Task: Look for space in Piriyāpatna, India from 5th June, 2023 to 16th June, 2023 for 2 adults in price range Rs.7000 to Rs.15000. Place can be entire place with 1  bedroom having 1 bed and 1 bathroom. Property type can be house, flat, guest house, hotel. Booking option can be shelf check-in. Required host language is English.
Action: Mouse moved to (469, 65)
Screenshot: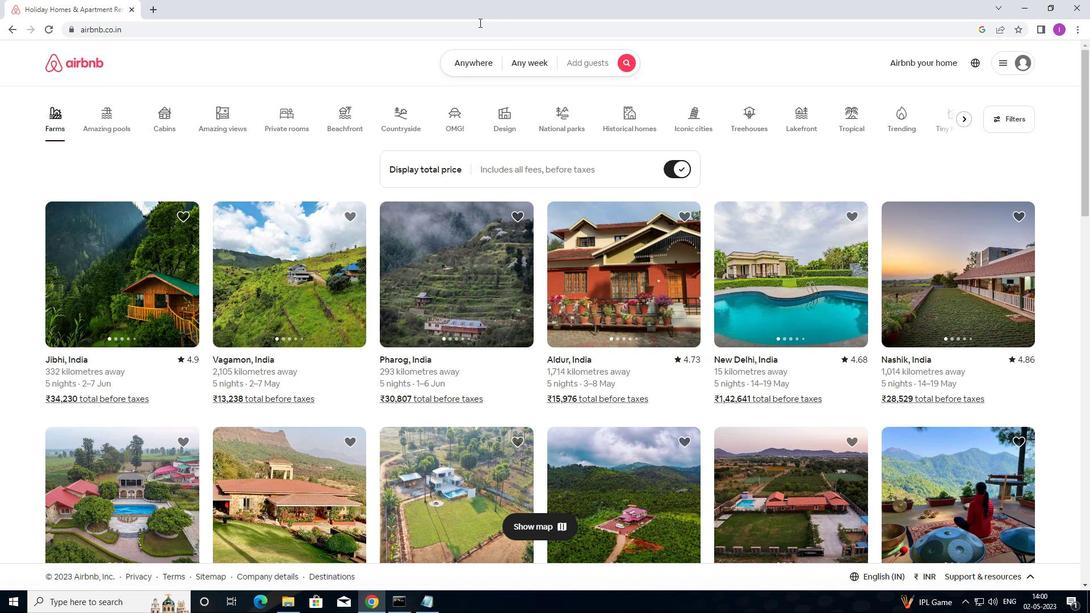 
Action: Mouse pressed left at (469, 65)
Screenshot: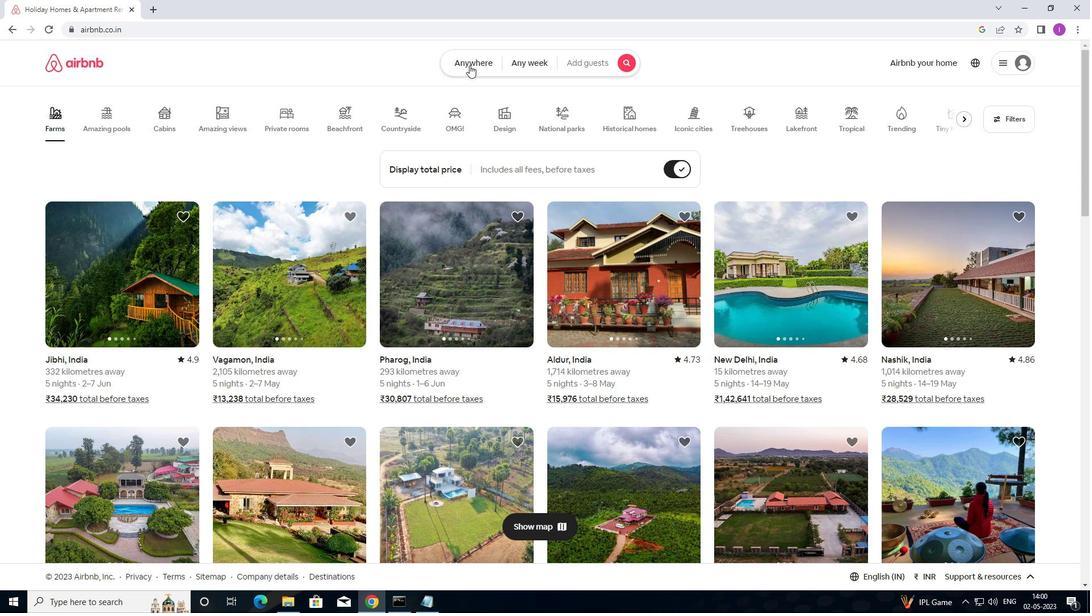 
Action: Mouse moved to (418, 101)
Screenshot: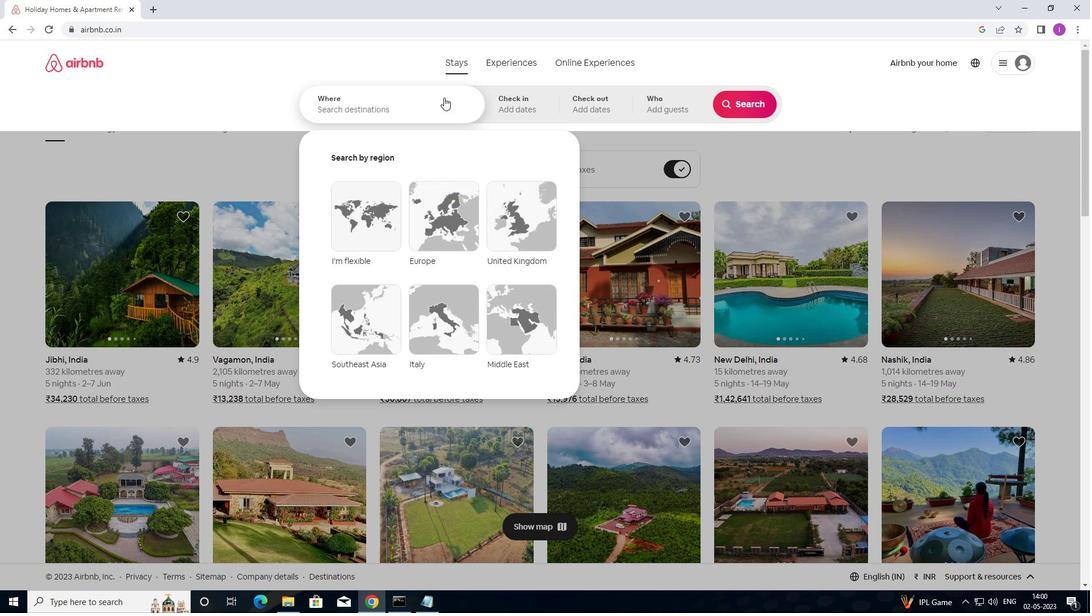 
Action: Mouse pressed left at (418, 101)
Screenshot: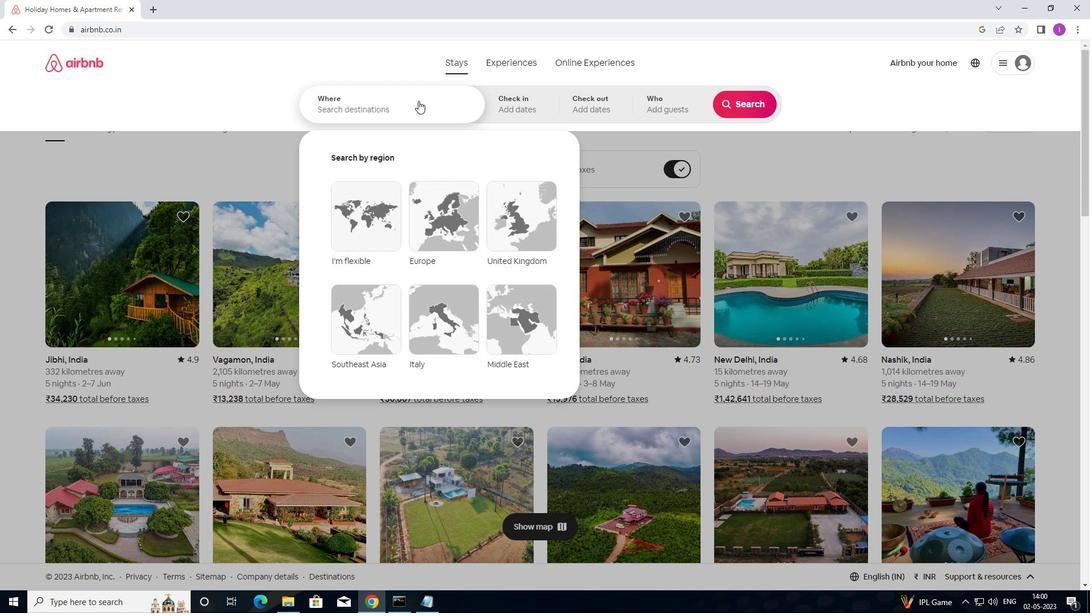 
Action: Mouse moved to (460, 114)
Screenshot: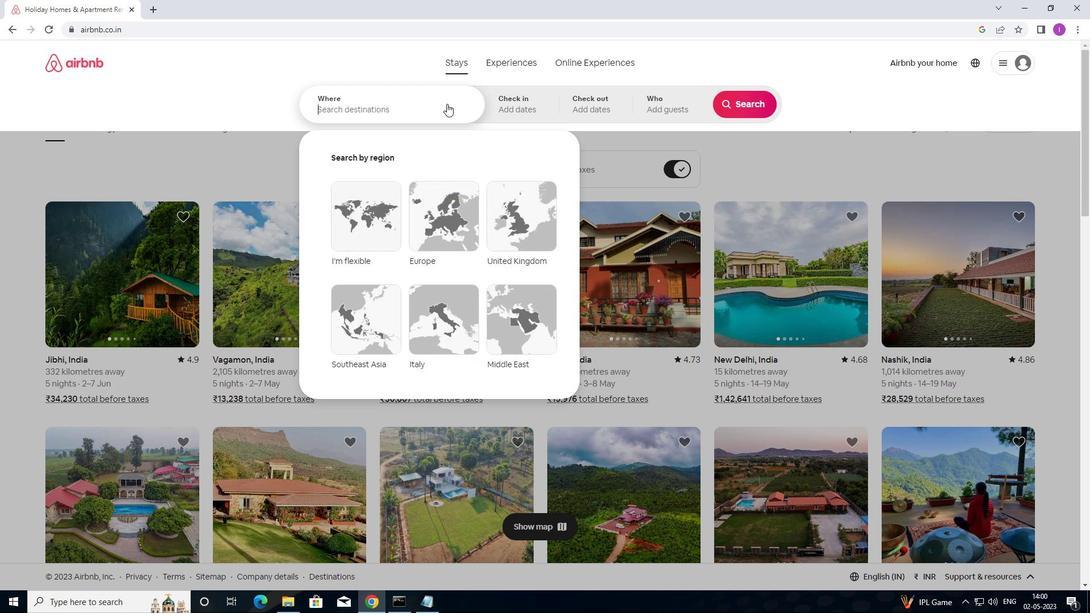 
Action: Key pressed <Key.shift>PIRIYAPATNA,<Key.shift>INDIA
Screenshot: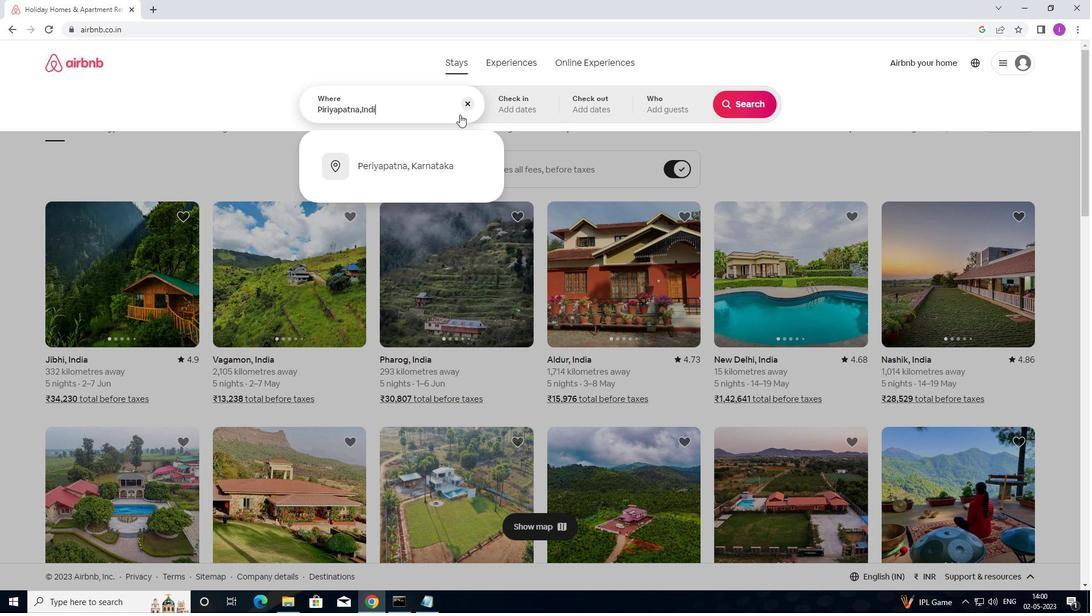
Action: Mouse moved to (503, 117)
Screenshot: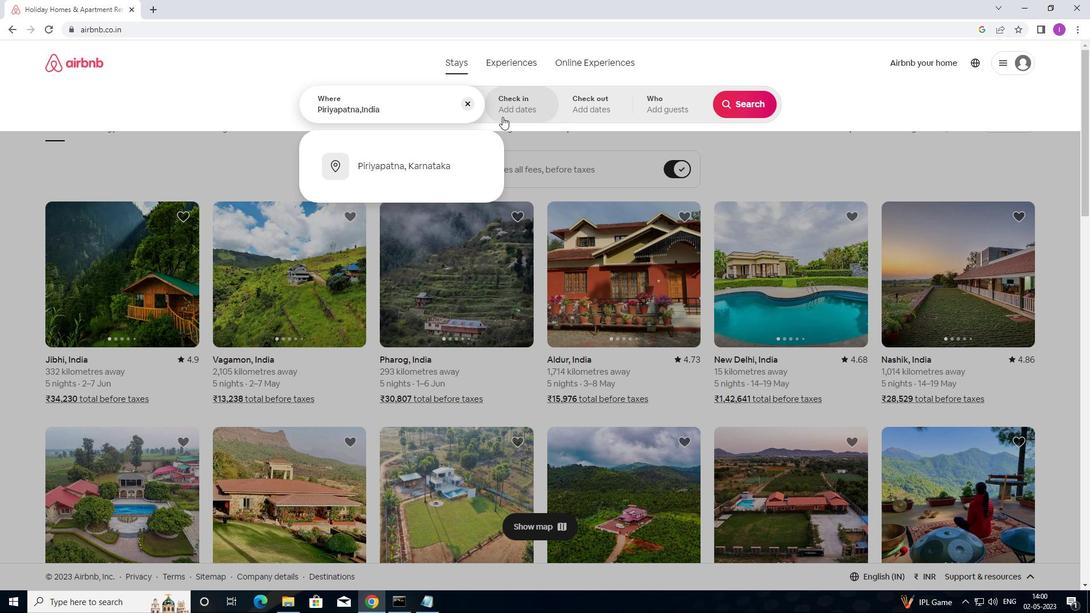 
Action: Mouse pressed left at (503, 117)
Screenshot: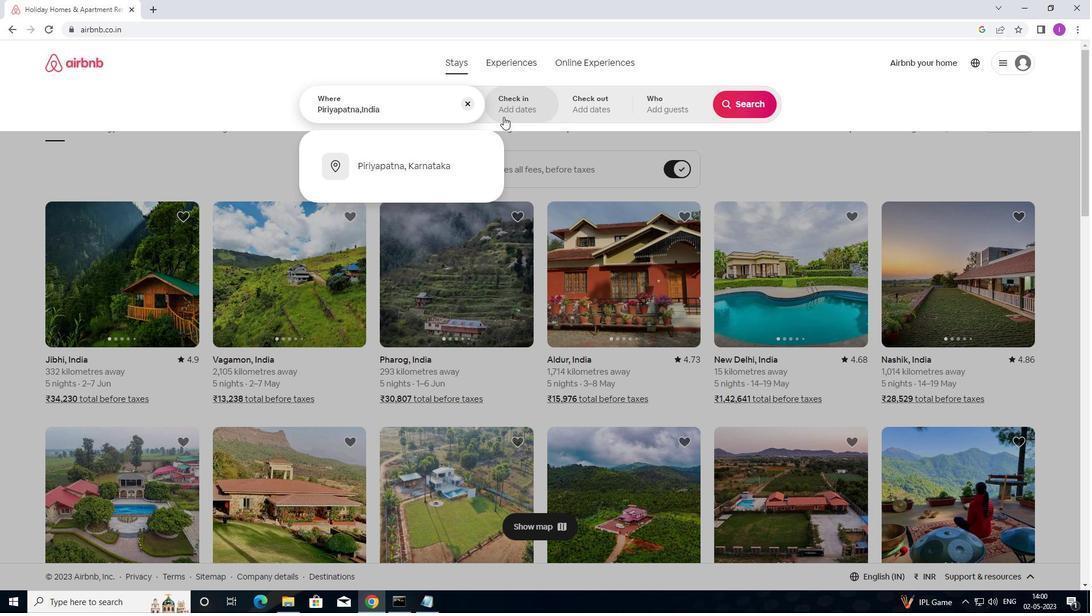 
Action: Mouse moved to (595, 270)
Screenshot: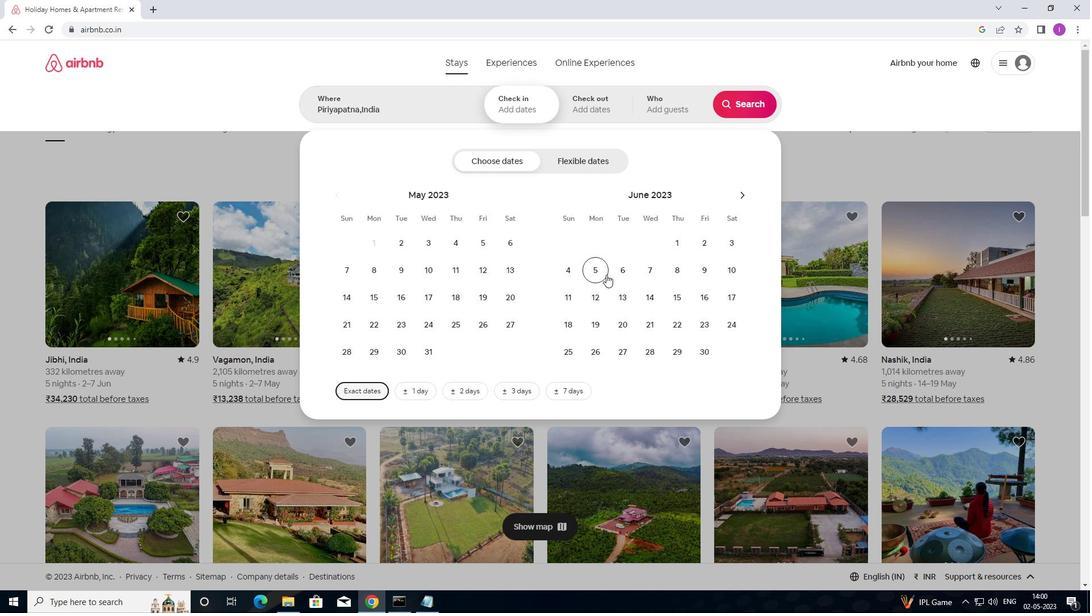 
Action: Mouse pressed left at (595, 270)
Screenshot: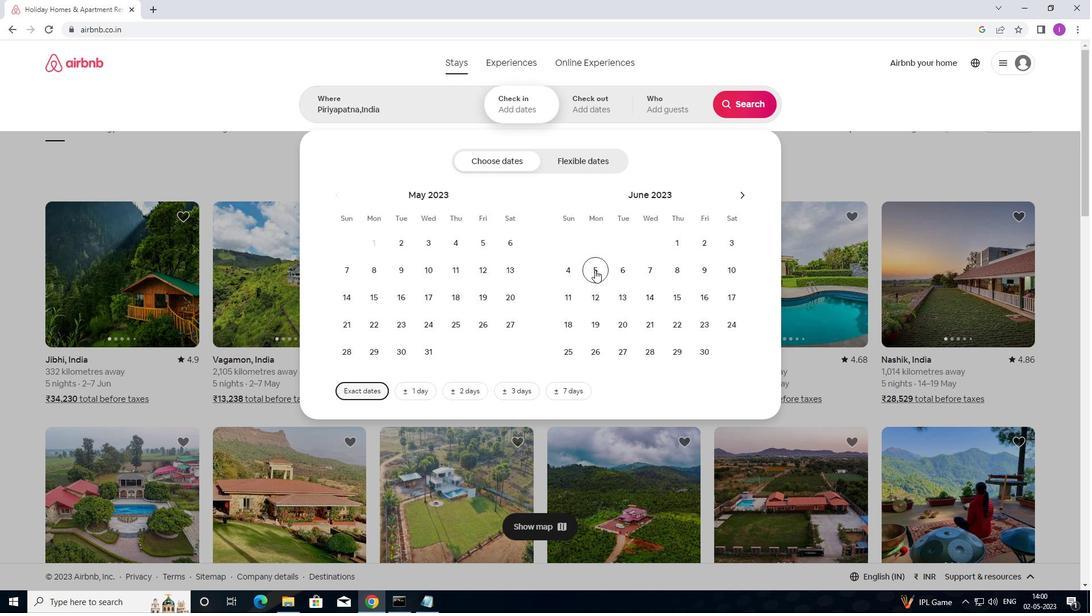 
Action: Mouse moved to (711, 297)
Screenshot: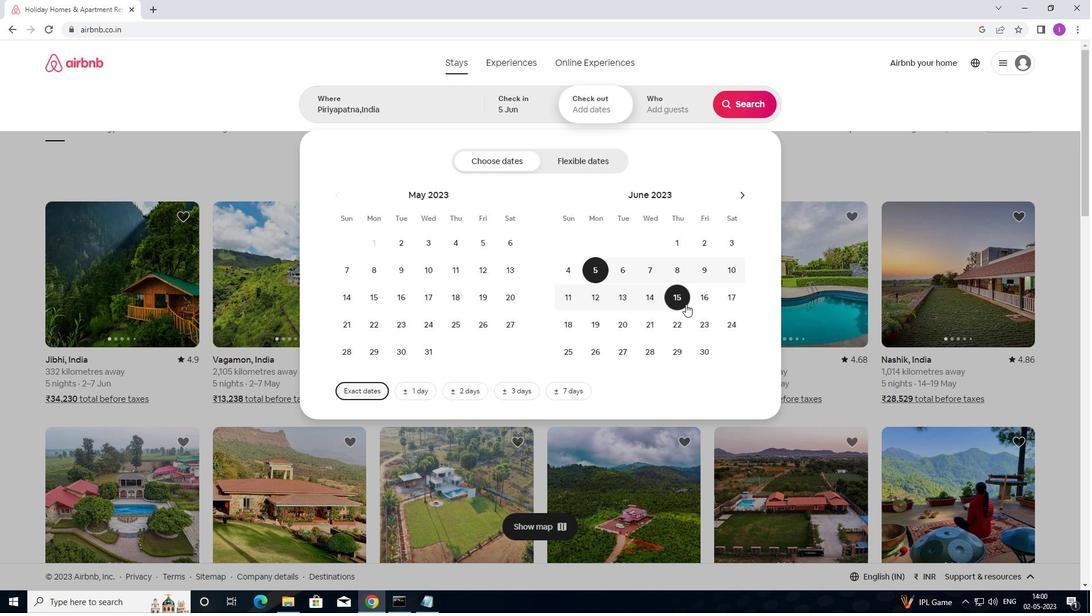 
Action: Mouse pressed left at (711, 297)
Screenshot: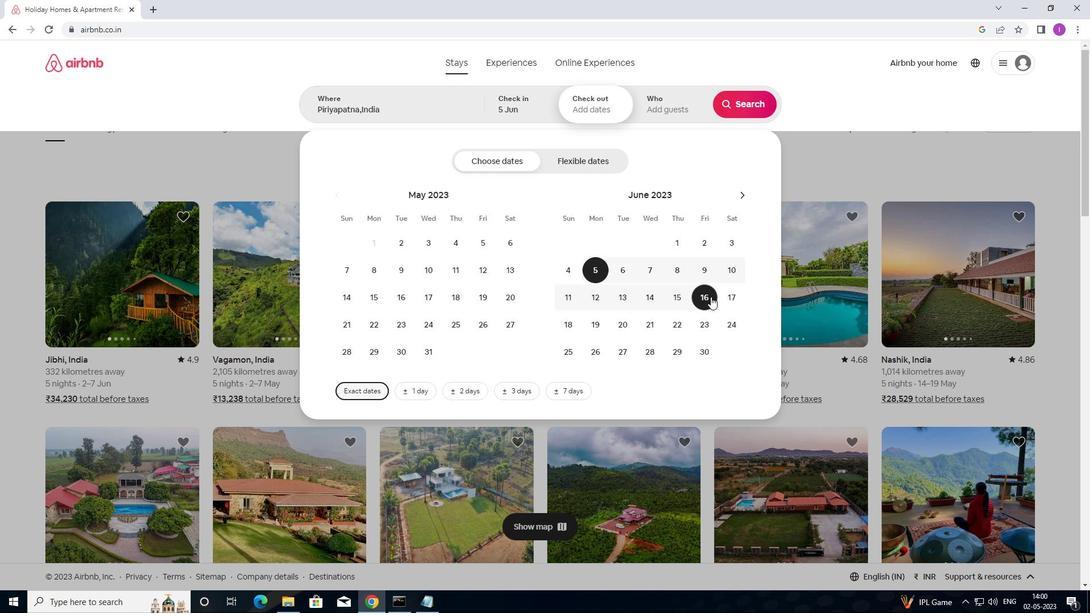 
Action: Mouse moved to (678, 108)
Screenshot: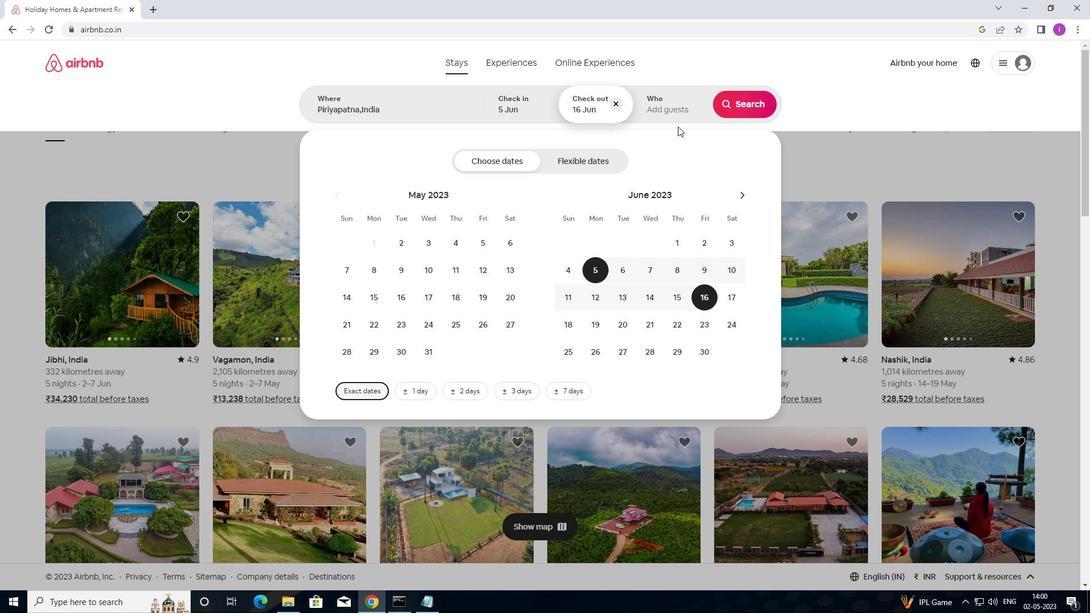 
Action: Mouse pressed left at (678, 108)
Screenshot: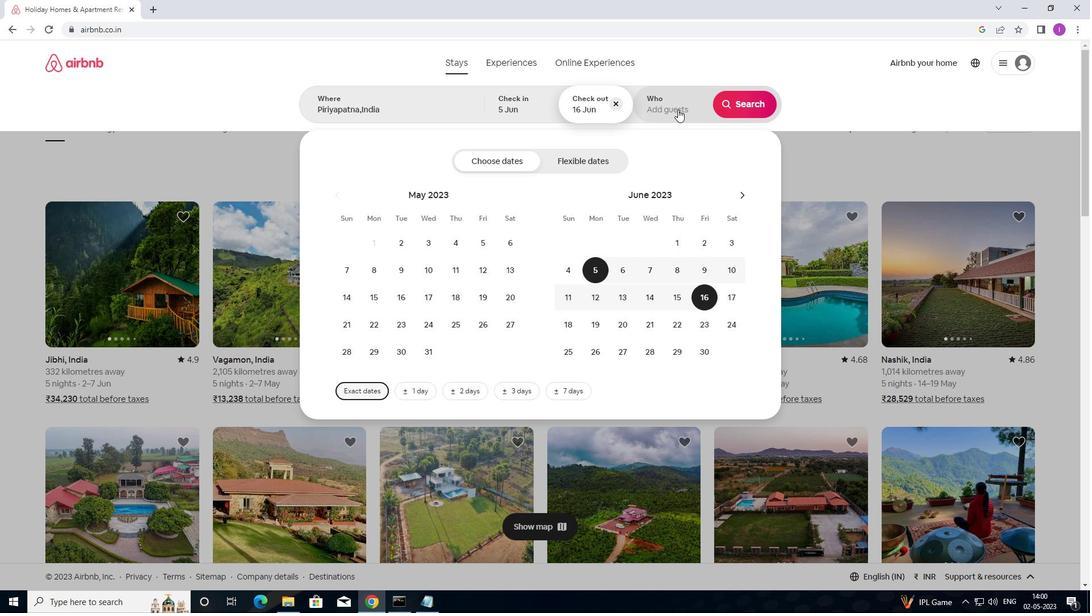 
Action: Mouse moved to (751, 164)
Screenshot: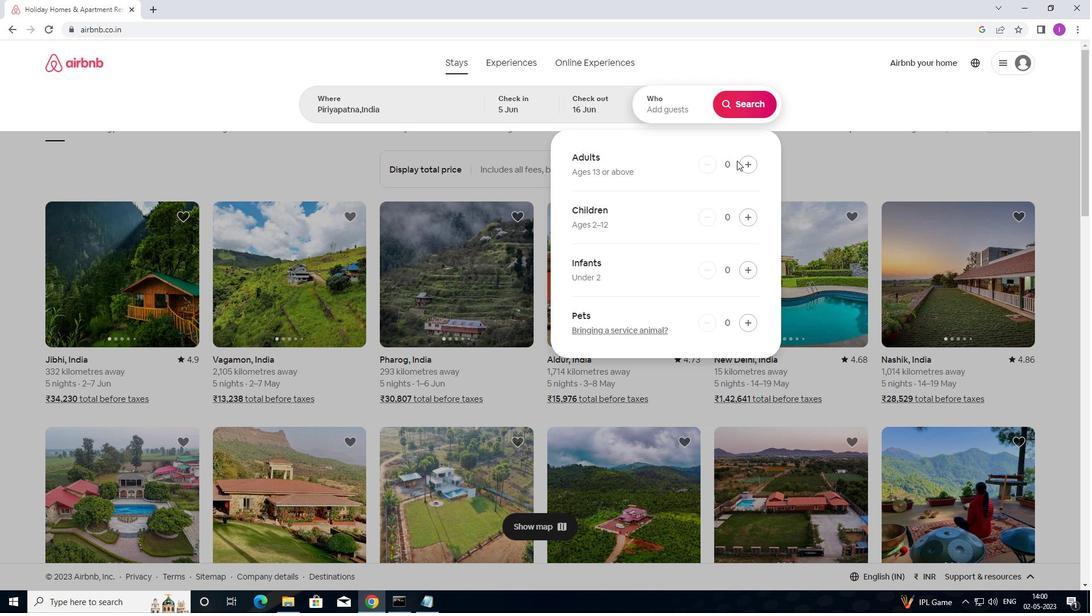 
Action: Mouse pressed left at (751, 164)
Screenshot: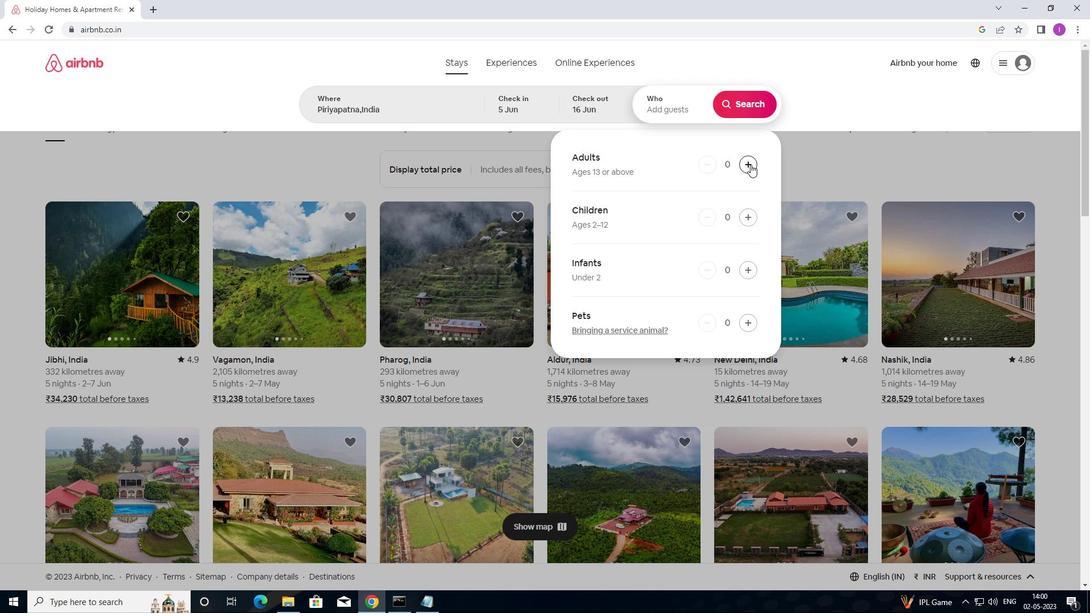 
Action: Mouse pressed left at (751, 164)
Screenshot: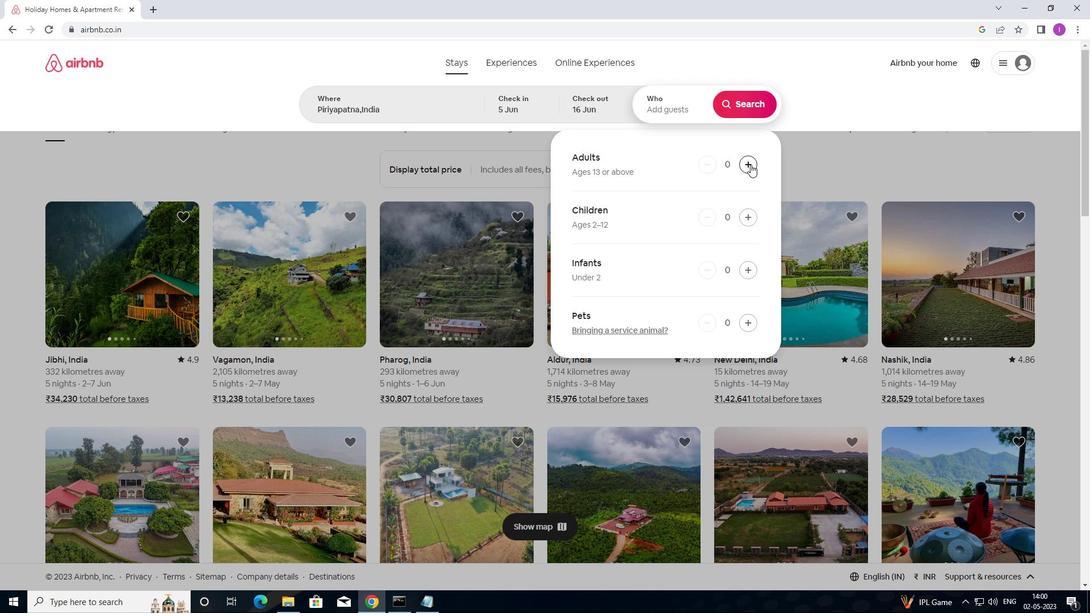 
Action: Mouse moved to (747, 108)
Screenshot: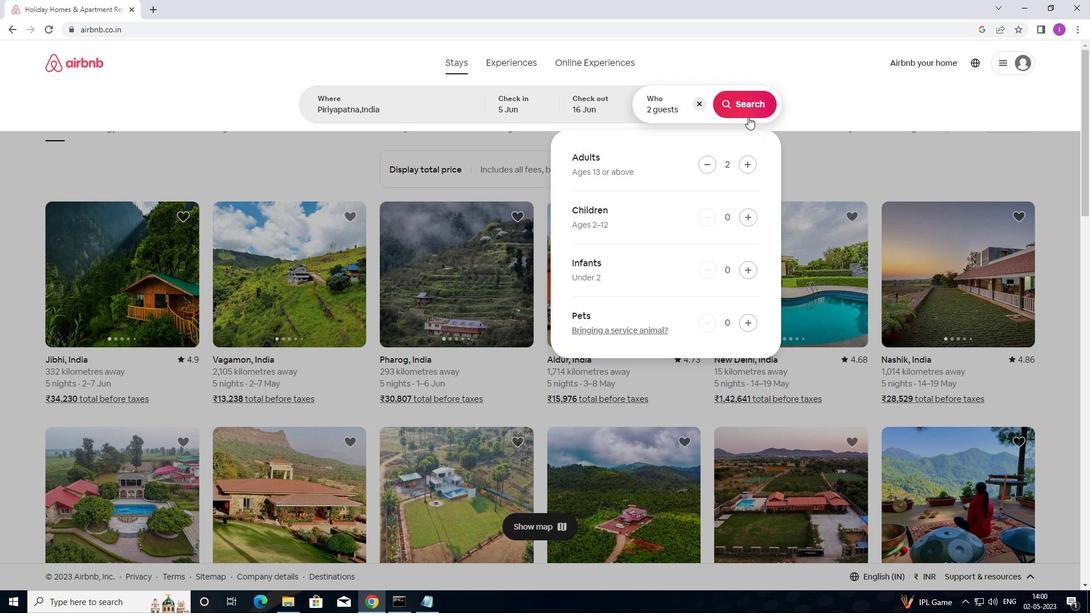 
Action: Mouse pressed left at (747, 108)
Screenshot: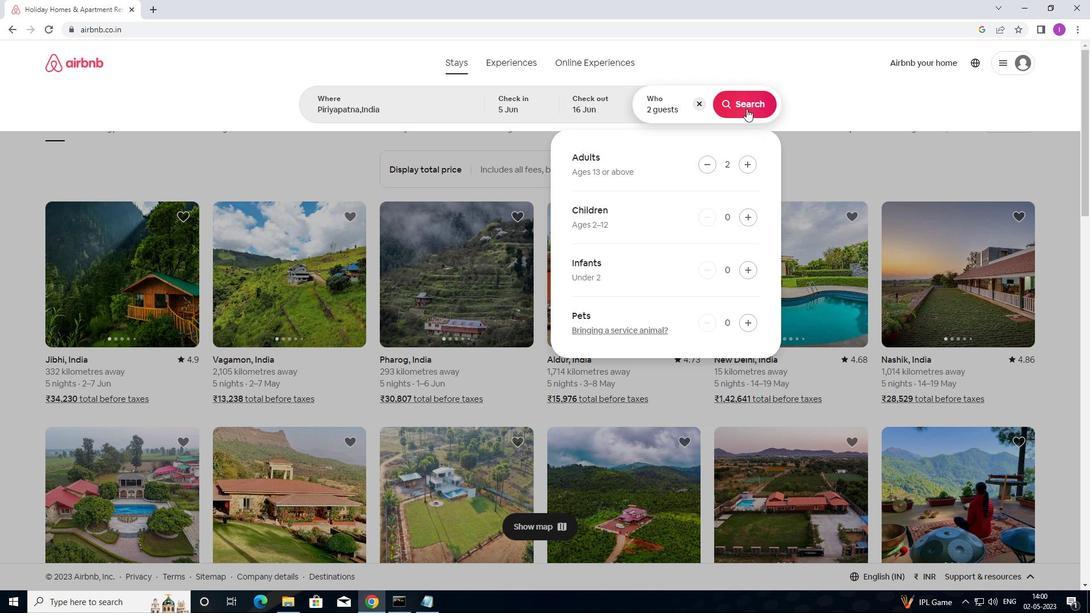 
Action: Mouse moved to (1060, 109)
Screenshot: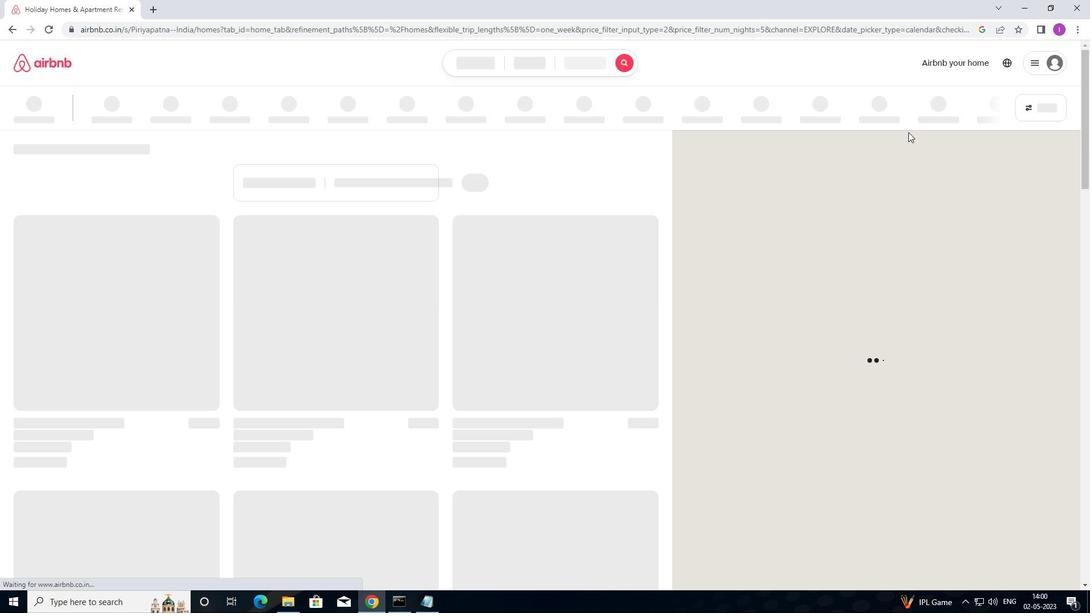 
Action: Mouse pressed left at (1060, 109)
Screenshot: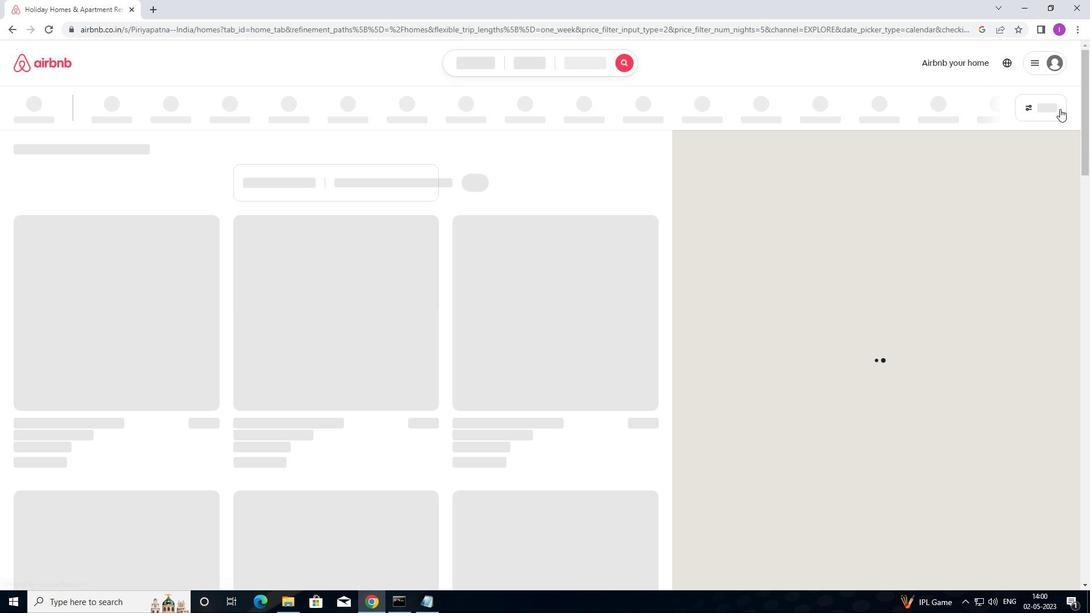 
Action: Mouse moved to (1033, 112)
Screenshot: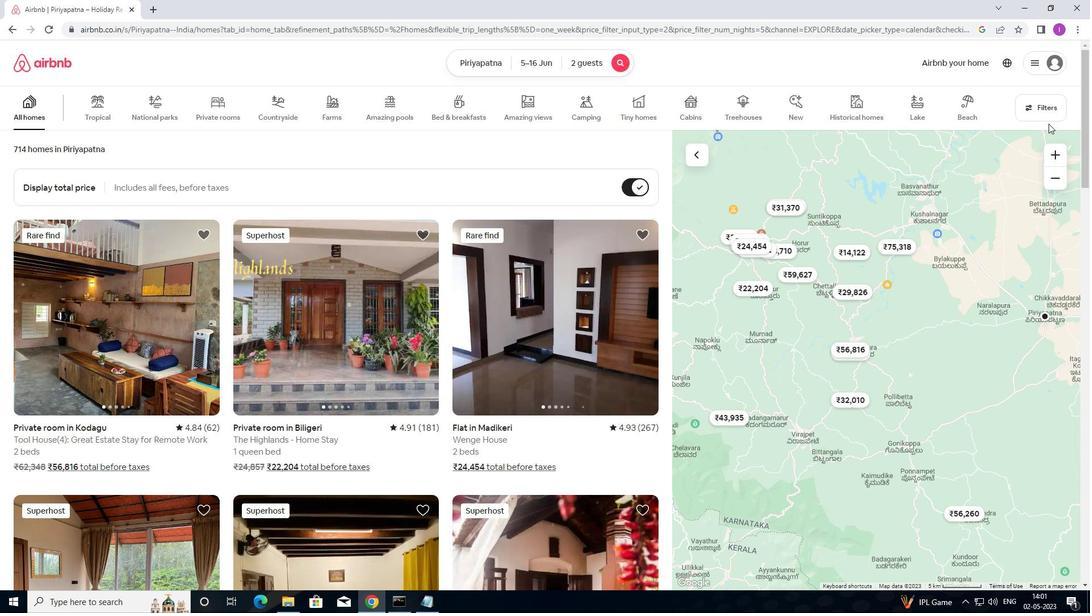
Action: Mouse pressed left at (1033, 112)
Screenshot: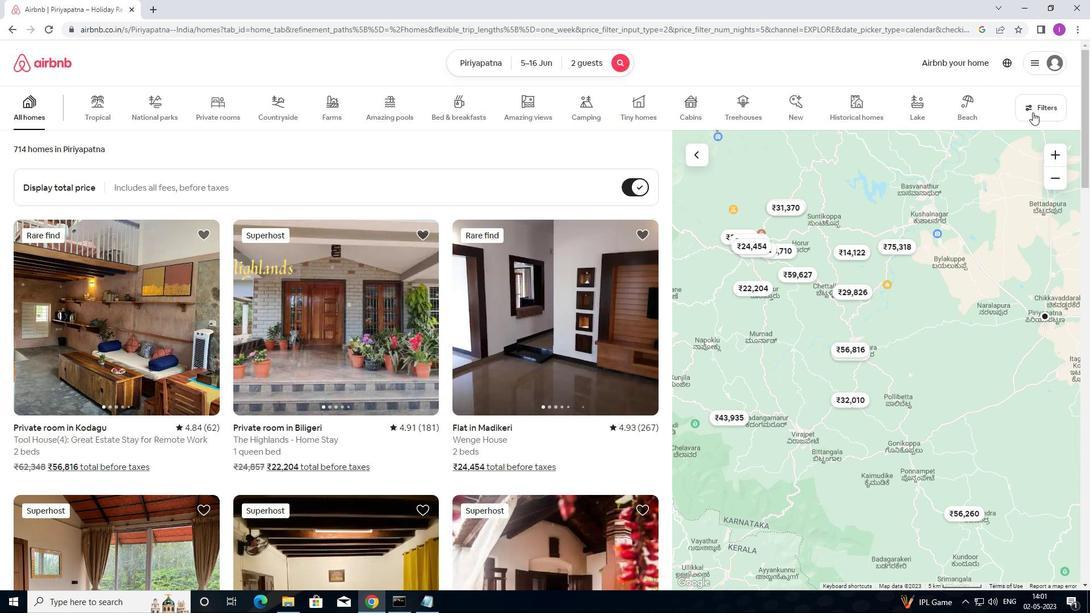 
Action: Mouse moved to (424, 240)
Screenshot: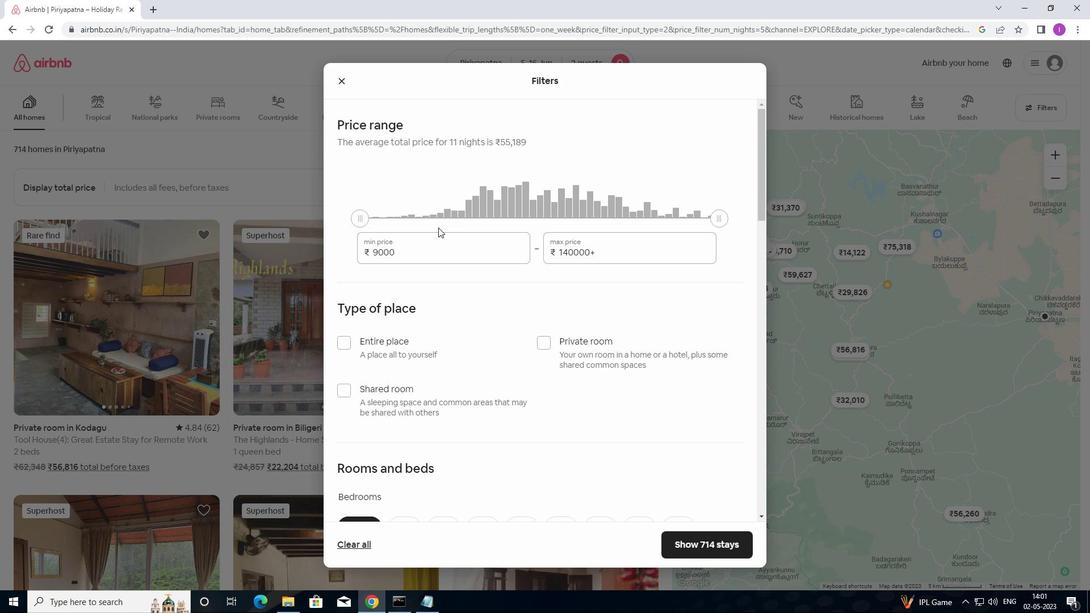 
Action: Mouse pressed left at (424, 240)
Screenshot: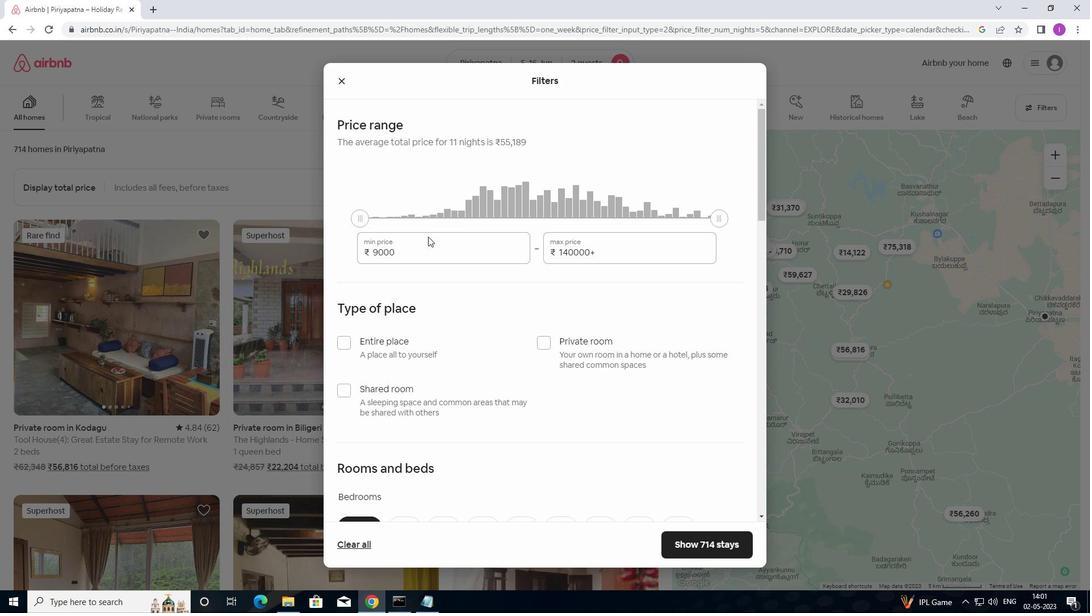
Action: Mouse moved to (415, 247)
Screenshot: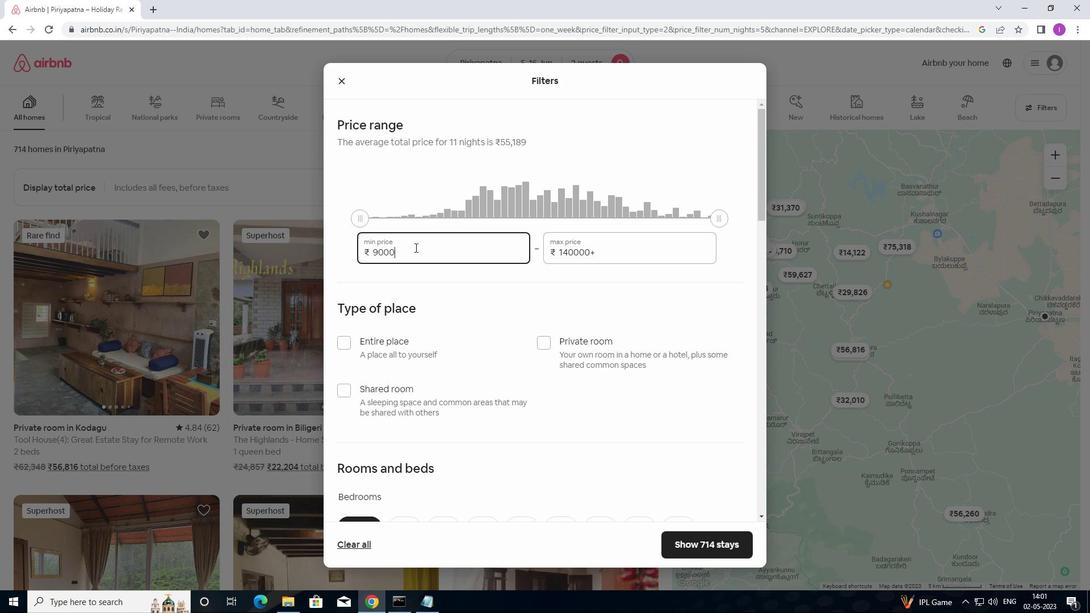 
Action: Mouse pressed left at (415, 247)
Screenshot: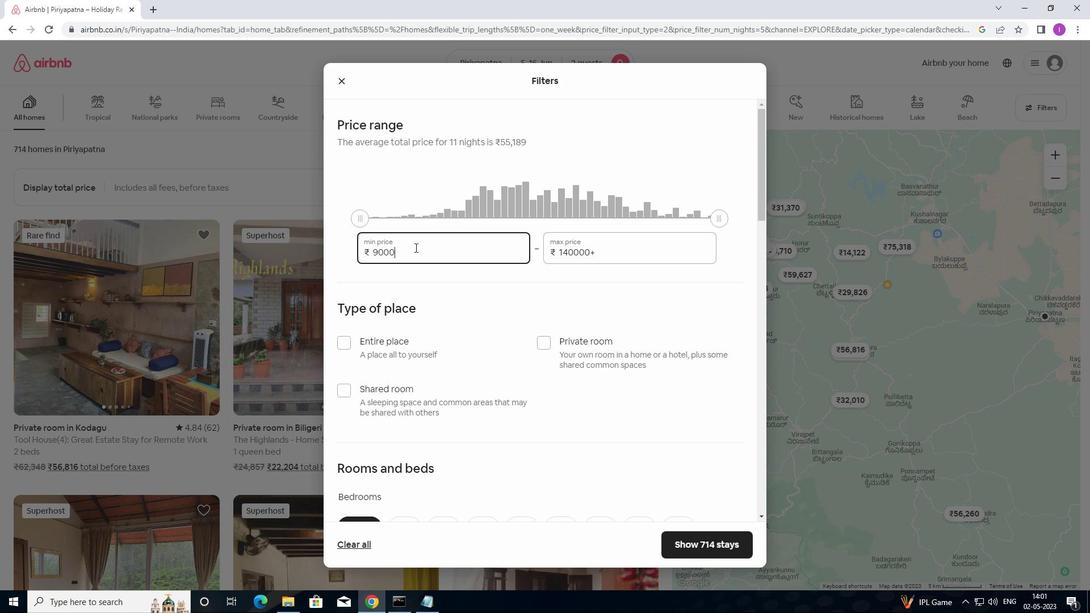 
Action: Mouse moved to (385, 242)
Screenshot: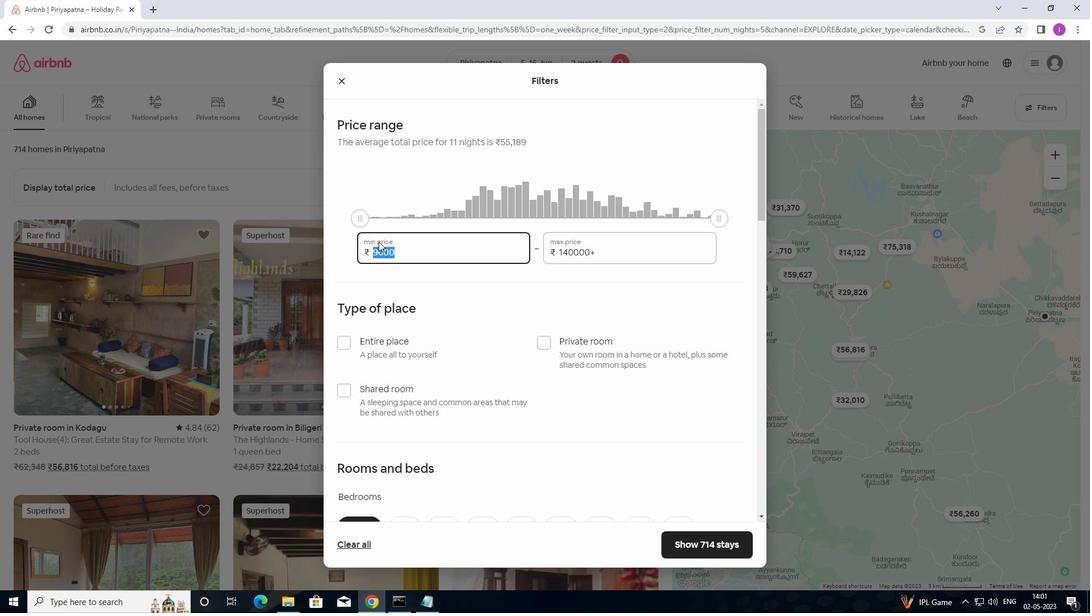 
Action: Key pressed 7
Screenshot: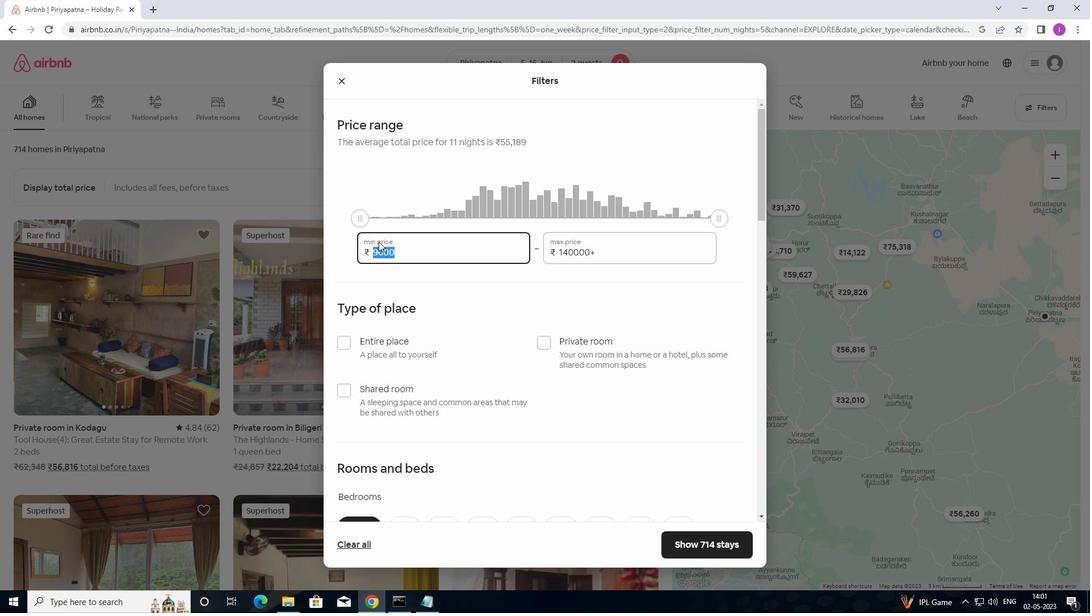 
Action: Mouse moved to (385, 242)
Screenshot: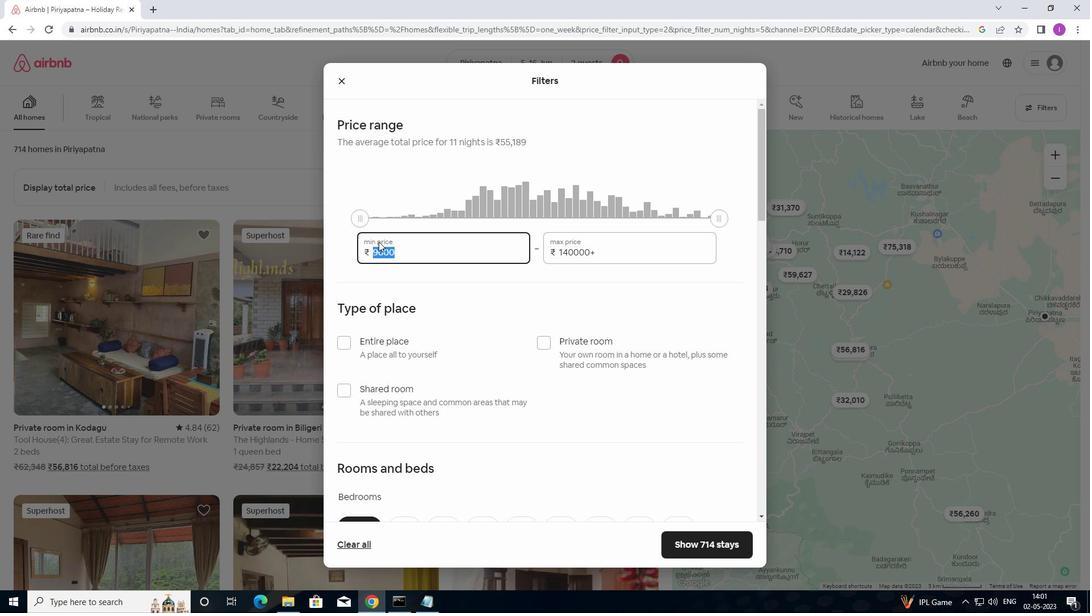 
Action: Key pressed 0
Screenshot: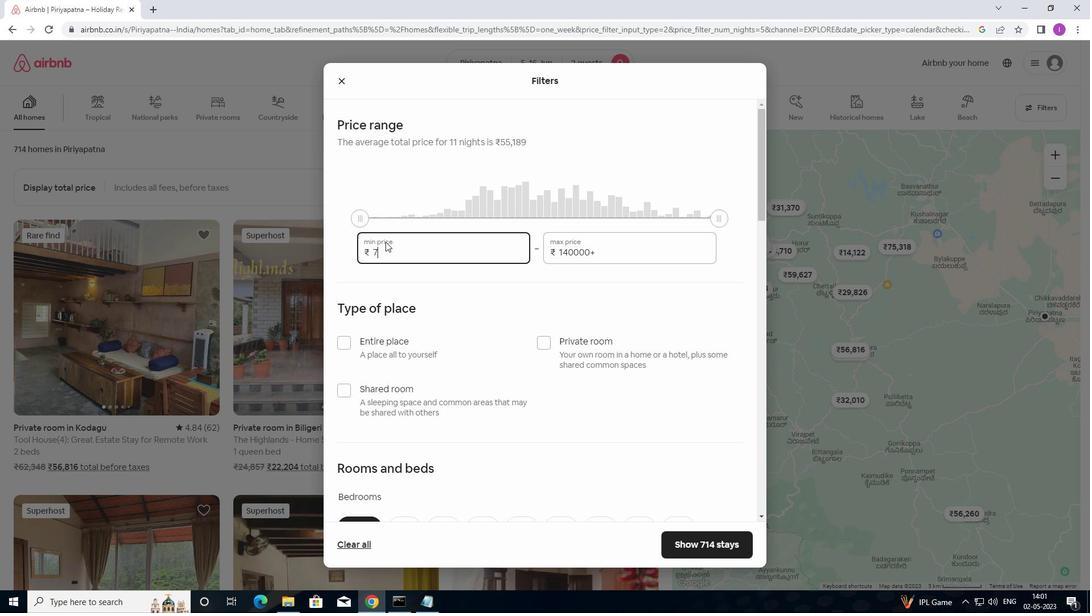 
Action: Mouse moved to (397, 240)
Screenshot: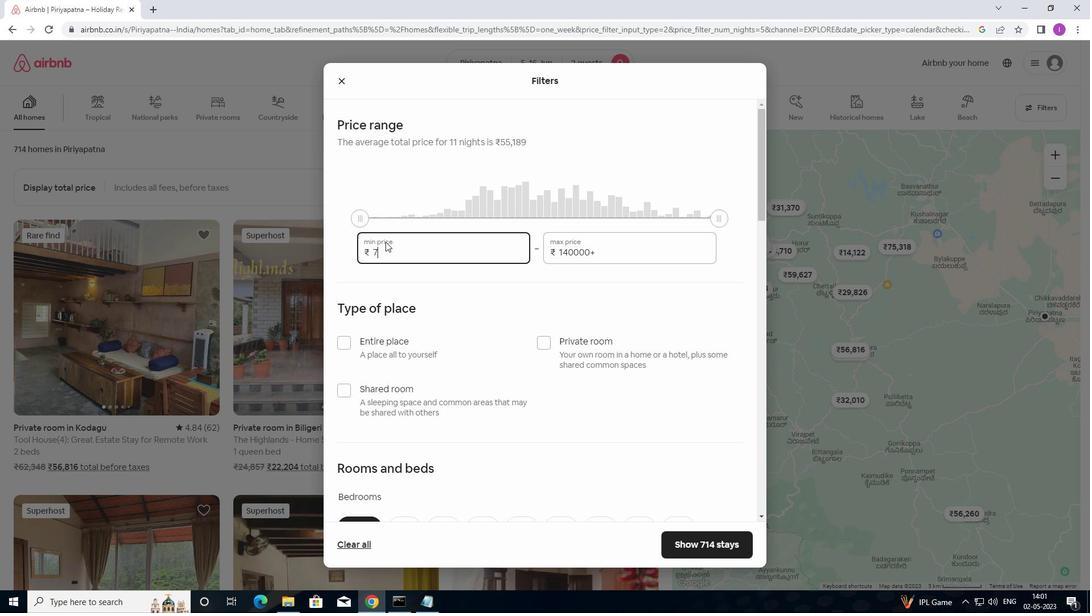 
Action: Key pressed 00
Screenshot: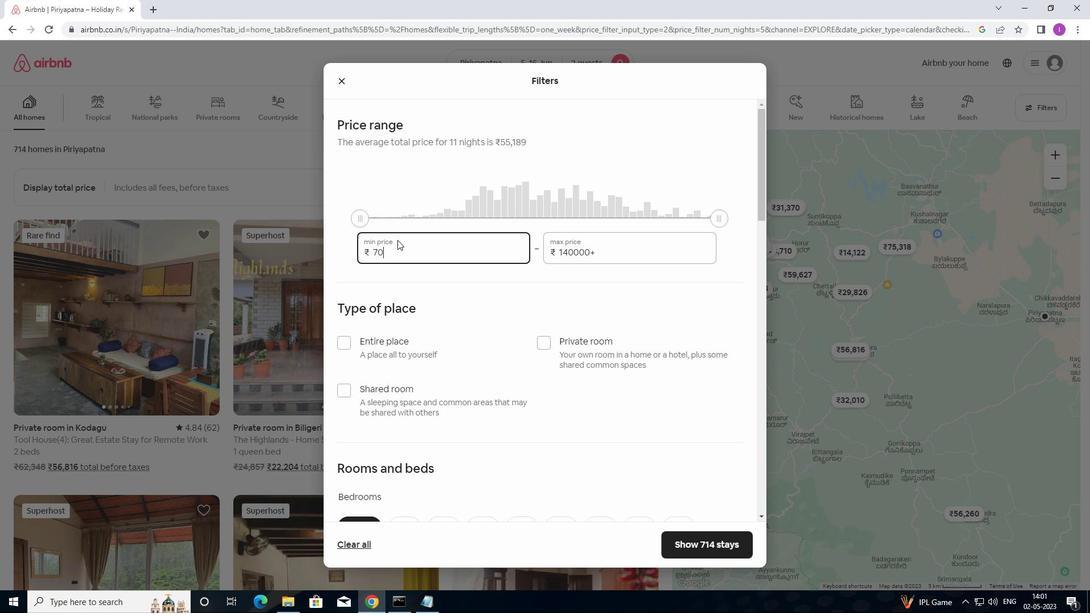 
Action: Mouse moved to (611, 251)
Screenshot: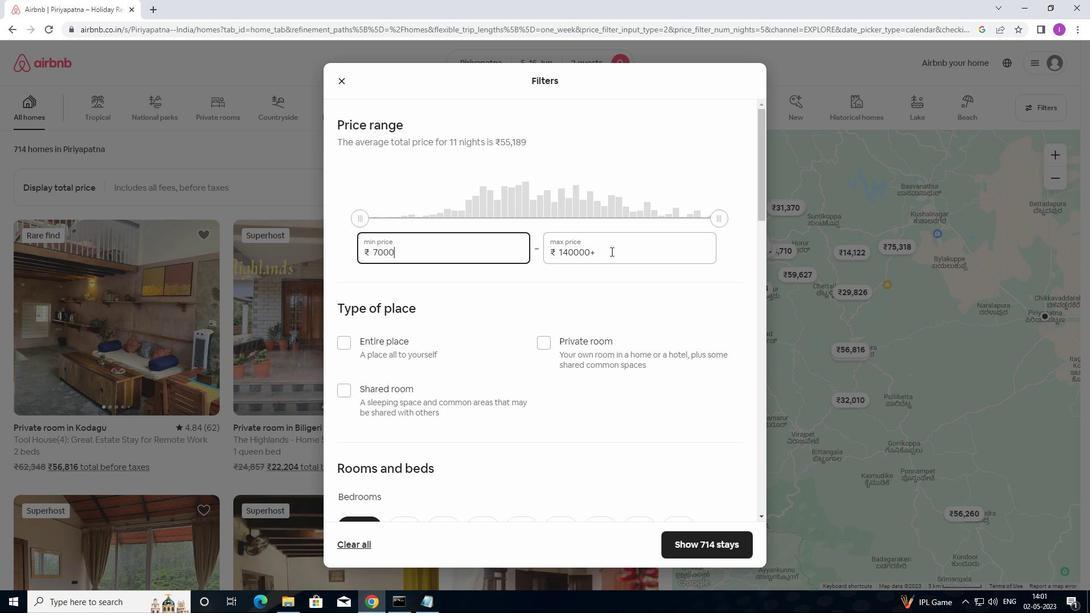 
Action: Mouse pressed left at (611, 251)
Screenshot: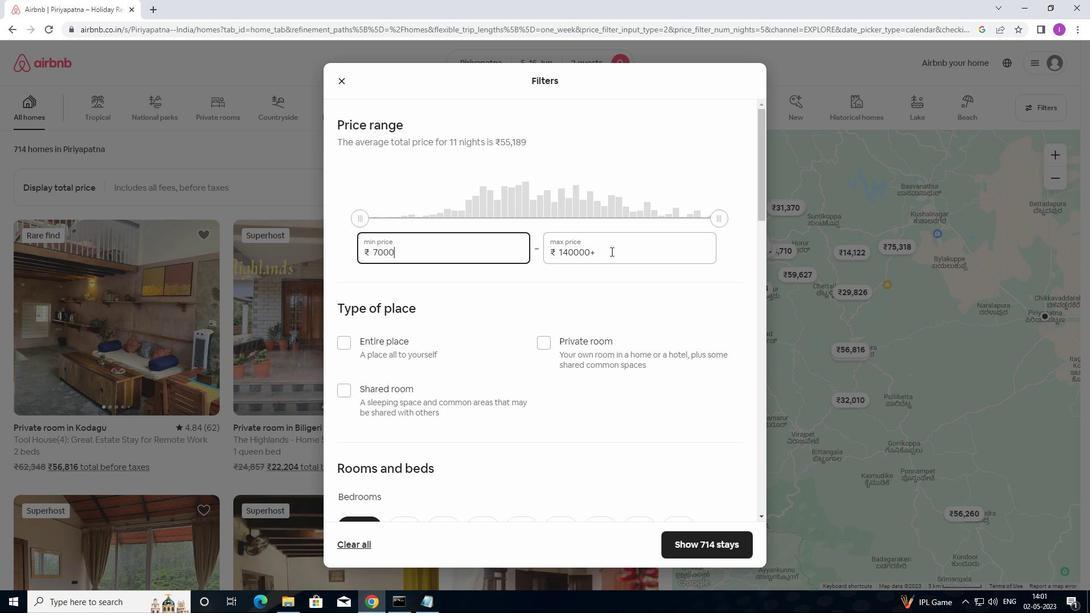 
Action: Mouse moved to (544, 249)
Screenshot: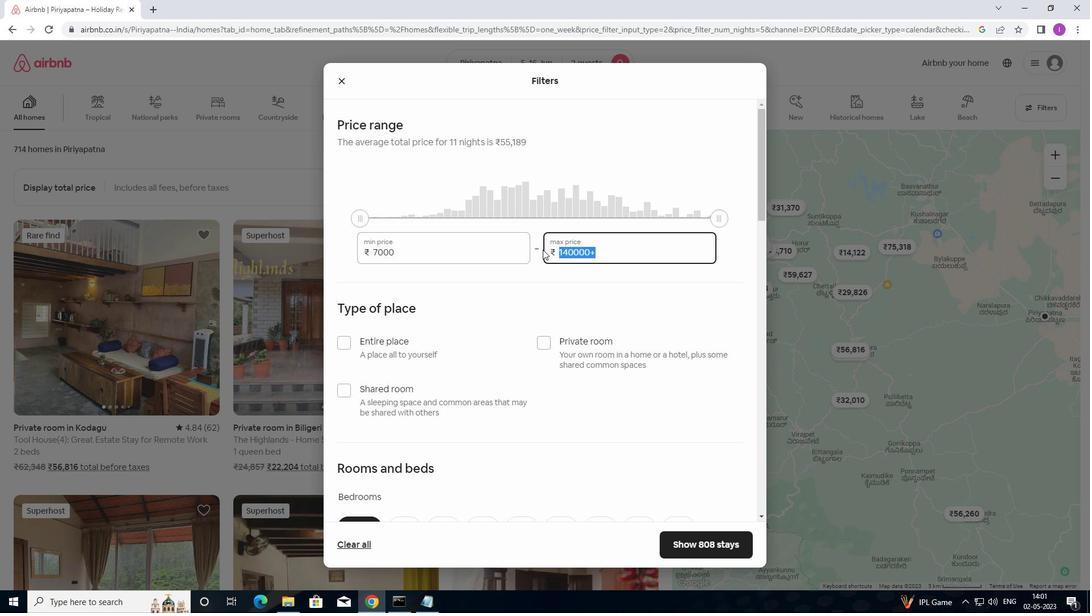
Action: Key pressed 1500
Screenshot: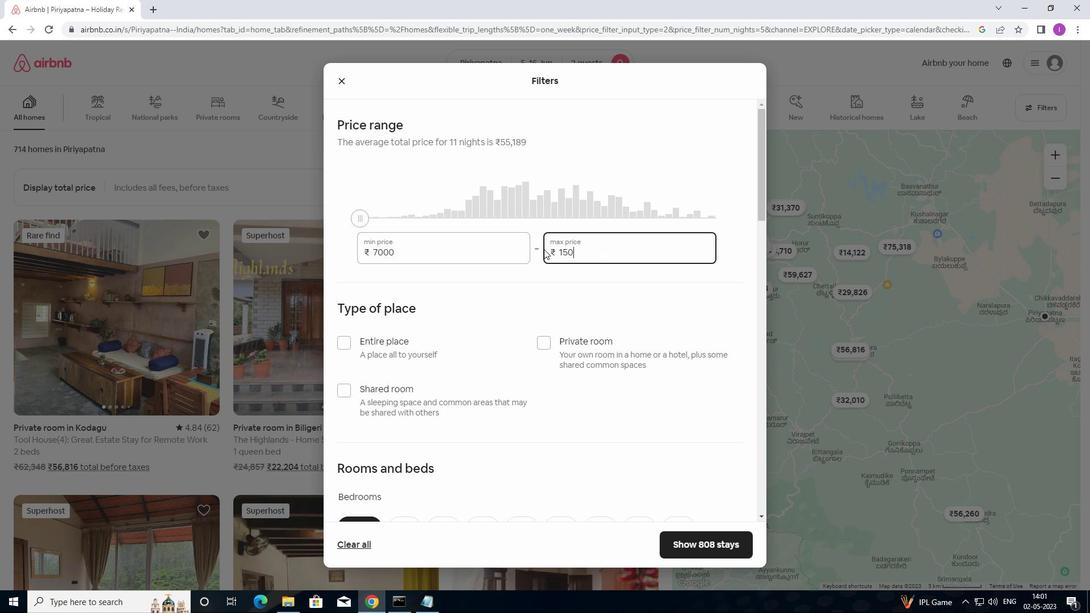 
Action: Mouse moved to (544, 248)
Screenshot: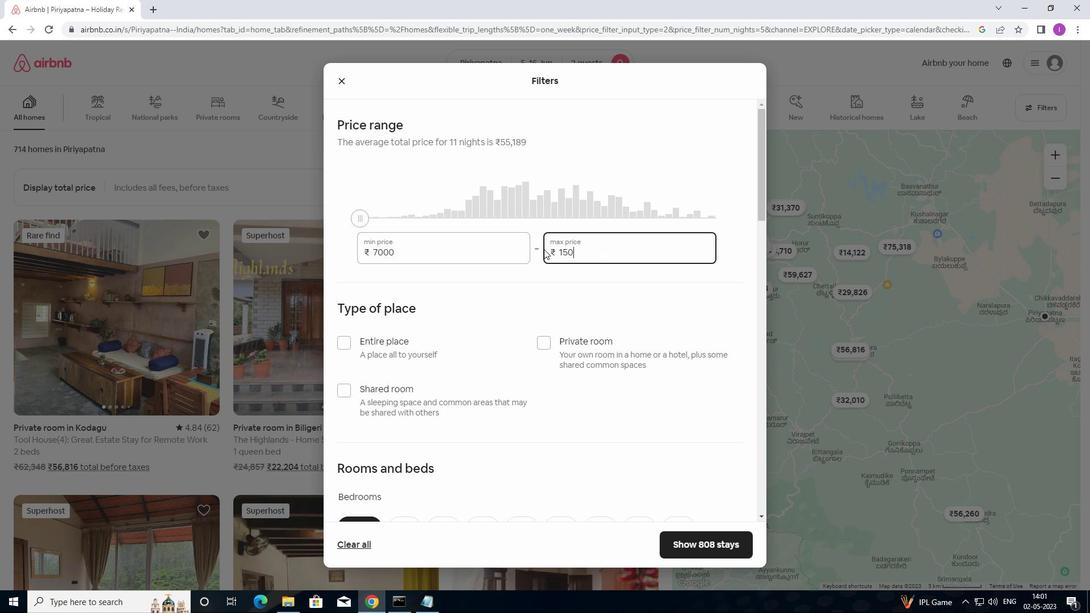 
Action: Key pressed 0
Screenshot: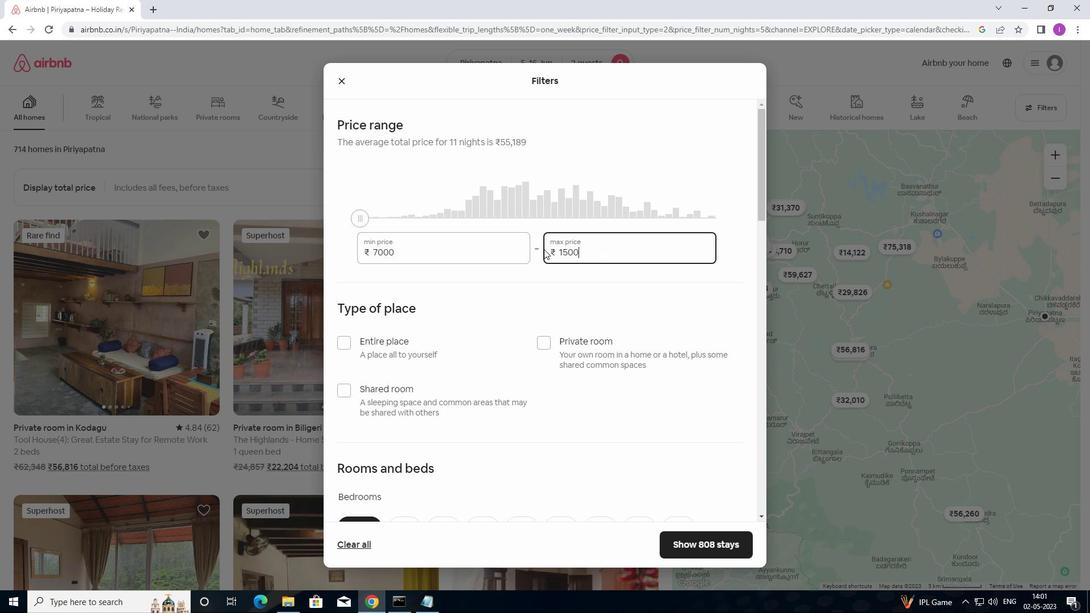 
Action: Mouse moved to (597, 278)
Screenshot: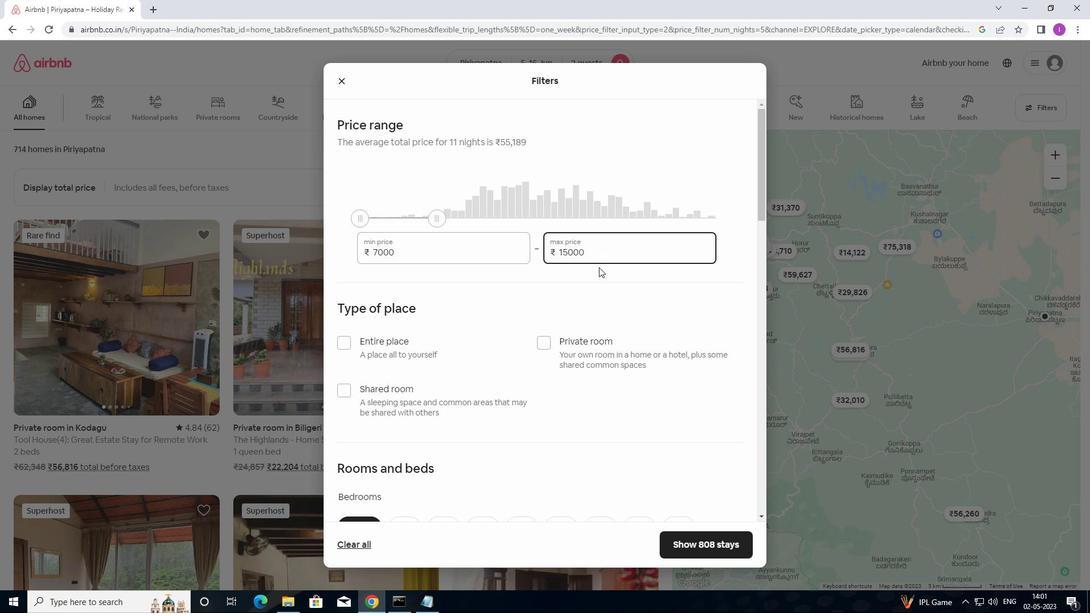 
Action: Mouse scrolled (597, 277) with delta (0, 0)
Screenshot: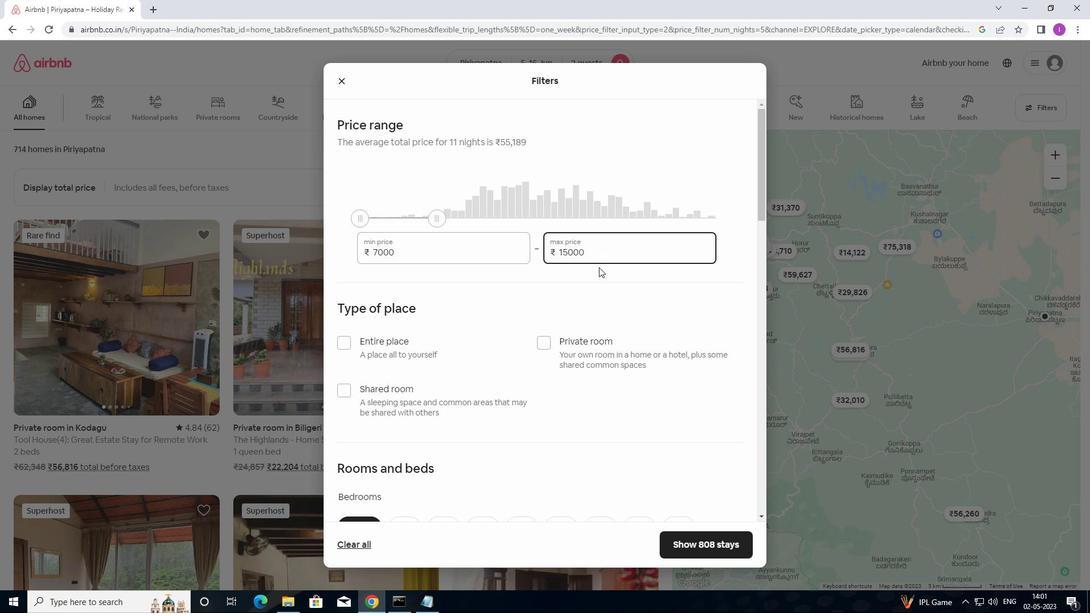 
Action: Mouse moved to (595, 283)
Screenshot: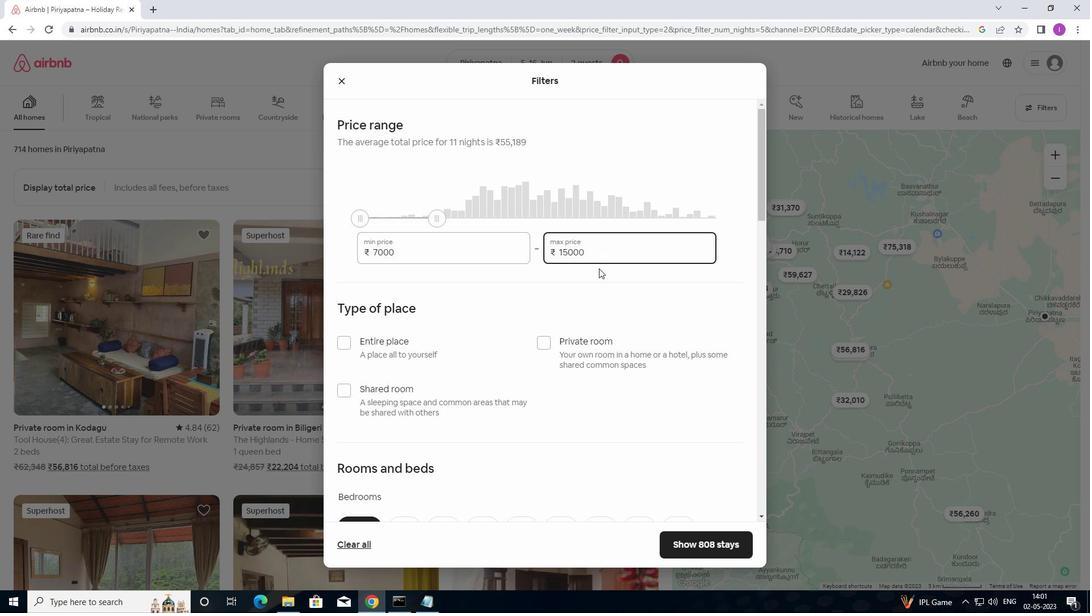 
Action: Mouse scrolled (595, 282) with delta (0, 0)
Screenshot: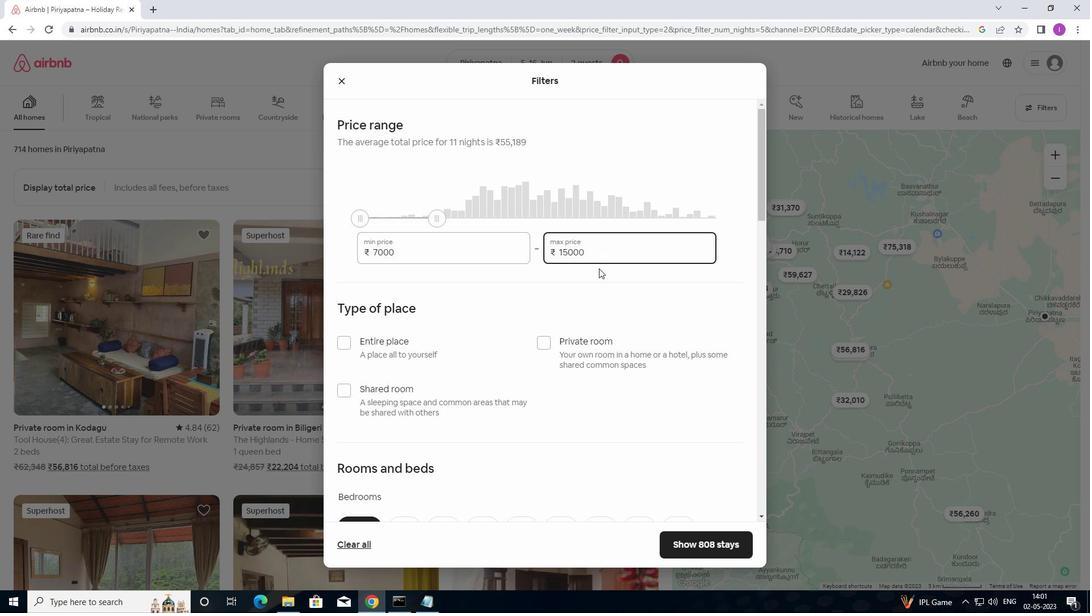 
Action: Mouse moved to (594, 286)
Screenshot: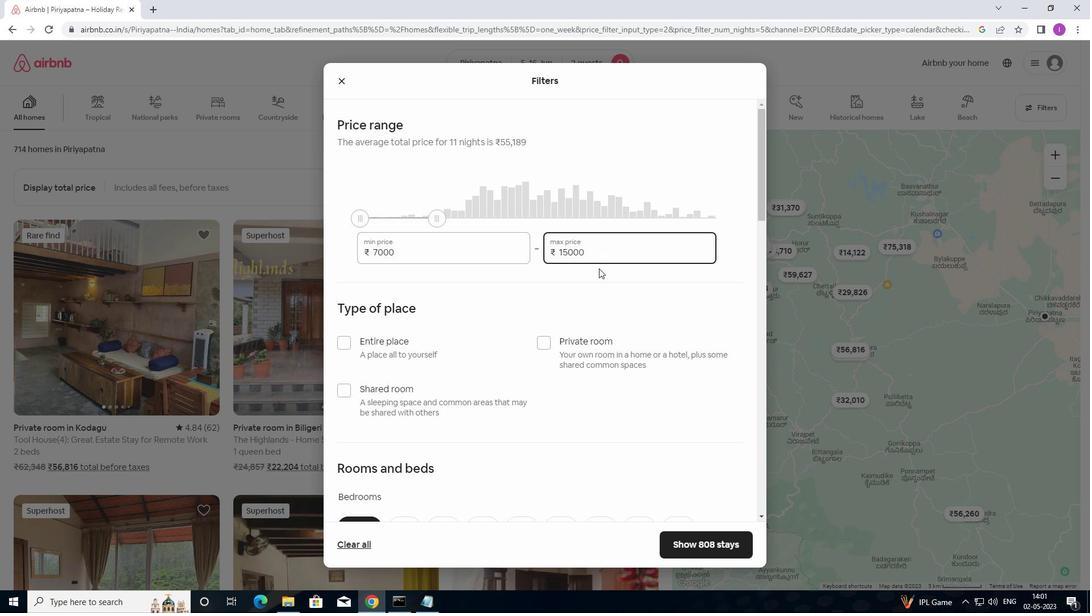
Action: Mouse scrolled (594, 286) with delta (0, 0)
Screenshot: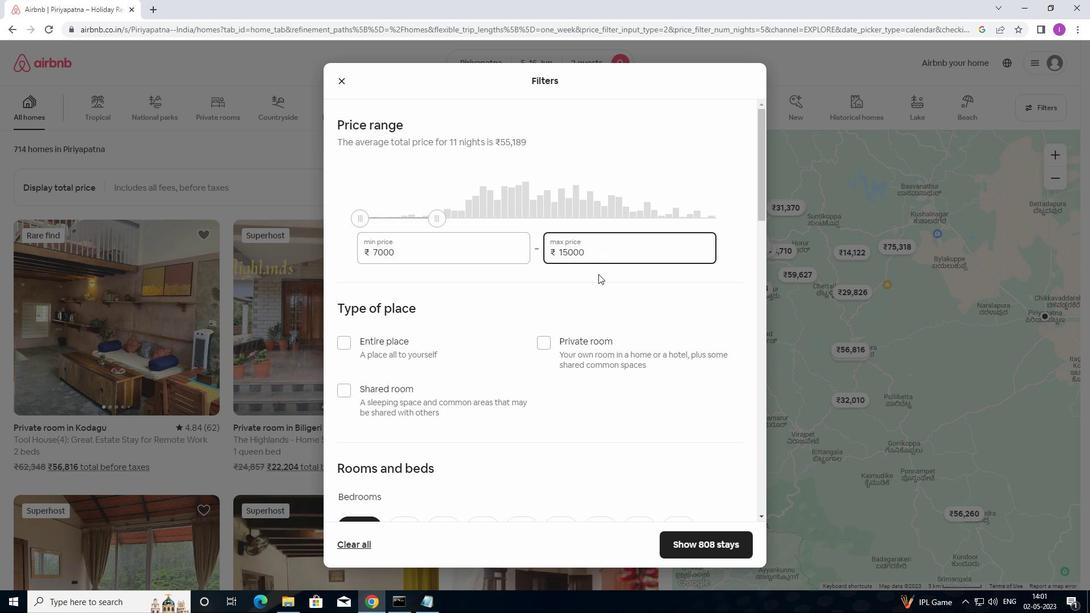 
Action: Mouse moved to (346, 172)
Screenshot: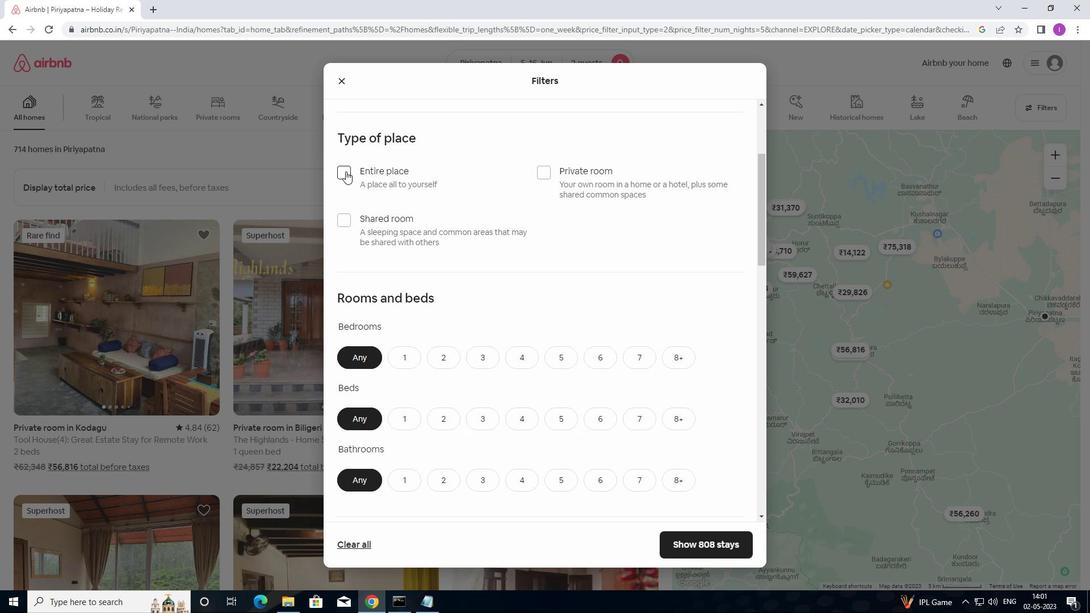 
Action: Mouse pressed left at (346, 172)
Screenshot: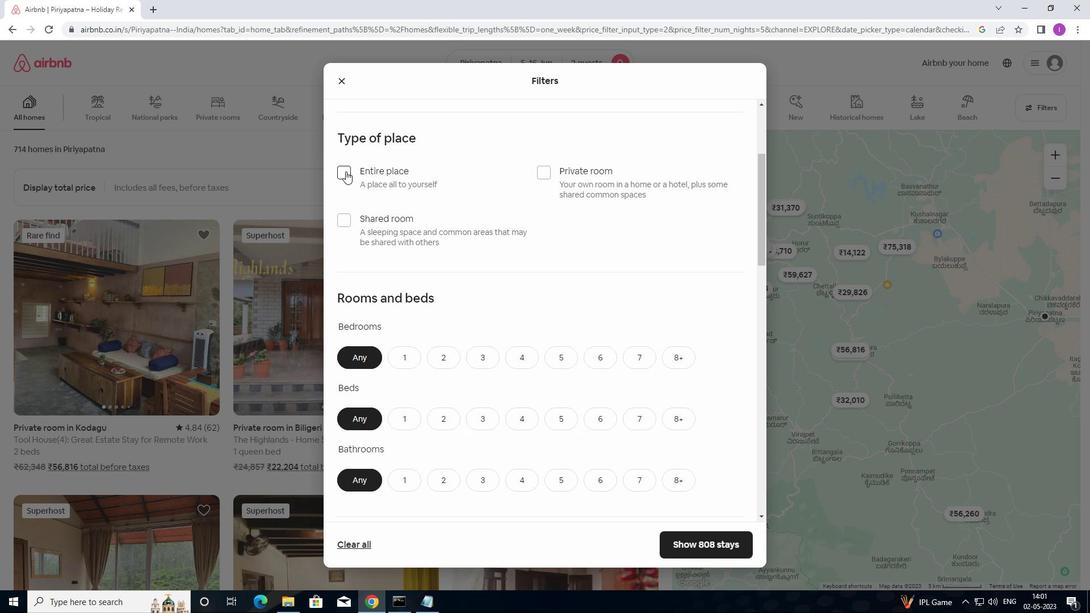 
Action: Mouse moved to (382, 218)
Screenshot: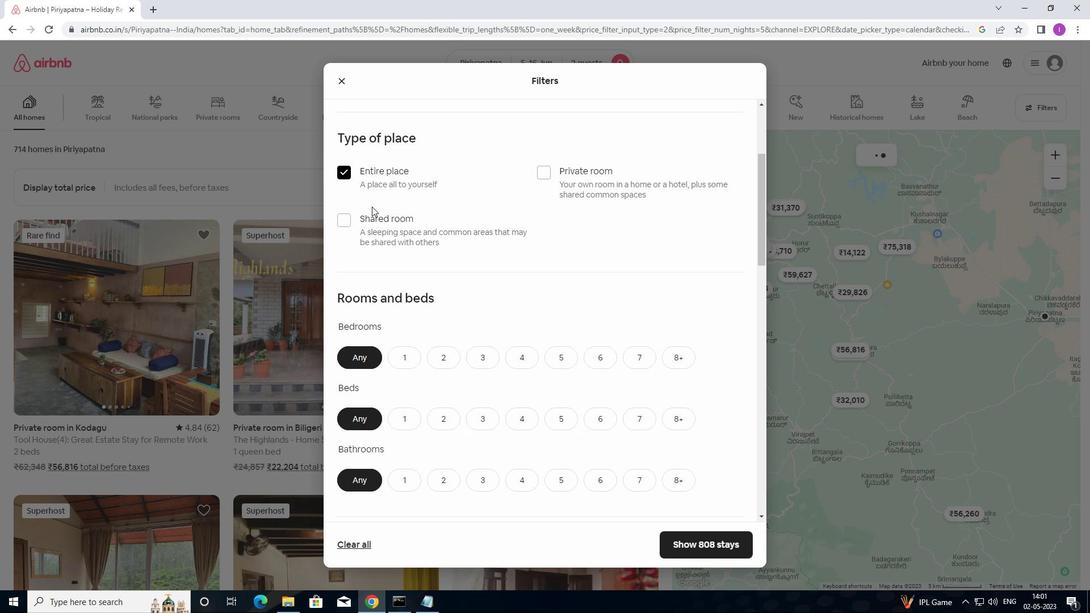 
Action: Mouse scrolled (382, 218) with delta (0, 0)
Screenshot: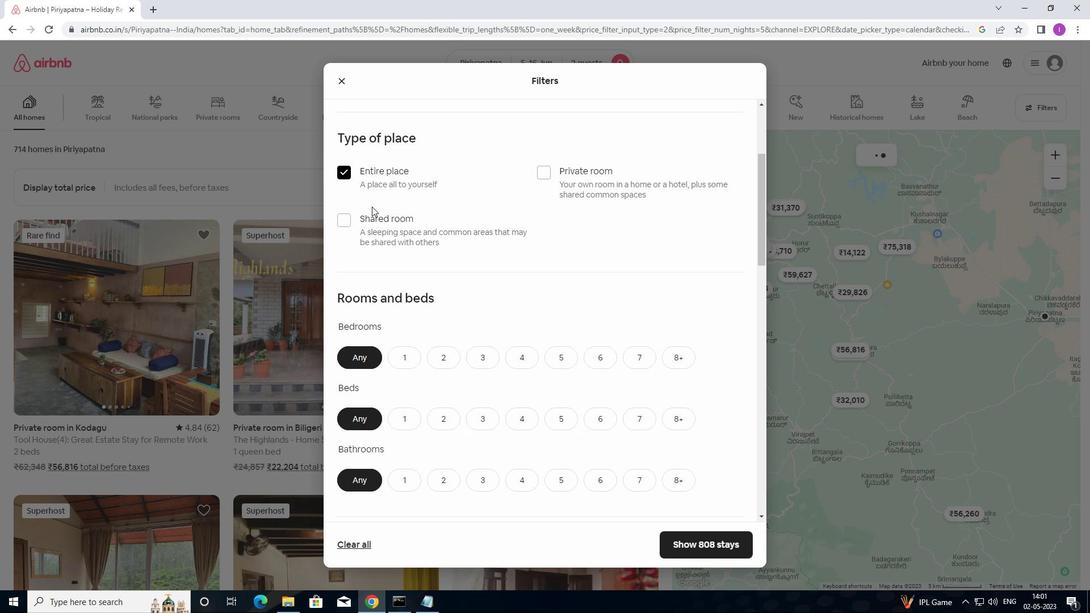 
Action: Mouse moved to (384, 221)
Screenshot: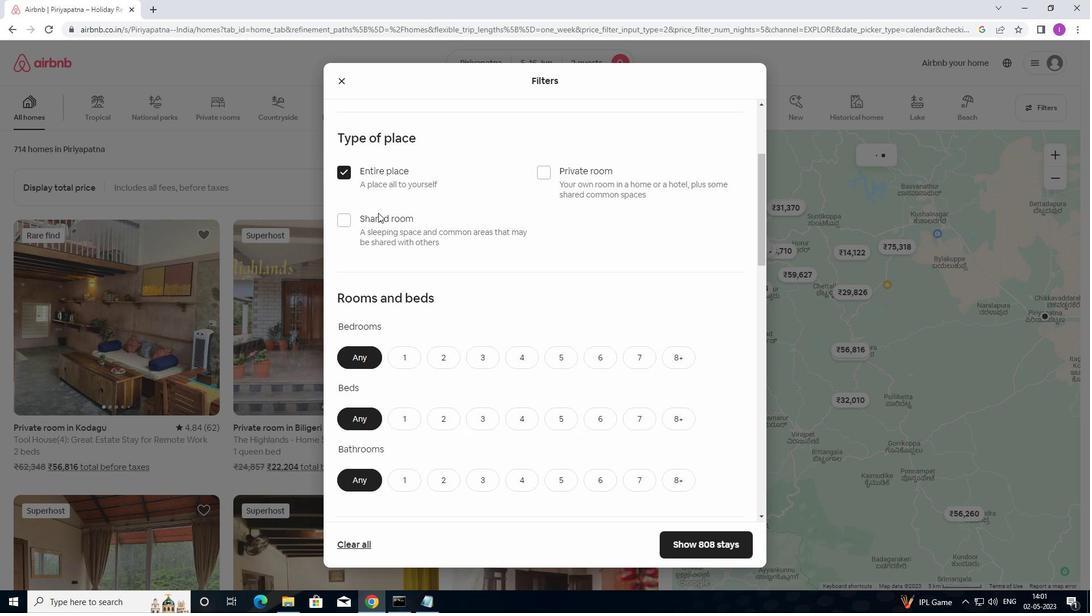 
Action: Mouse scrolled (384, 220) with delta (0, 0)
Screenshot: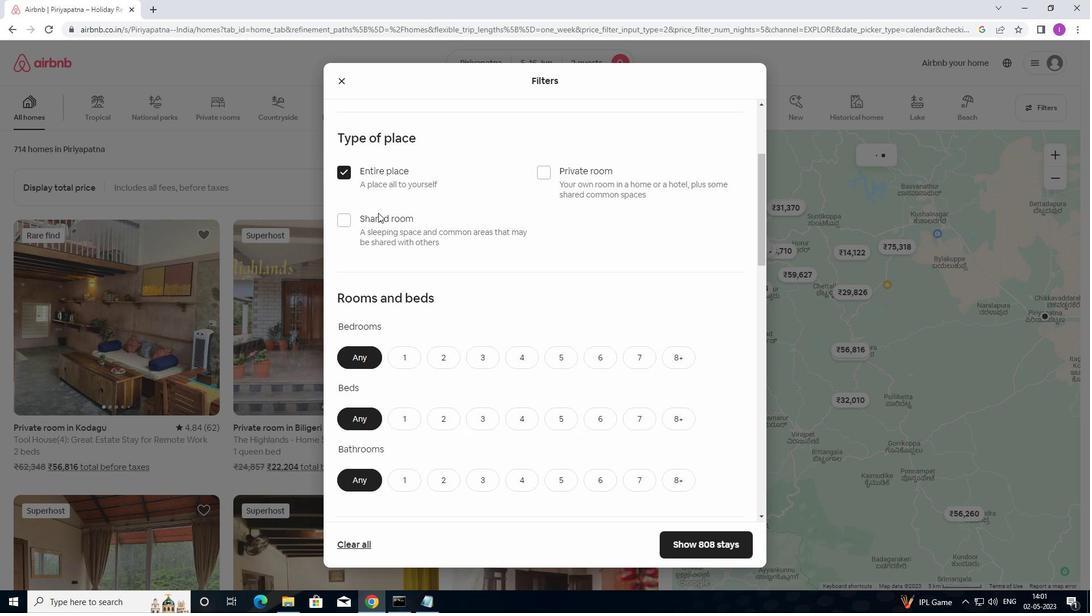 
Action: Mouse moved to (410, 239)
Screenshot: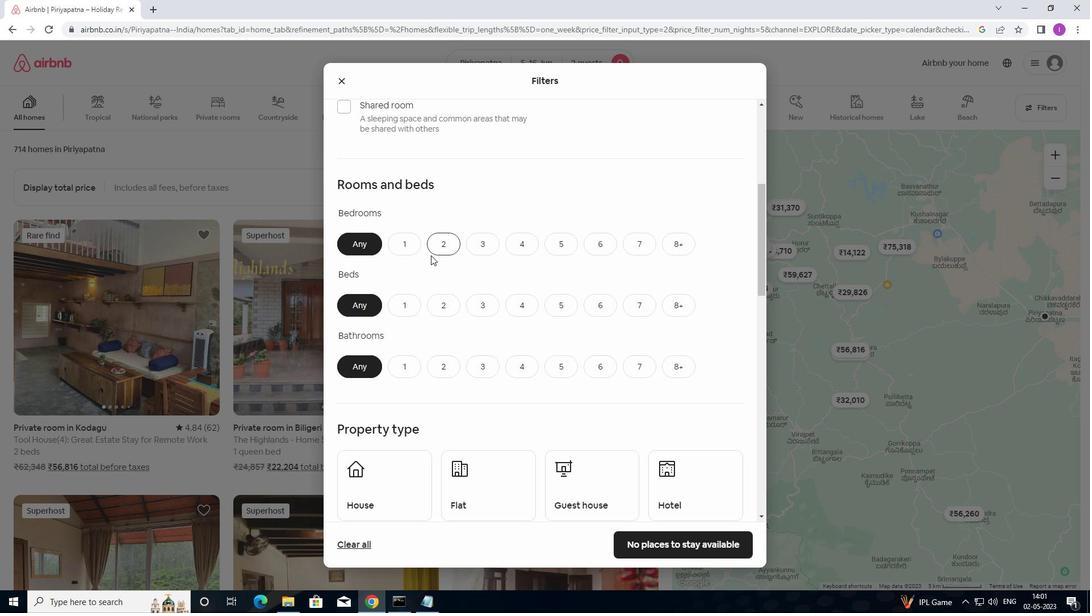 
Action: Mouse pressed left at (410, 239)
Screenshot: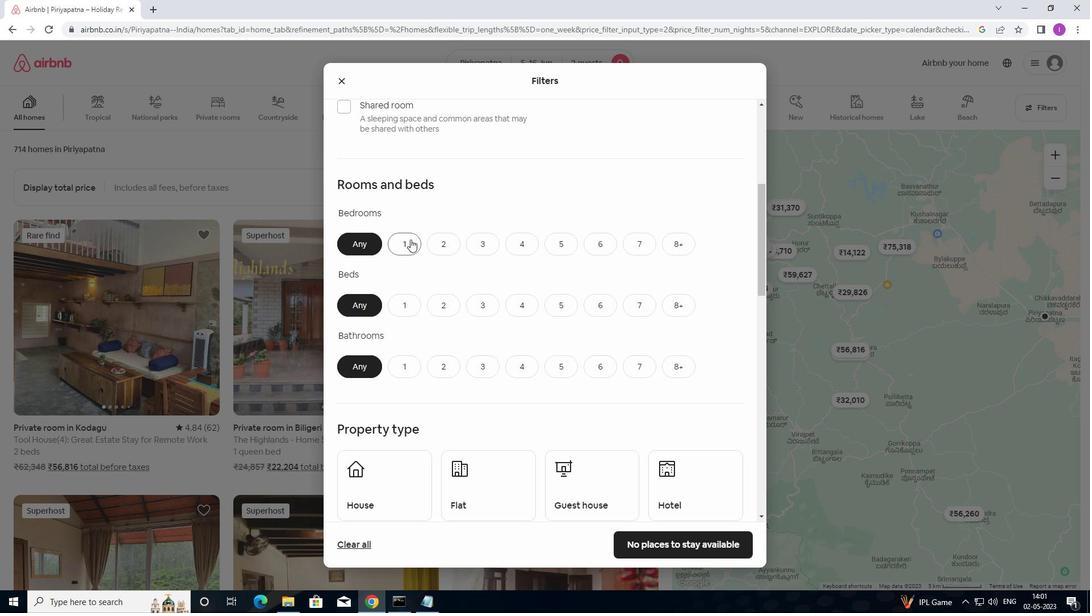 
Action: Mouse moved to (407, 302)
Screenshot: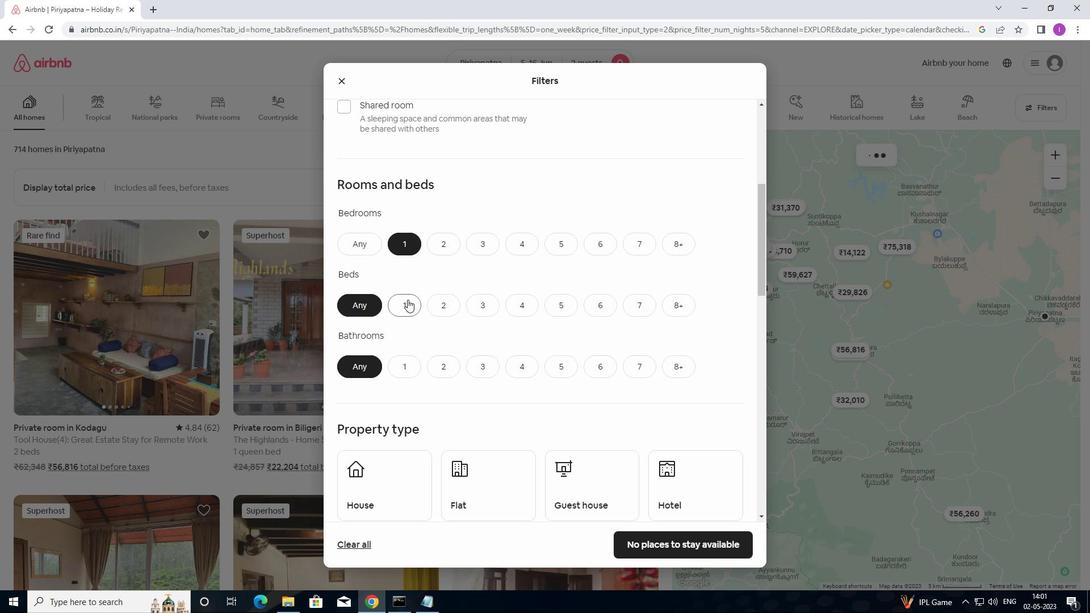 
Action: Mouse pressed left at (407, 302)
Screenshot: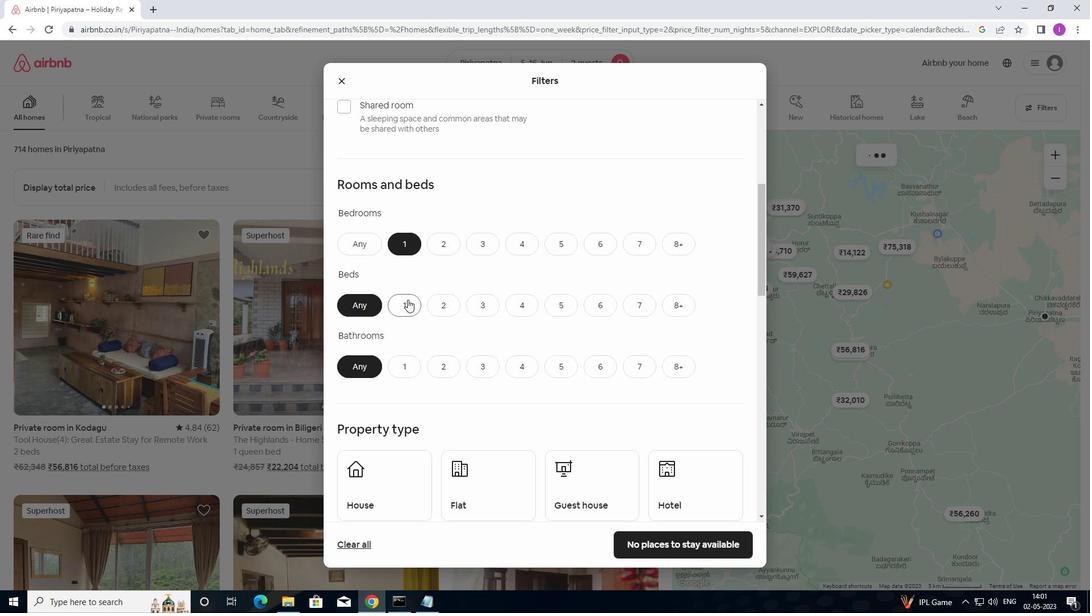 
Action: Mouse moved to (411, 364)
Screenshot: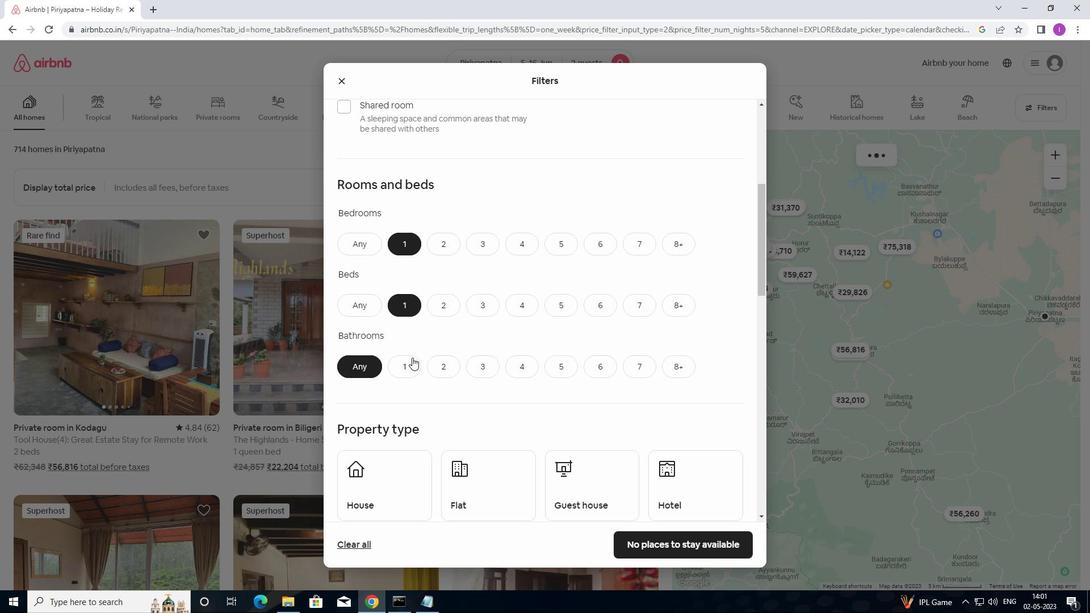 
Action: Mouse pressed left at (411, 364)
Screenshot: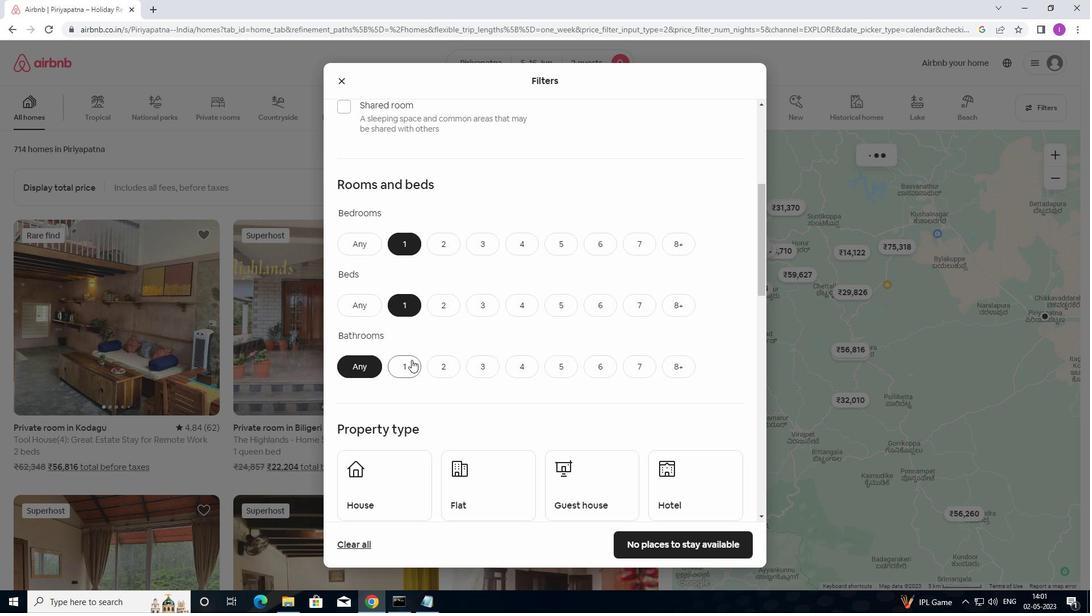 
Action: Mouse moved to (417, 365)
Screenshot: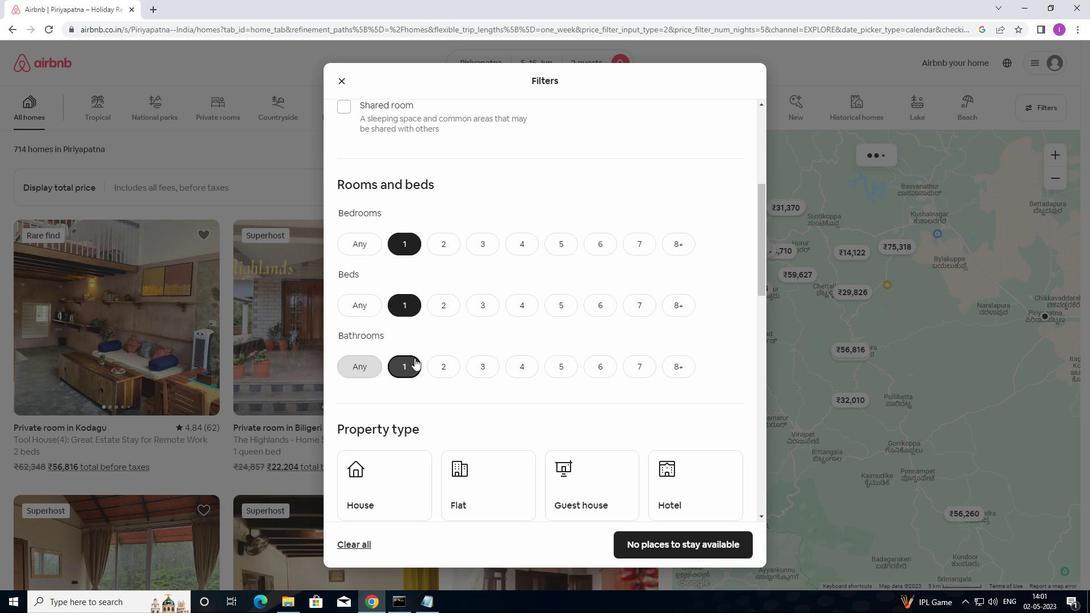 
Action: Mouse scrolled (417, 365) with delta (0, 0)
Screenshot: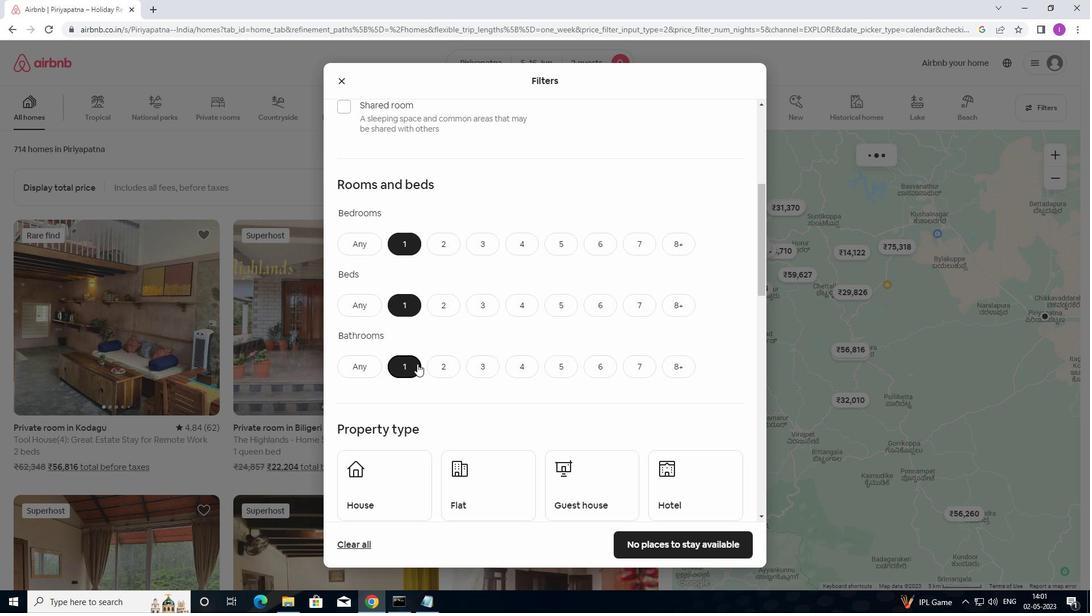 
Action: Mouse moved to (417, 367)
Screenshot: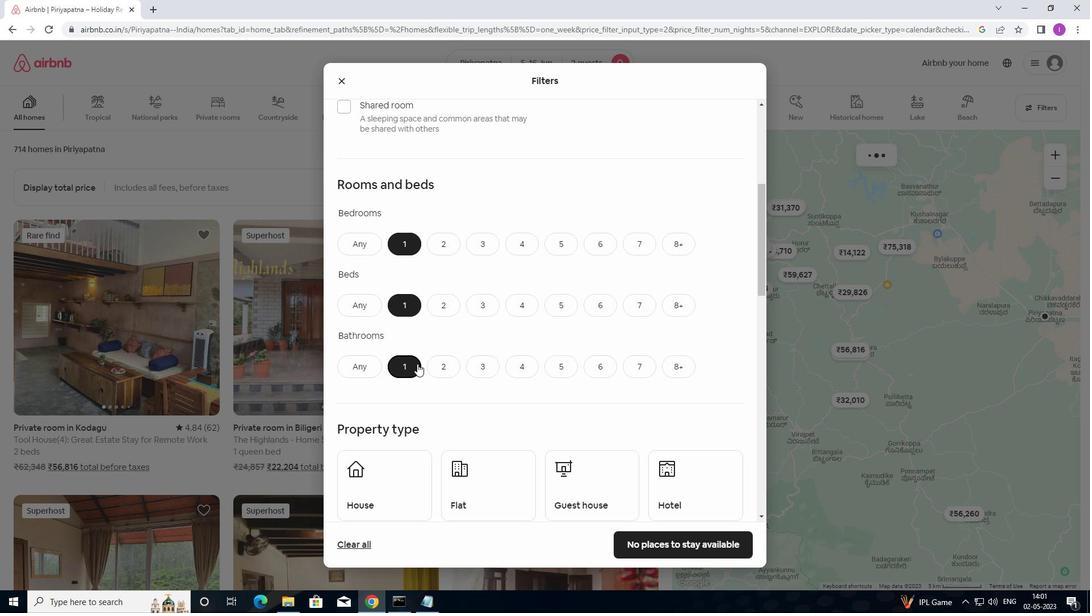 
Action: Mouse scrolled (417, 367) with delta (0, 0)
Screenshot: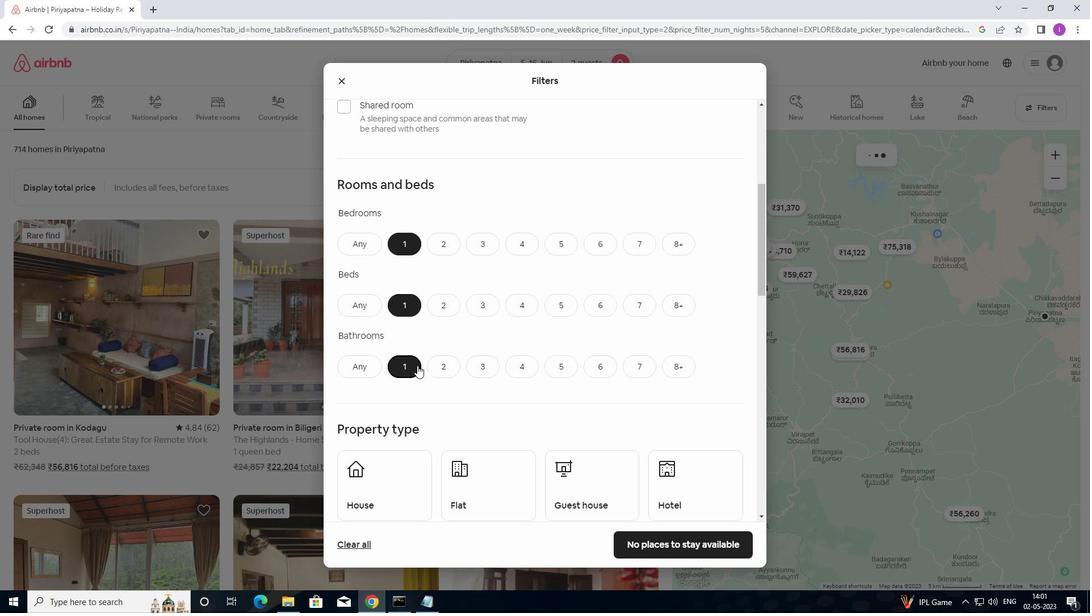 
Action: Mouse moved to (417, 363)
Screenshot: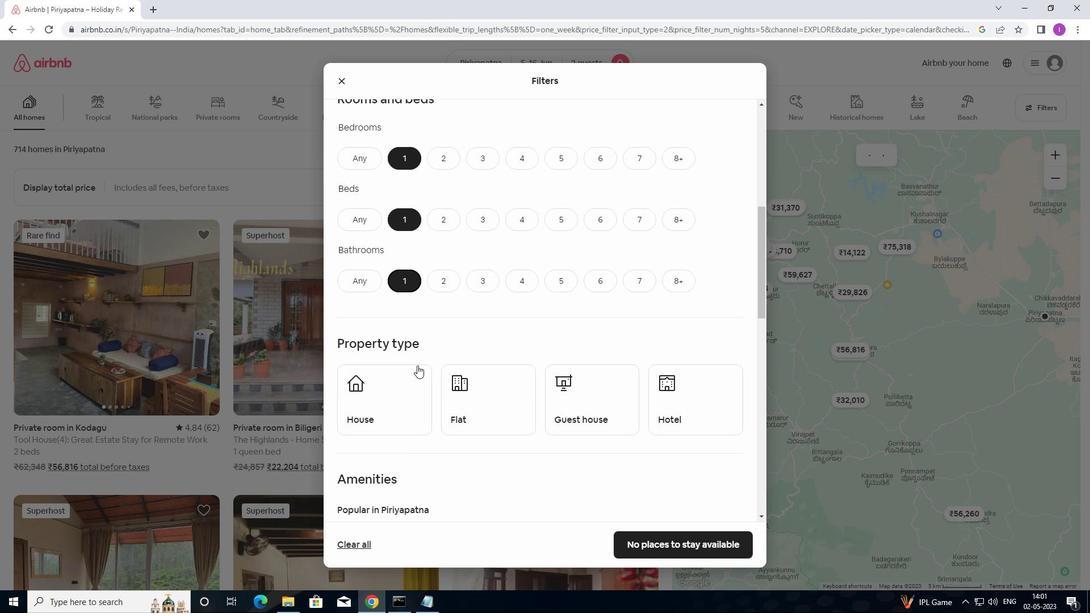 
Action: Mouse scrolled (417, 362) with delta (0, 0)
Screenshot: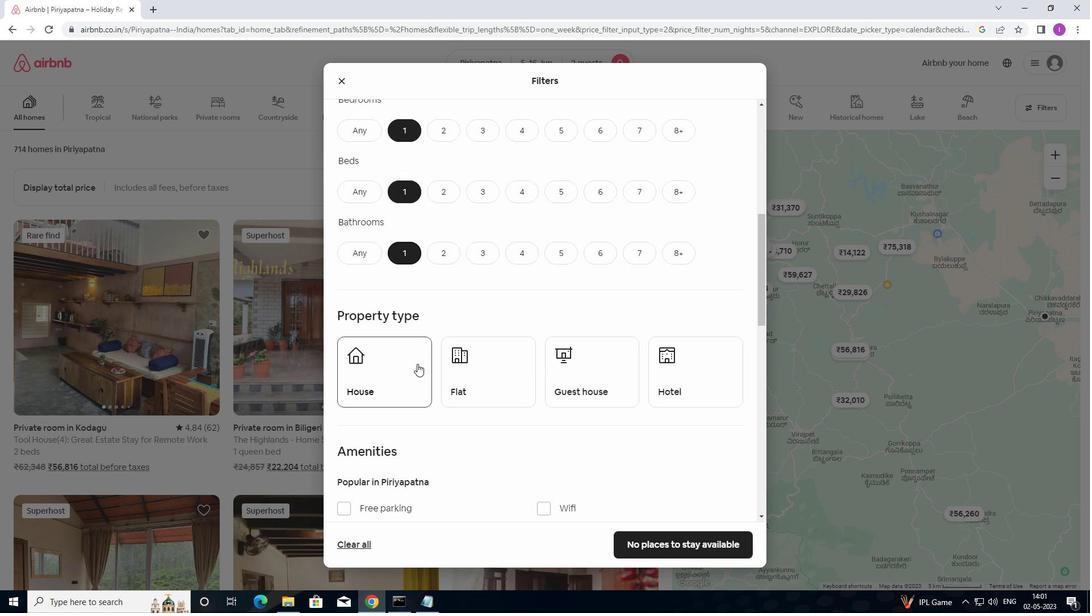 
Action: Mouse moved to (418, 363)
Screenshot: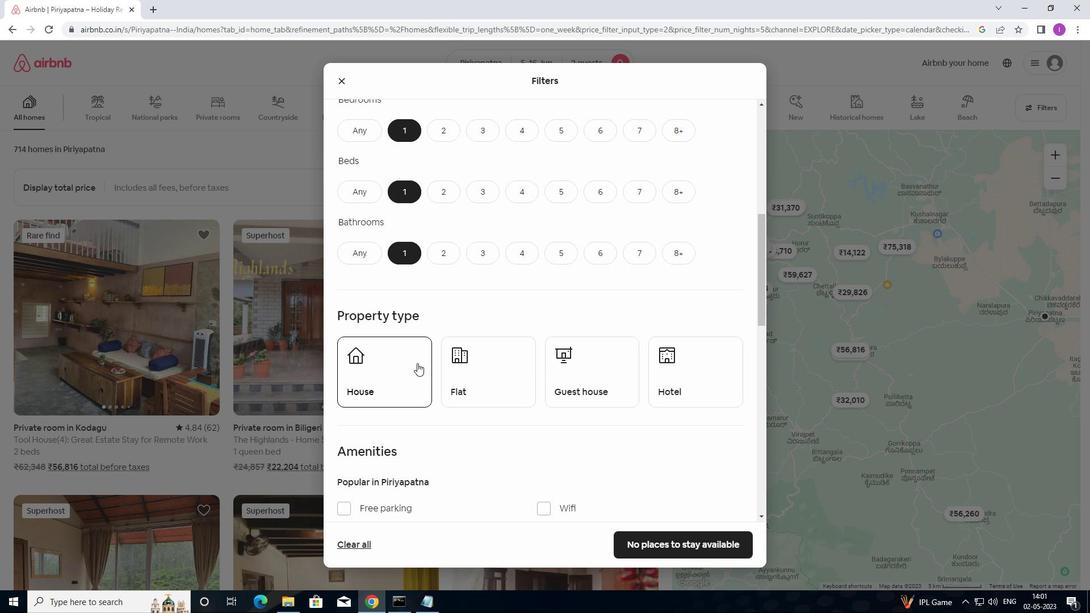 
Action: Mouse scrolled (418, 362) with delta (0, 0)
Screenshot: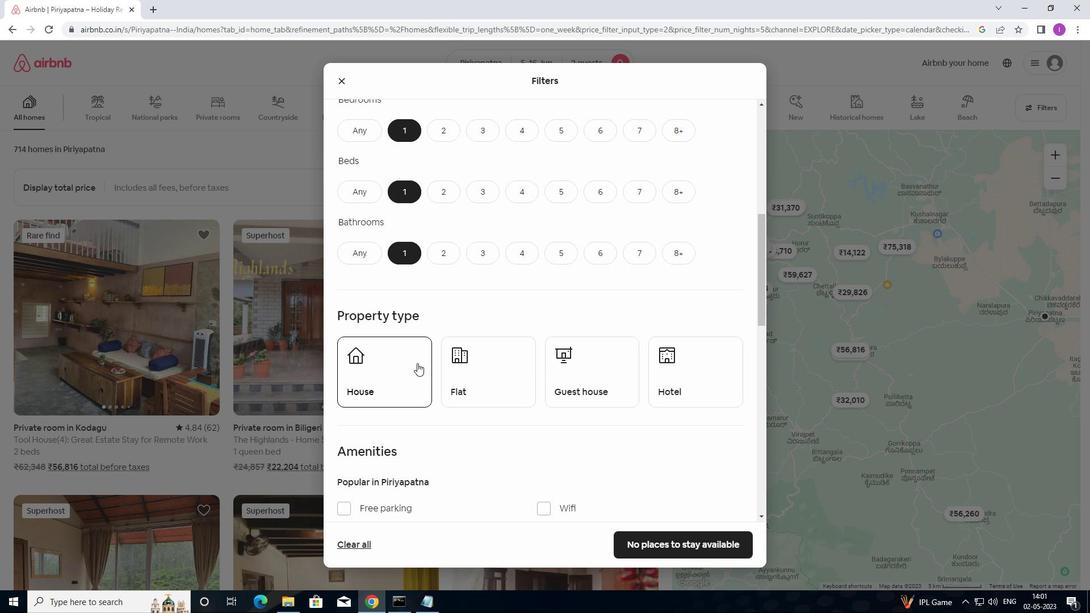 
Action: Mouse scrolled (418, 362) with delta (0, 0)
Screenshot: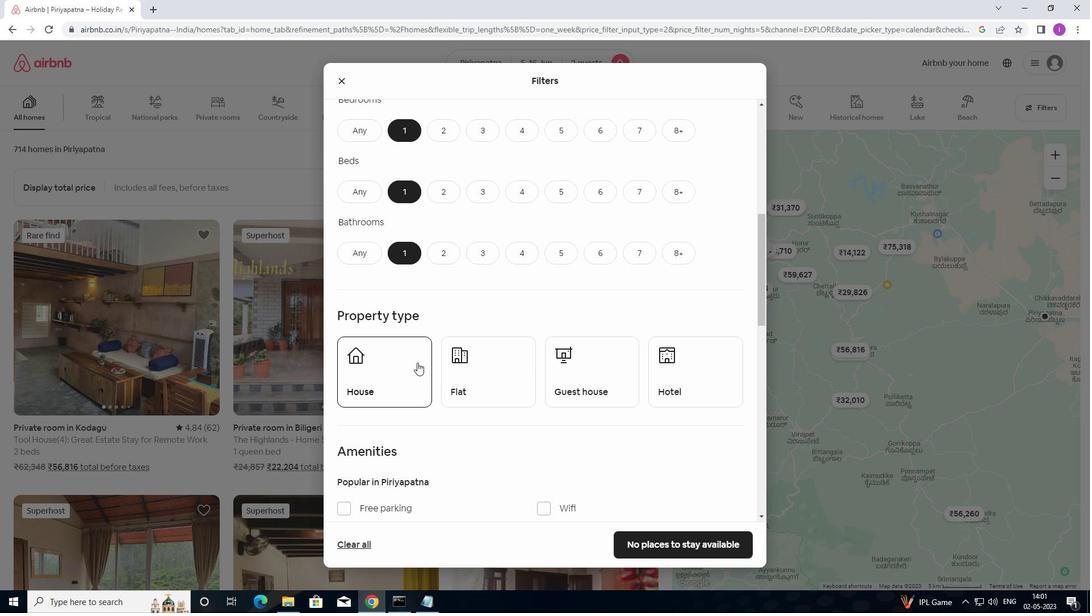 
Action: Mouse moved to (418, 362)
Screenshot: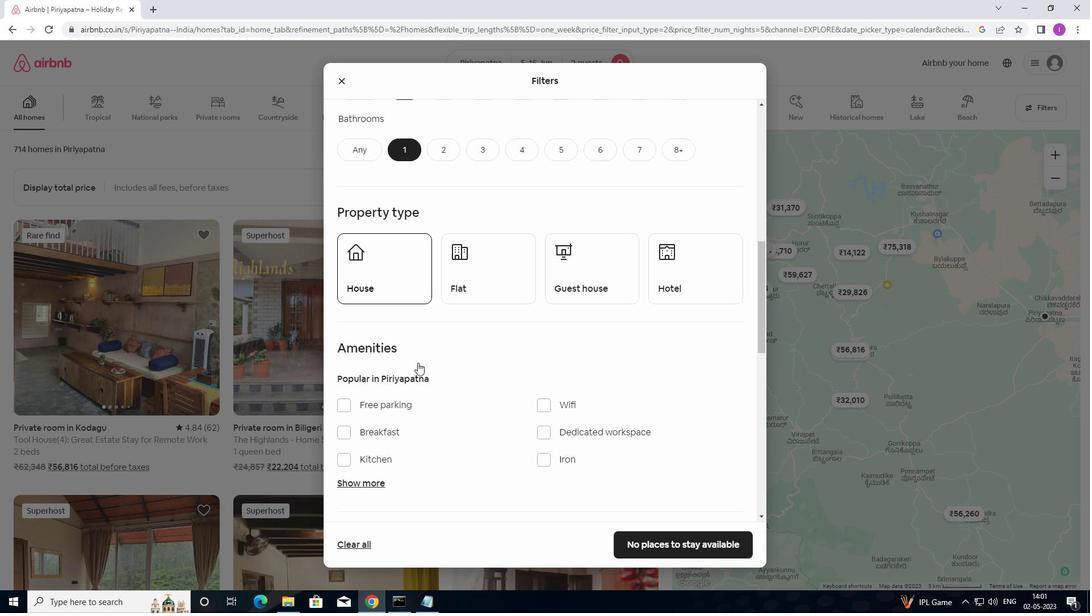 
Action: Mouse scrolled (418, 361) with delta (0, 0)
Screenshot: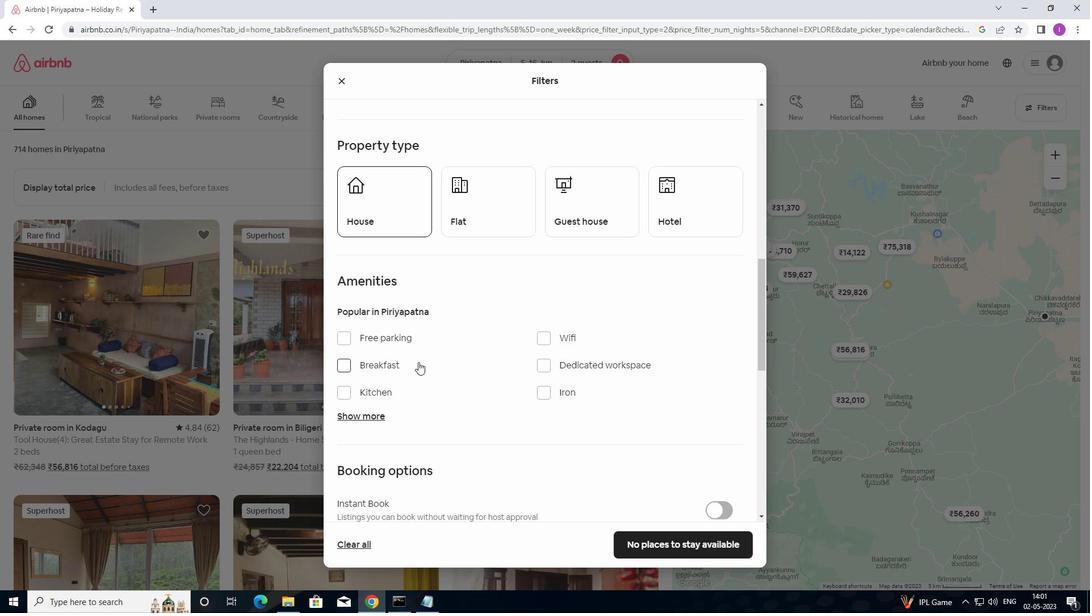 
Action: Mouse moved to (372, 133)
Screenshot: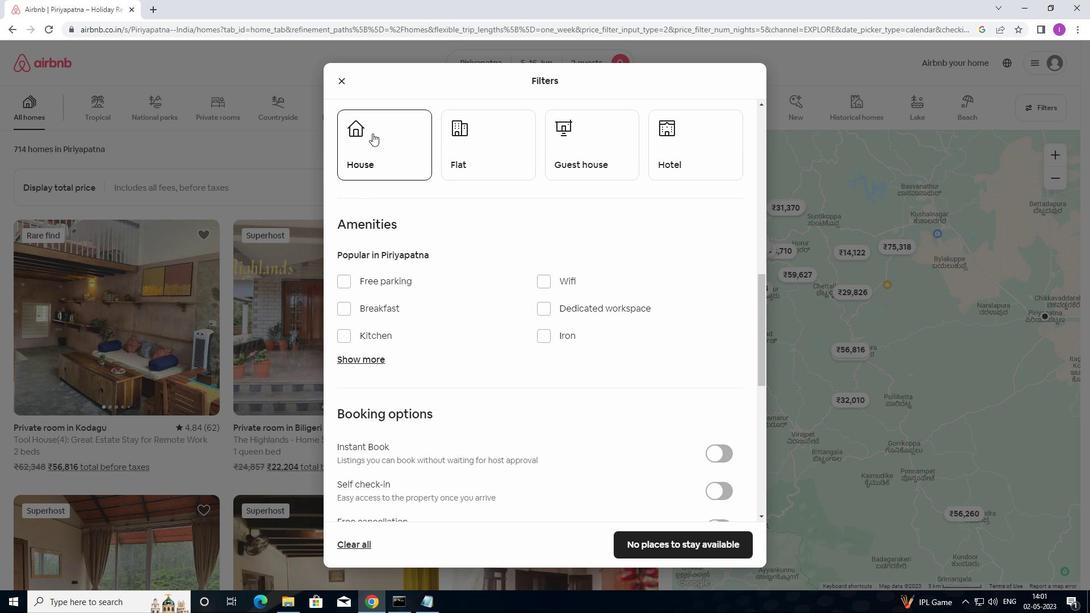 
Action: Mouse pressed left at (372, 133)
Screenshot: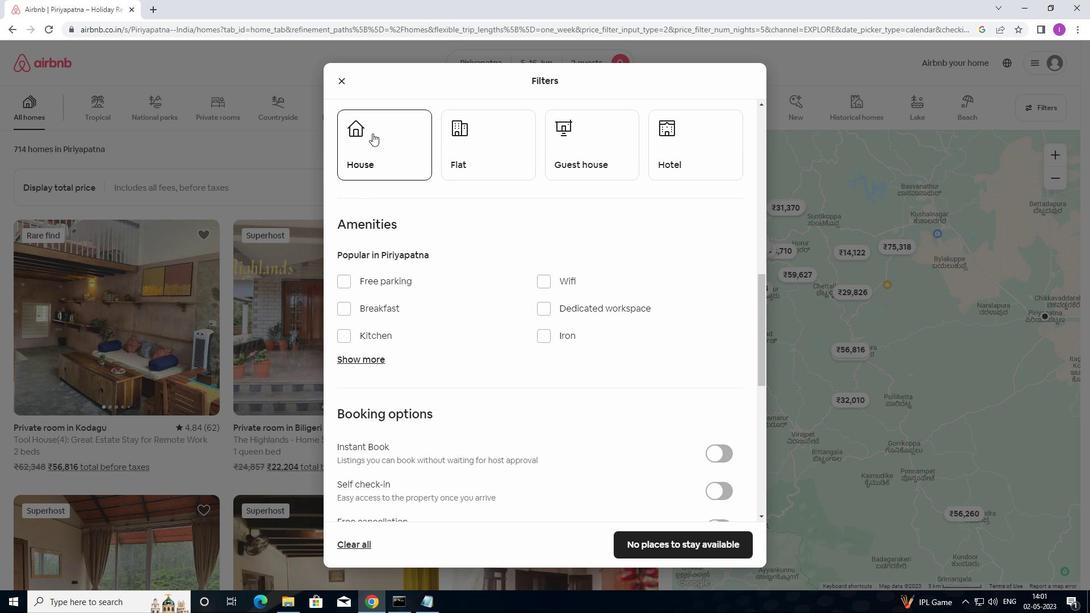 
Action: Mouse moved to (467, 169)
Screenshot: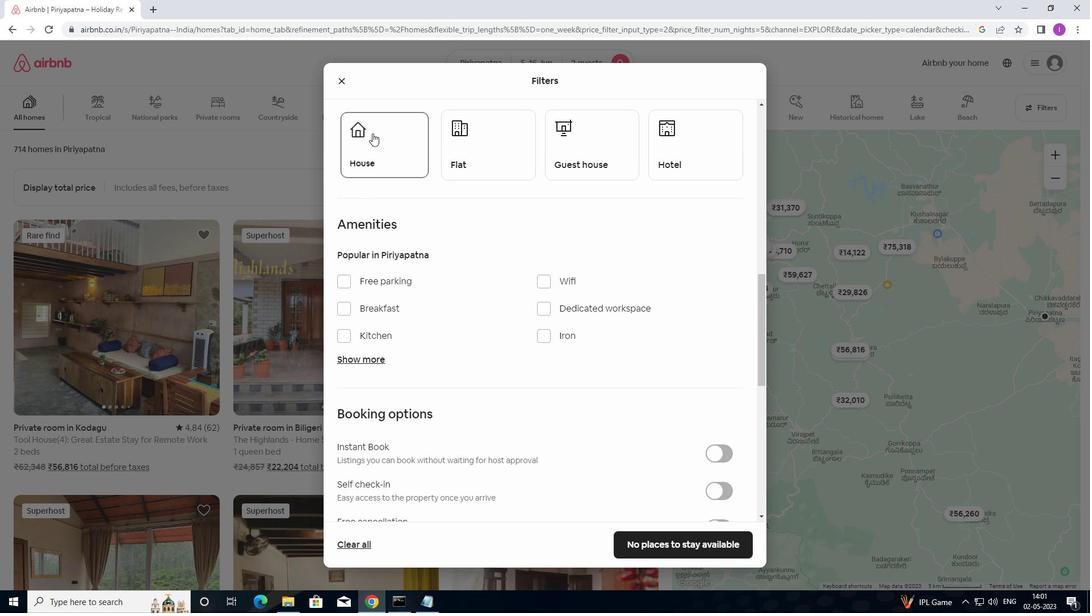 
Action: Mouse pressed left at (467, 169)
Screenshot: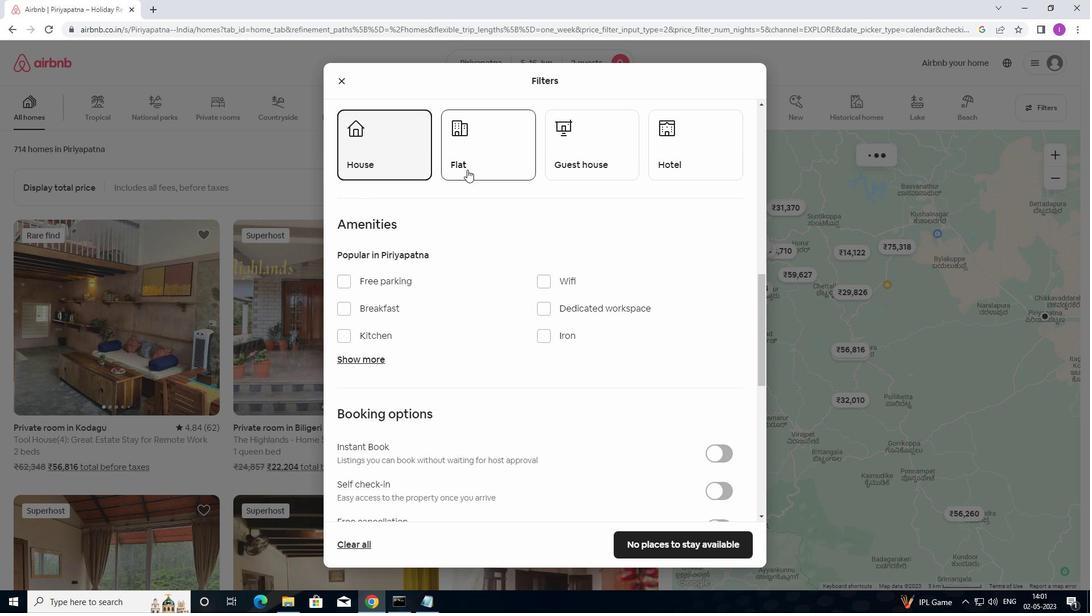 
Action: Mouse moved to (651, 169)
Screenshot: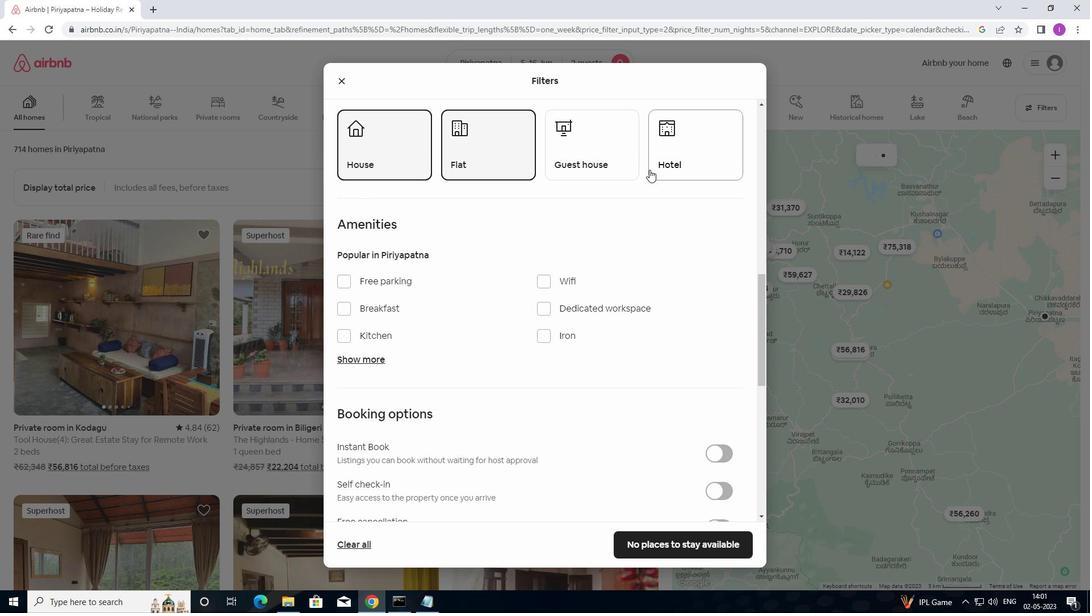 
Action: Mouse pressed left at (651, 169)
Screenshot: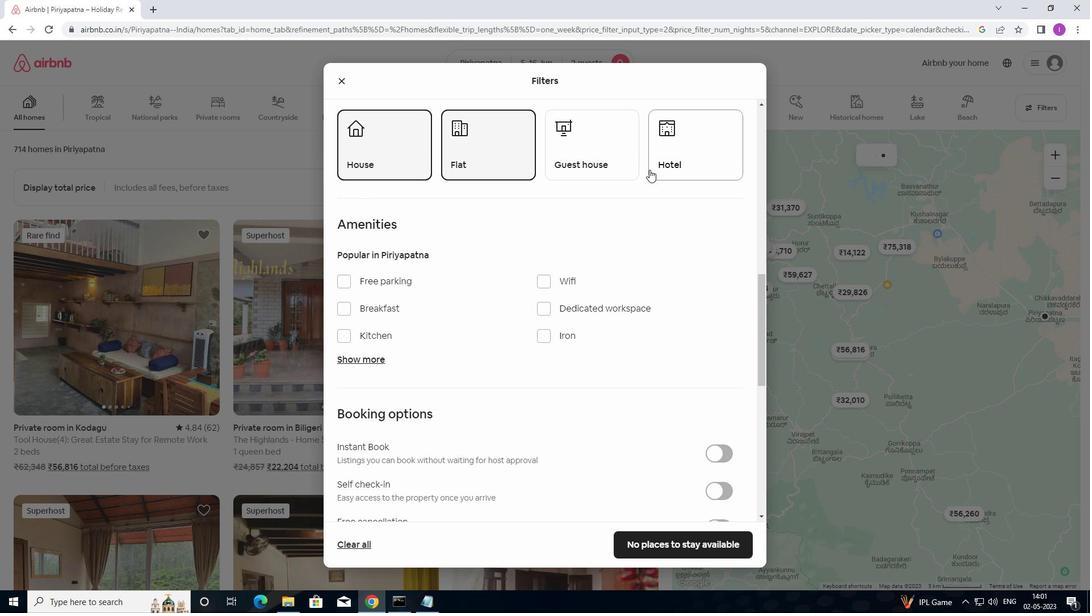 
Action: Mouse moved to (617, 159)
Screenshot: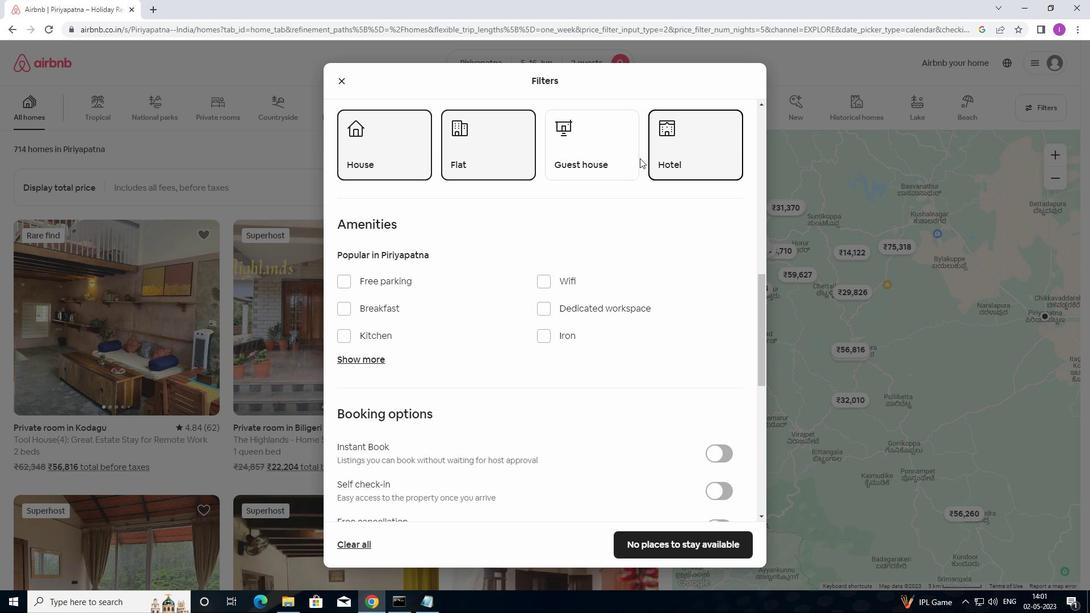 
Action: Mouse pressed left at (617, 159)
Screenshot: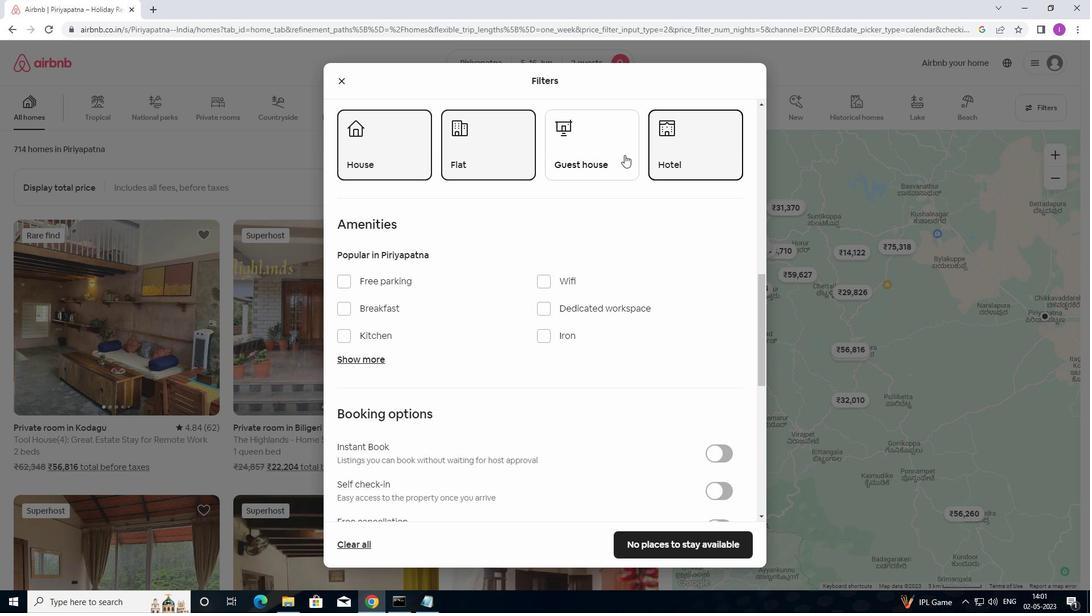 
Action: Mouse moved to (549, 390)
Screenshot: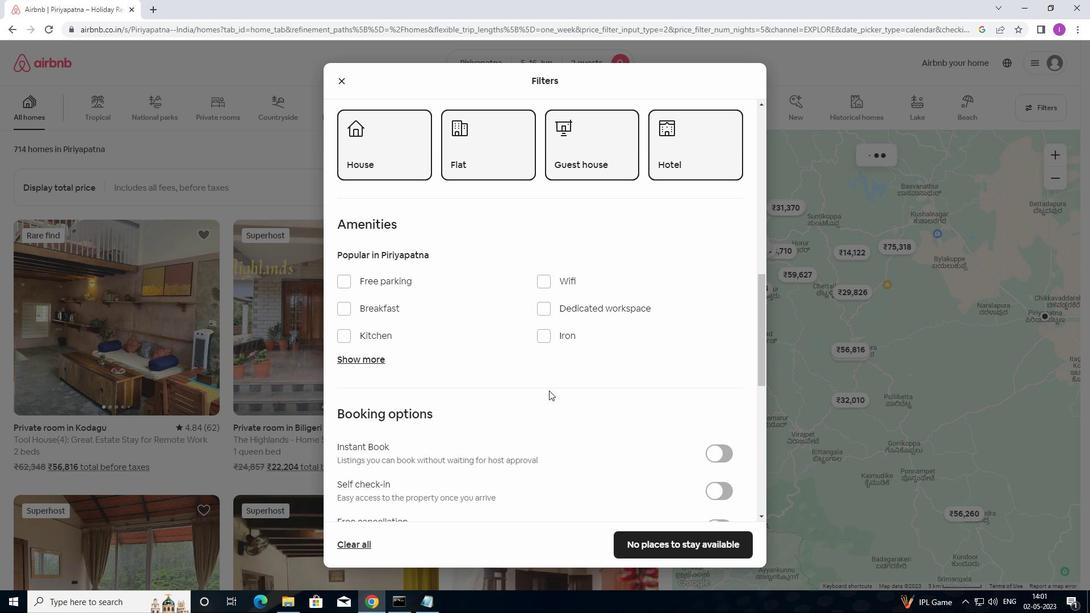 
Action: Mouse scrolled (549, 390) with delta (0, 0)
Screenshot: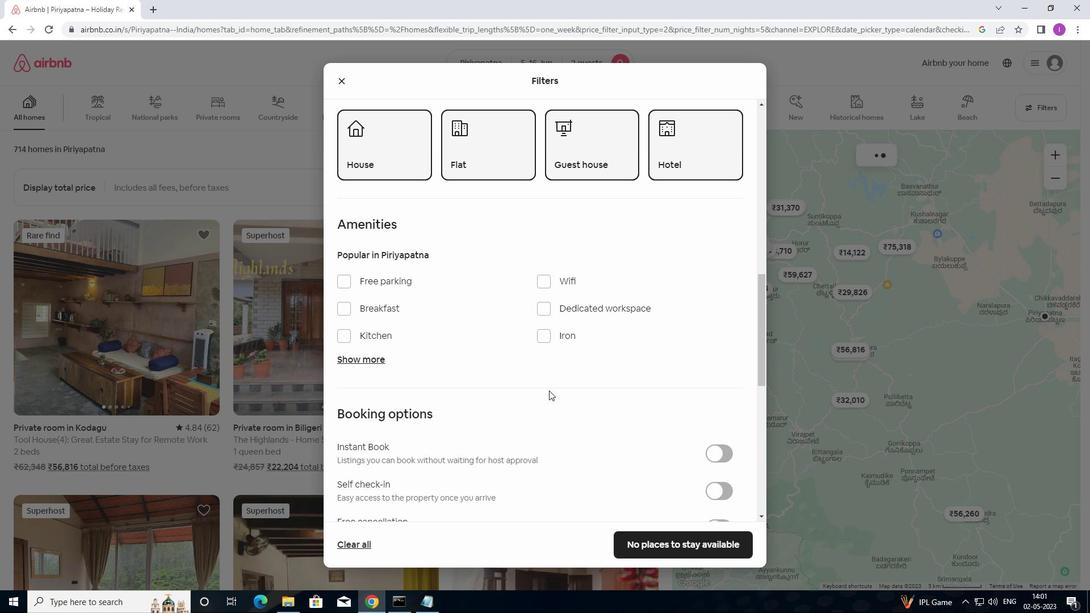 
Action: Mouse moved to (555, 389)
Screenshot: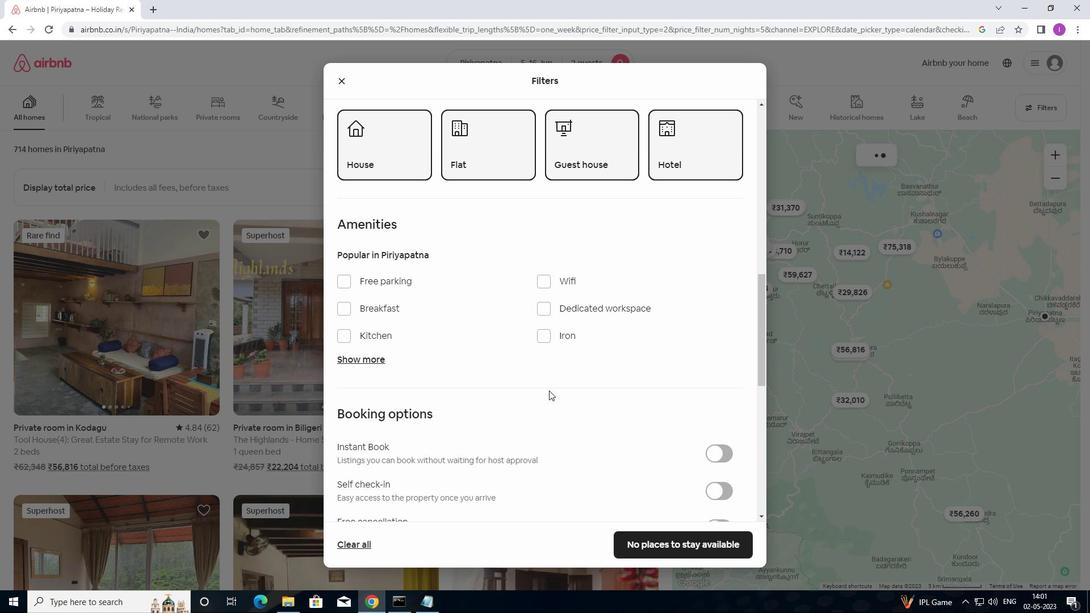 
Action: Mouse scrolled (555, 389) with delta (0, 0)
Screenshot: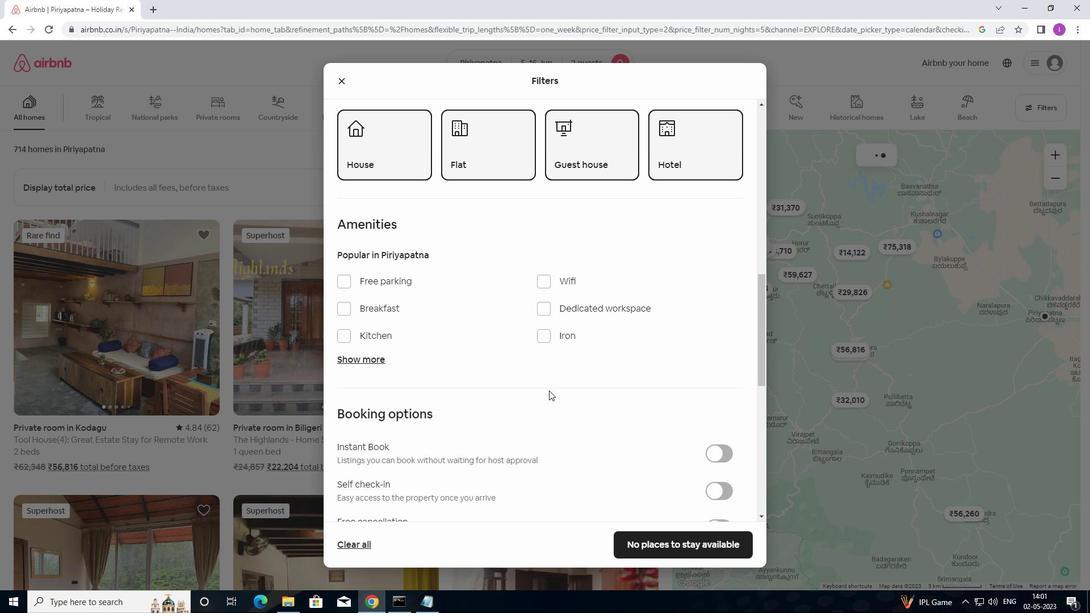 
Action: Mouse moved to (569, 388)
Screenshot: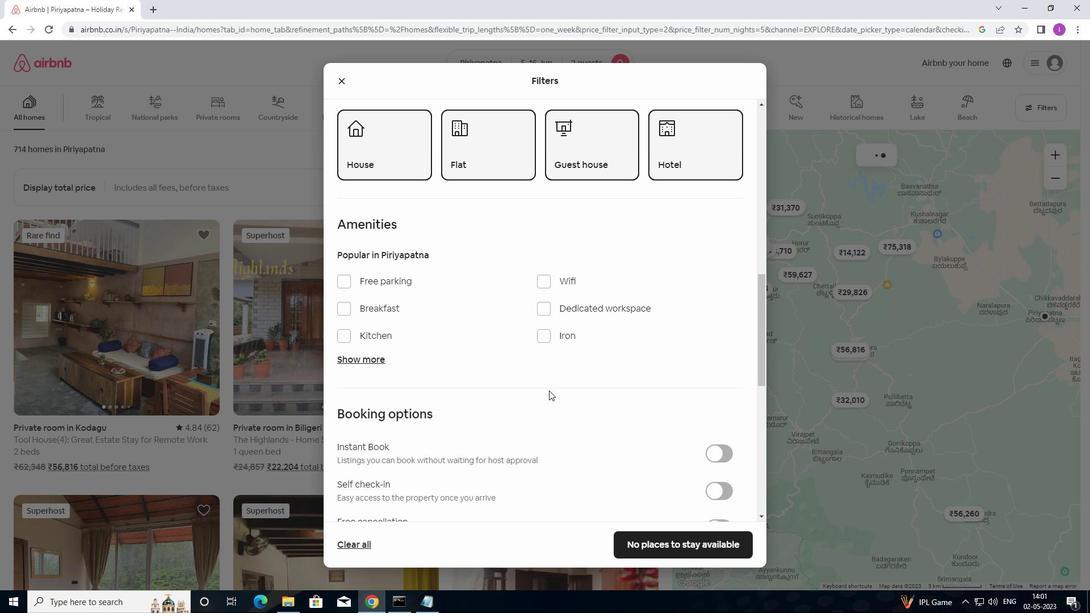 
Action: Mouse scrolled (569, 387) with delta (0, 0)
Screenshot: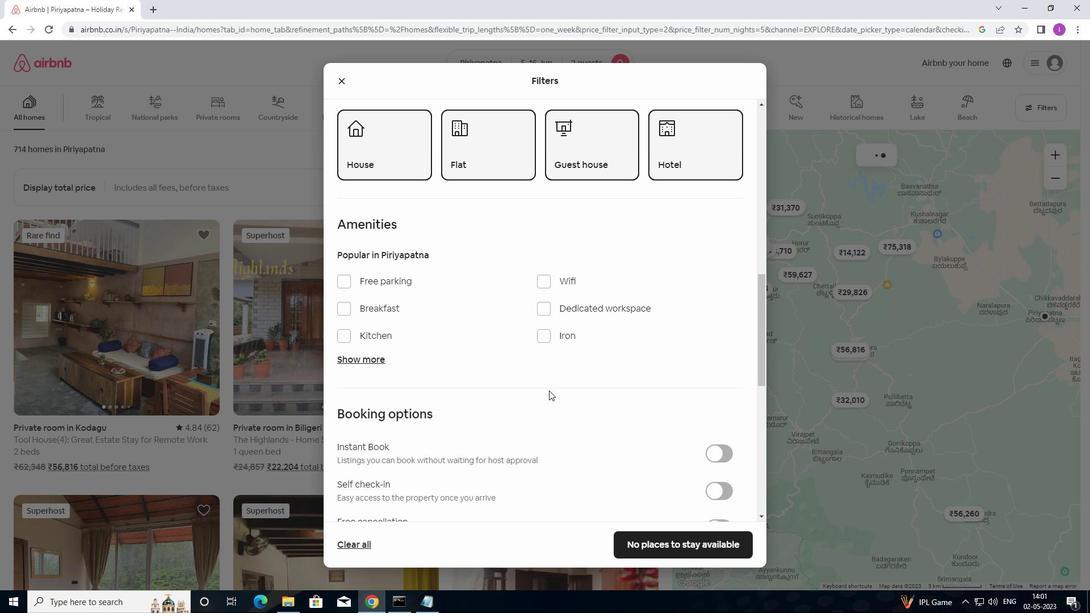 
Action: Mouse moved to (724, 321)
Screenshot: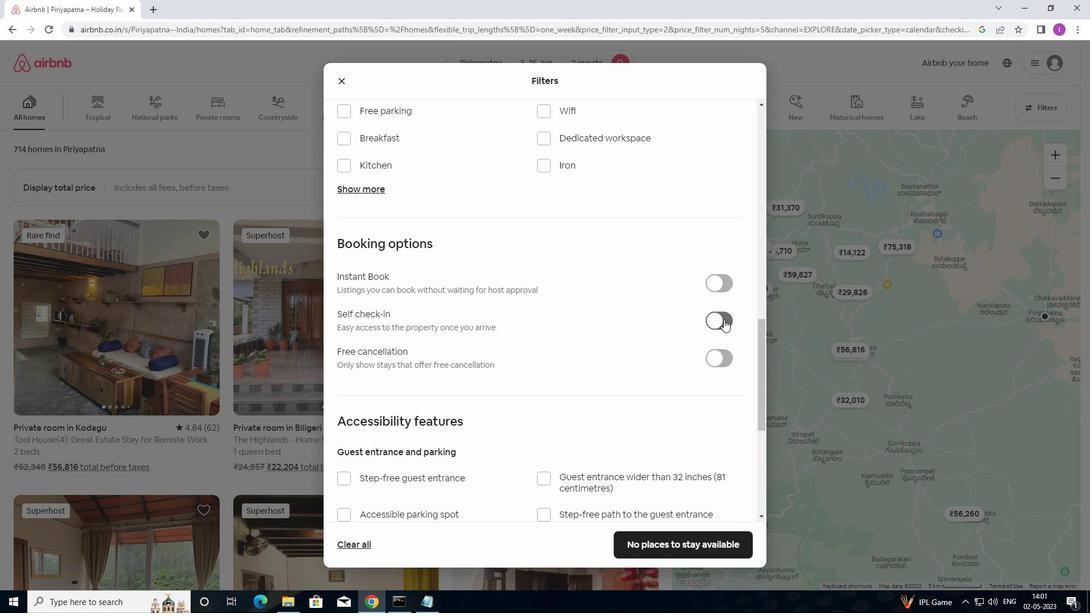 
Action: Mouse pressed left at (724, 321)
Screenshot: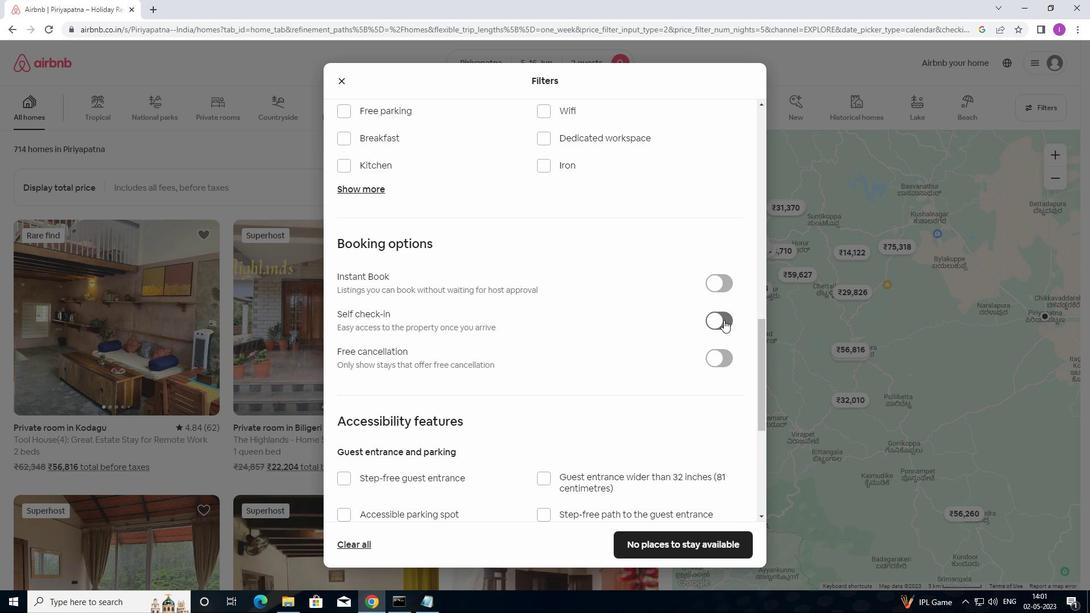 
Action: Mouse moved to (720, 333)
Screenshot: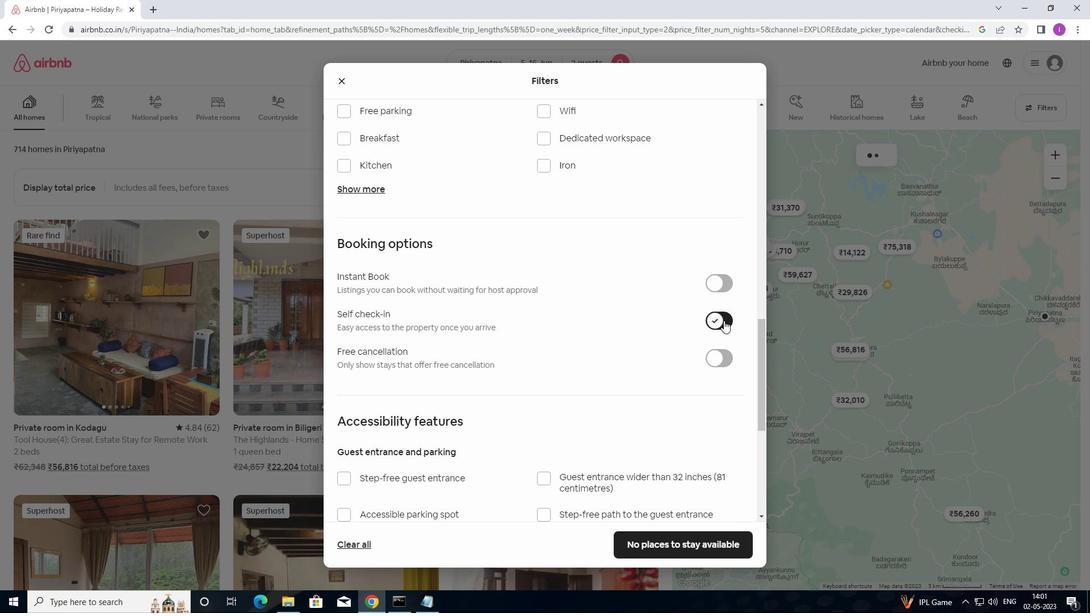 
Action: Mouse scrolled (720, 332) with delta (0, 0)
Screenshot: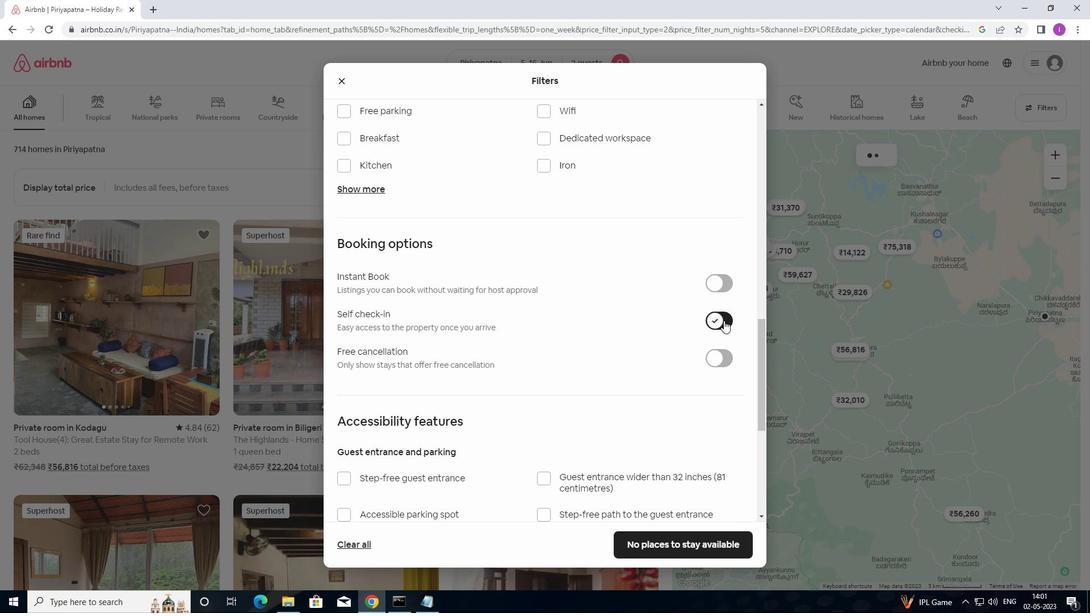 
Action: Mouse moved to (720, 334)
Screenshot: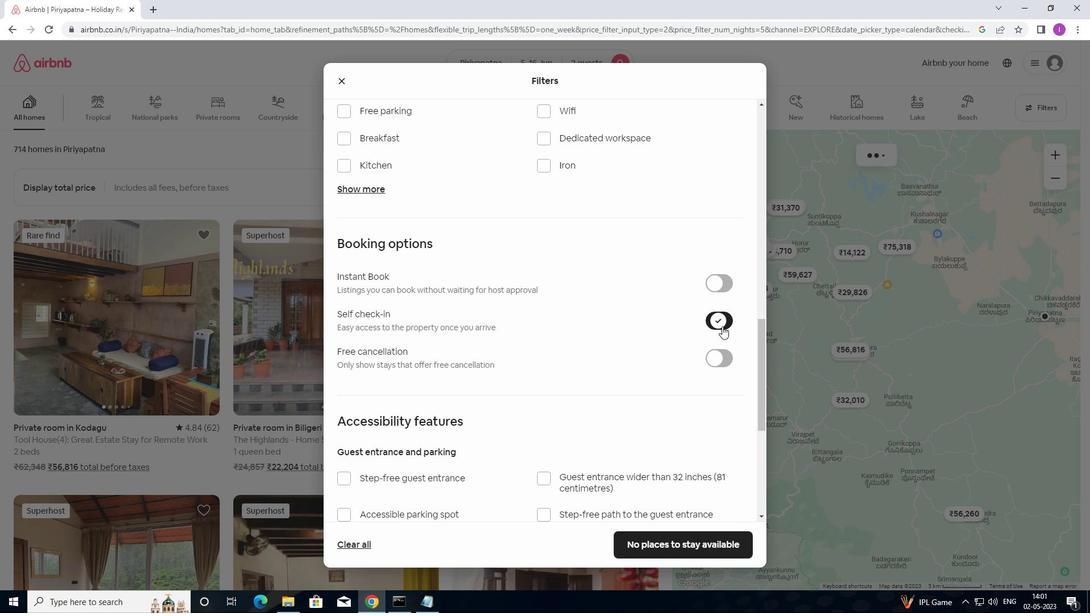 
Action: Mouse scrolled (720, 334) with delta (0, 0)
Screenshot: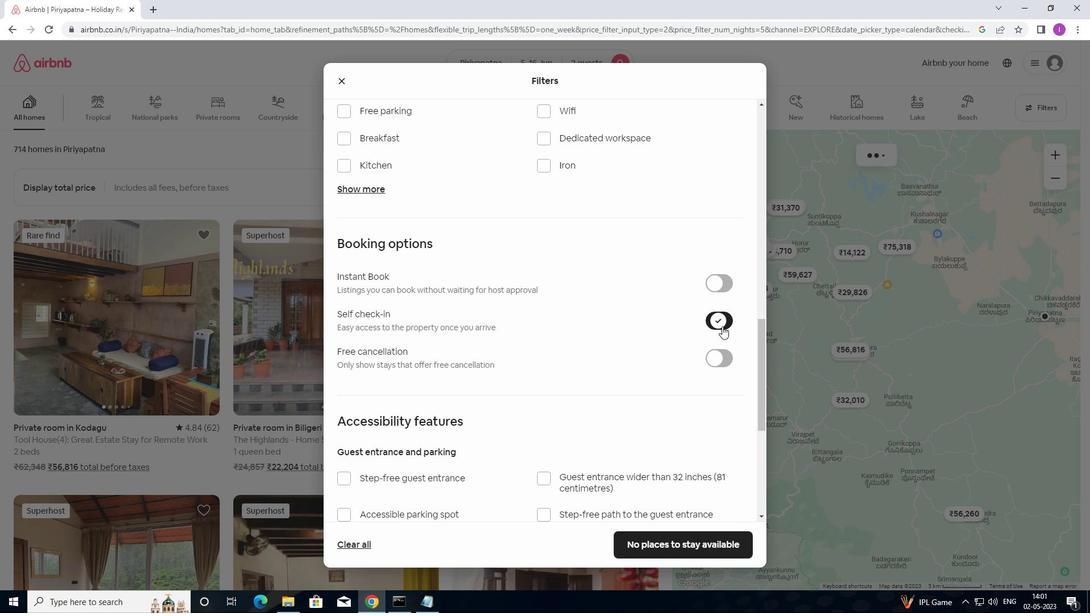 
Action: Mouse moved to (720, 335)
Screenshot: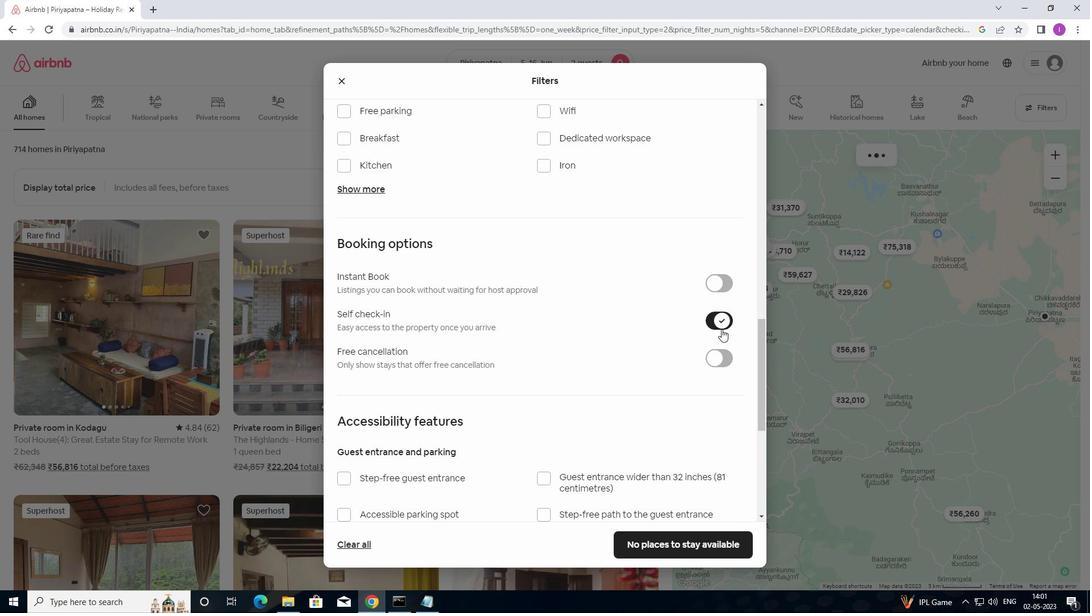 
Action: Mouse scrolled (720, 334) with delta (0, 0)
Screenshot: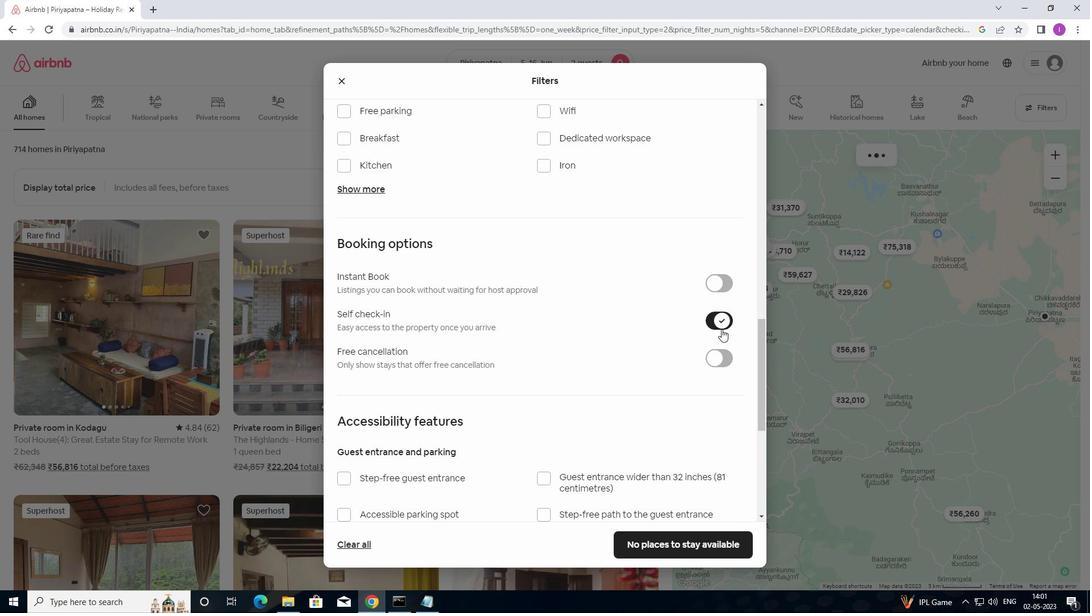 
Action: Mouse moved to (718, 336)
Screenshot: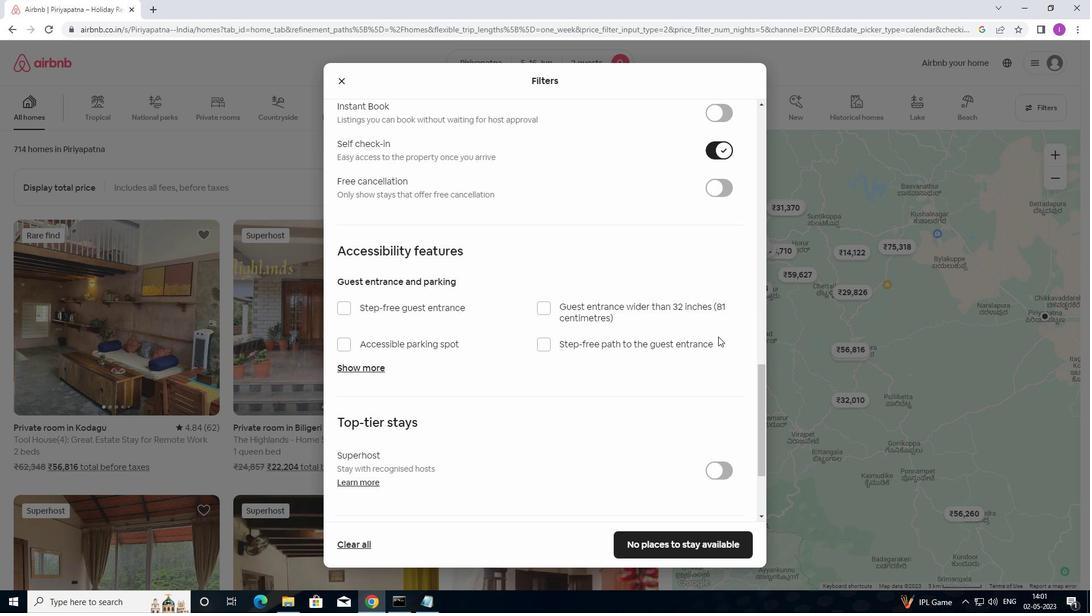 
Action: Mouse scrolled (718, 336) with delta (0, 0)
Screenshot: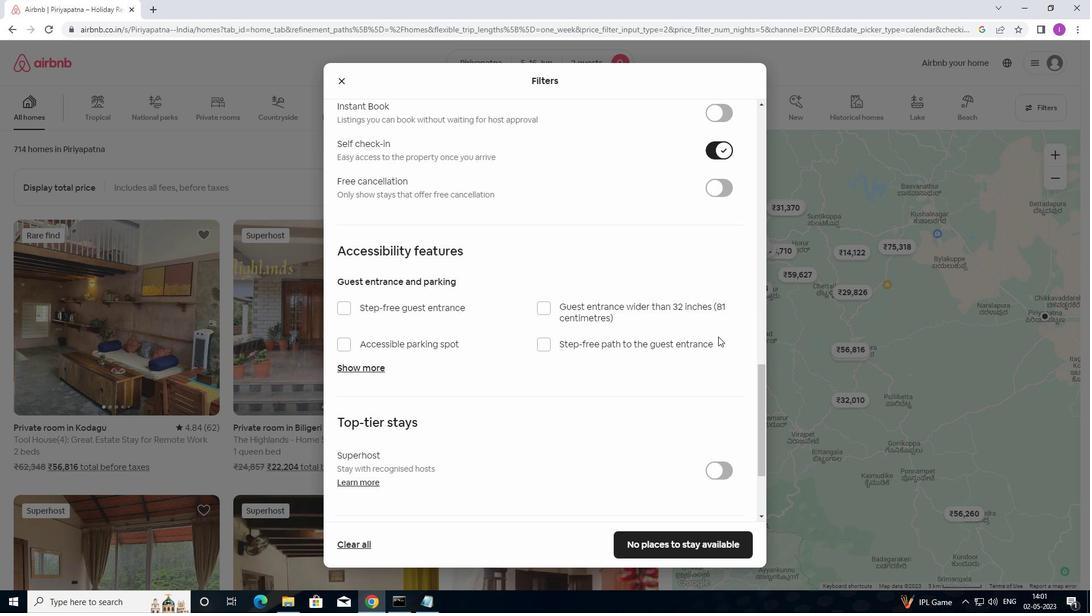 
Action: Mouse moved to (718, 338)
Screenshot: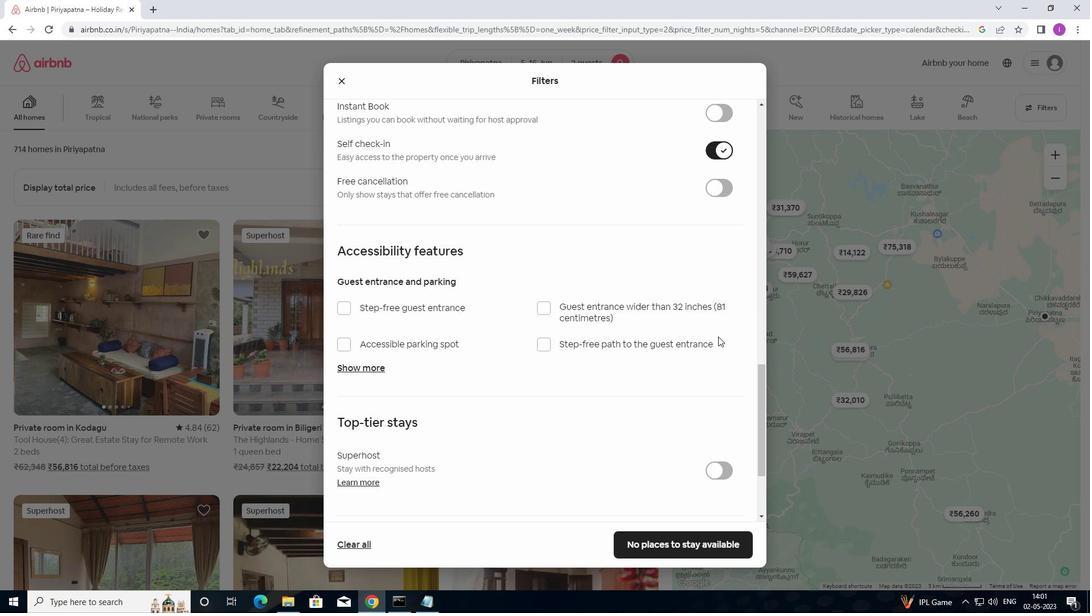 
Action: Mouse scrolled (718, 337) with delta (0, 0)
Screenshot: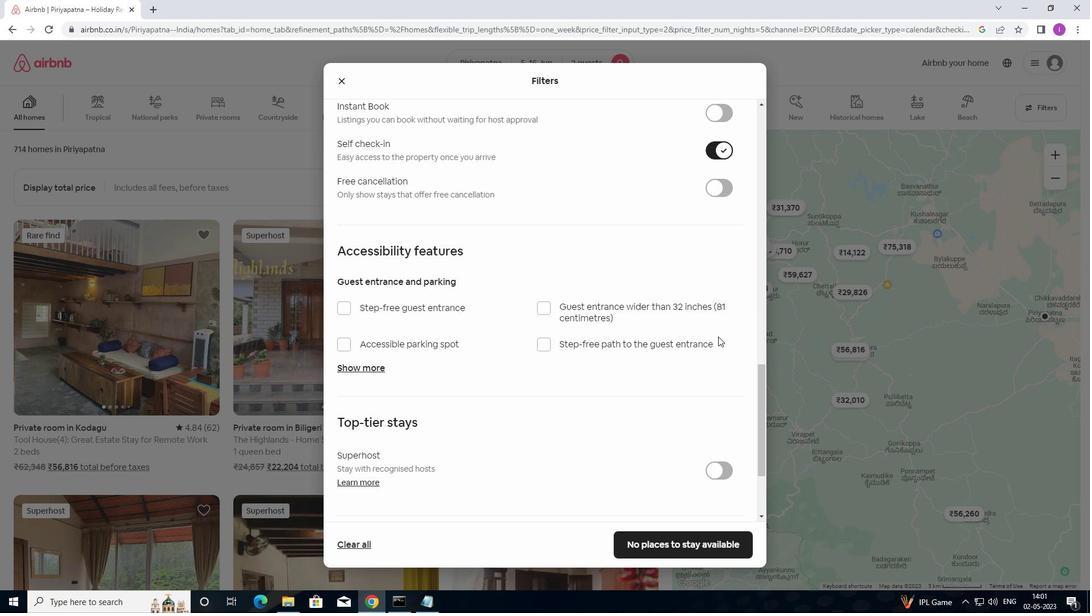 
Action: Mouse scrolled (718, 337) with delta (0, 0)
Screenshot: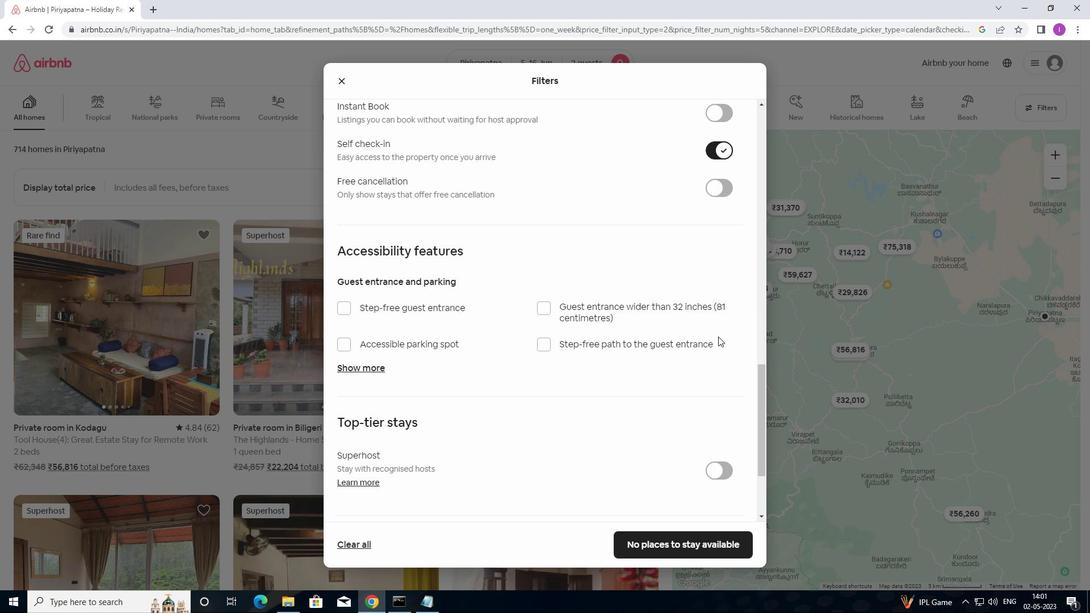 
Action: Mouse moved to (611, 427)
Screenshot: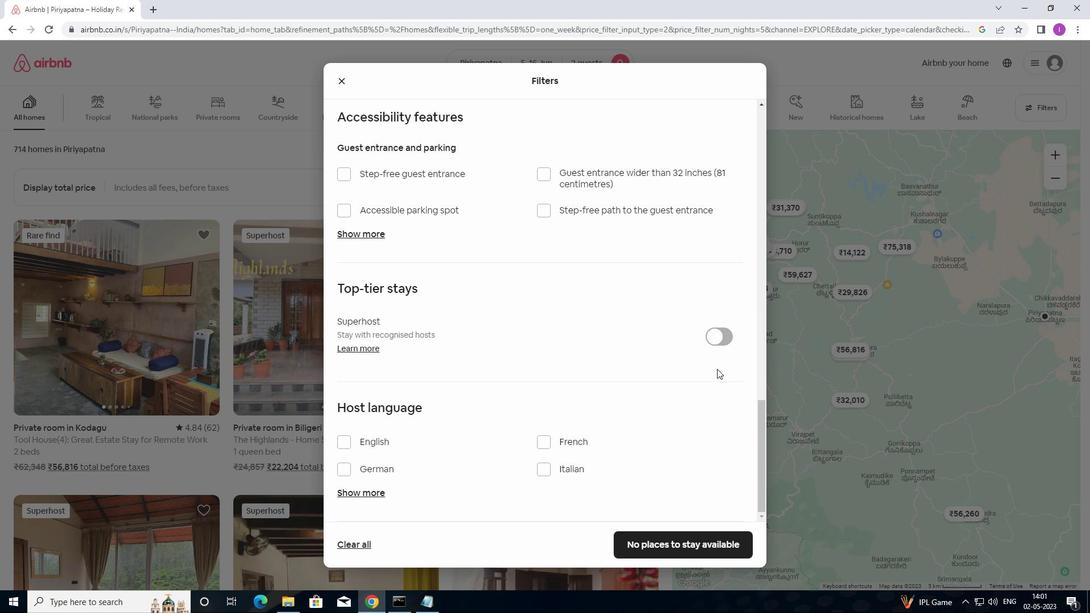 
Action: Mouse scrolled (611, 427) with delta (0, 0)
Screenshot: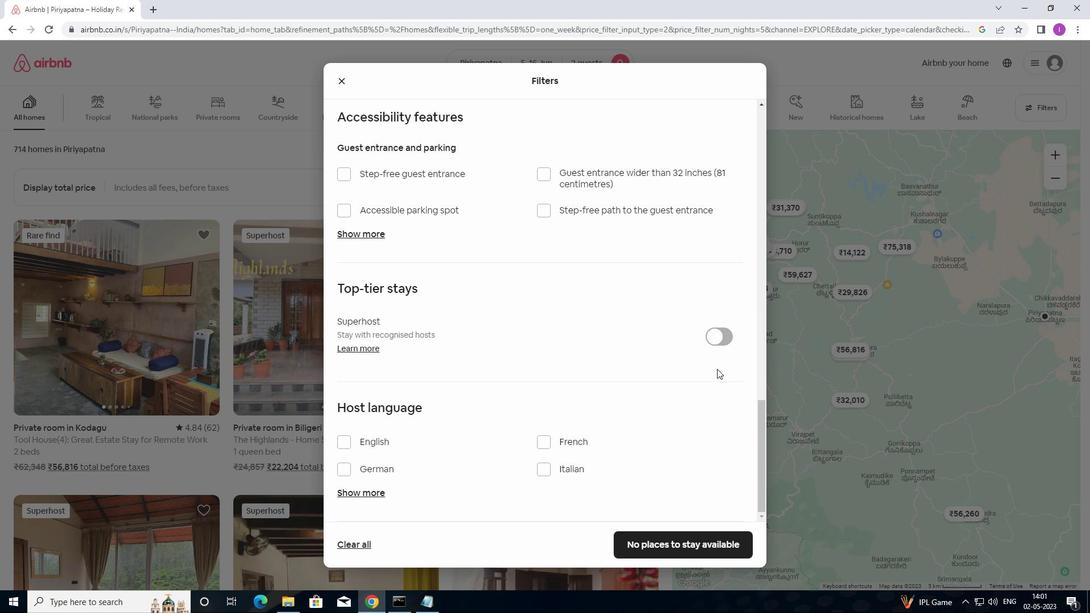 
Action: Mouse moved to (548, 451)
Screenshot: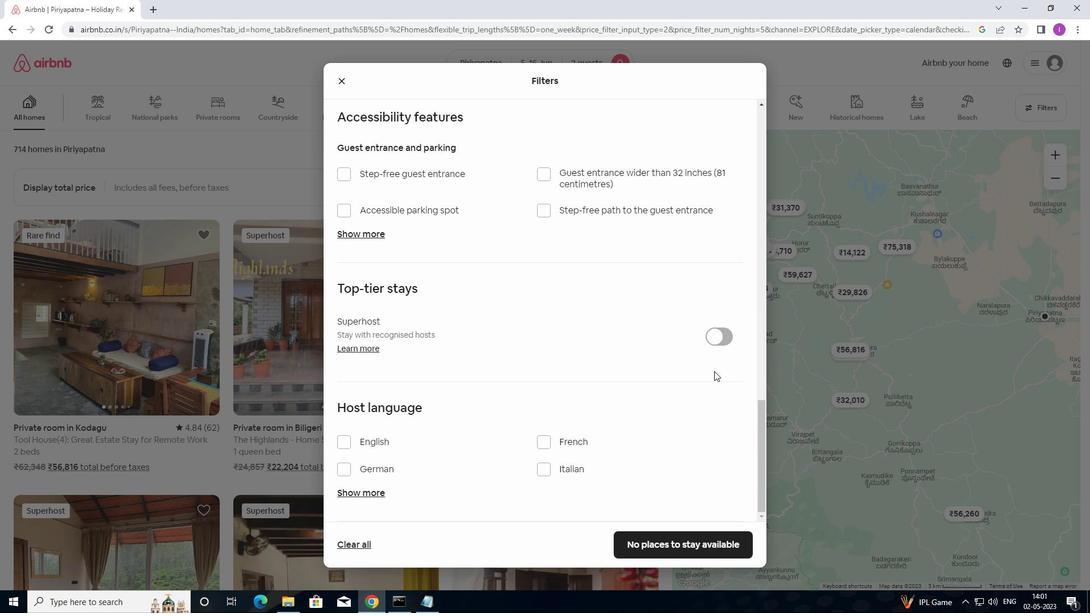 
Action: Mouse scrolled (548, 450) with delta (0, 0)
Screenshot: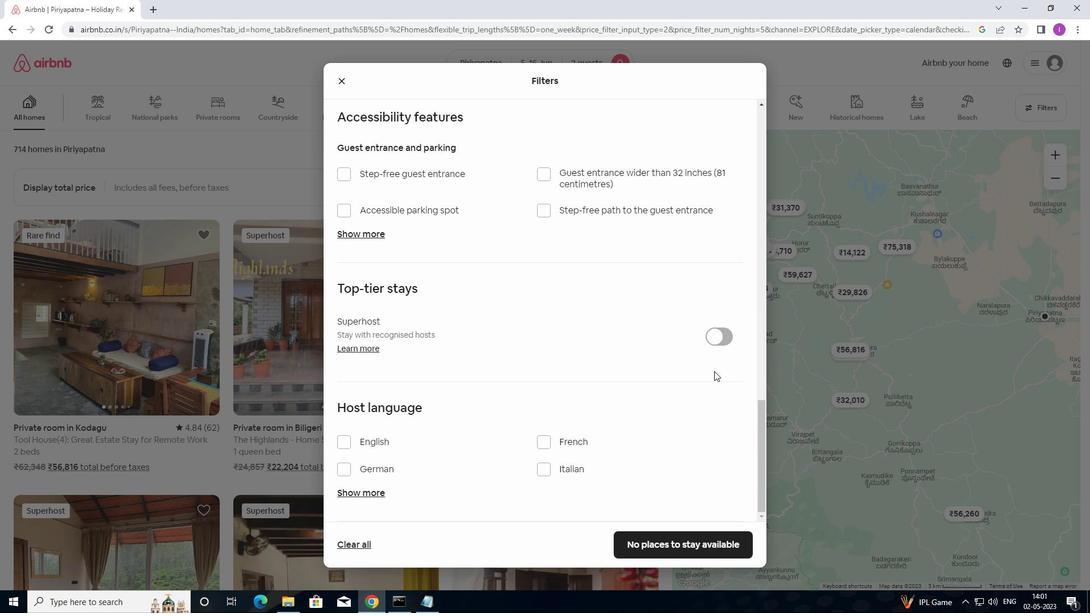 
Action: Mouse moved to (532, 461)
Screenshot: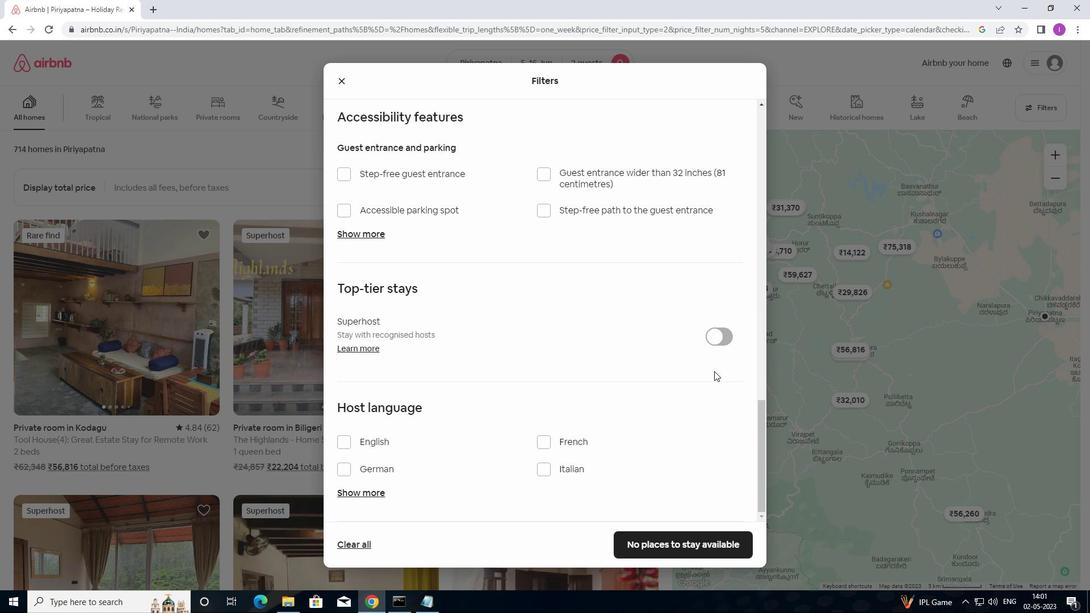 
Action: Mouse scrolled (532, 460) with delta (0, 0)
Screenshot: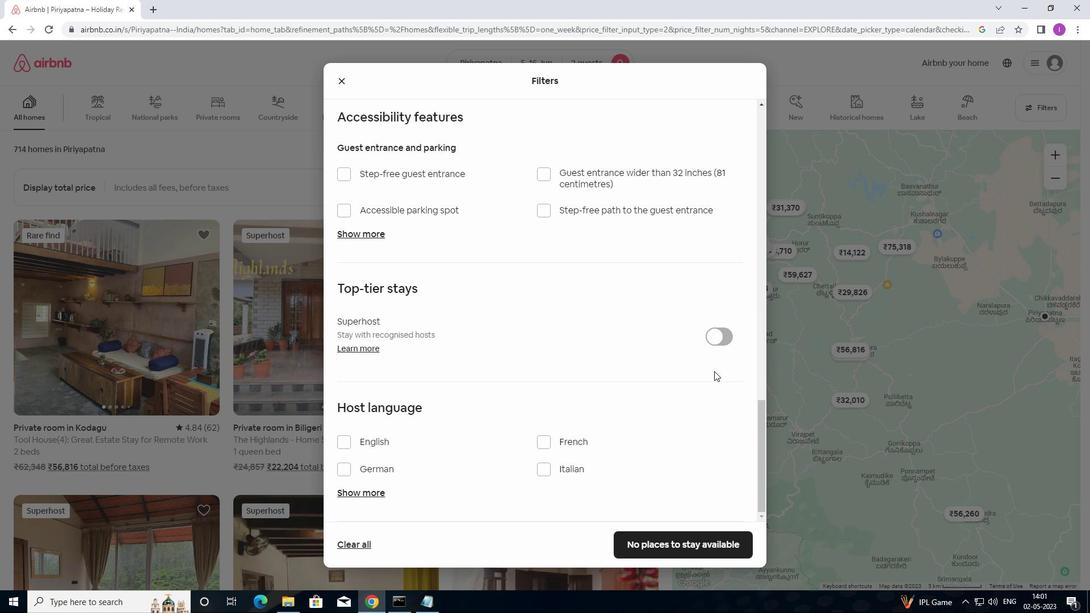
Action: Mouse moved to (511, 461)
Screenshot: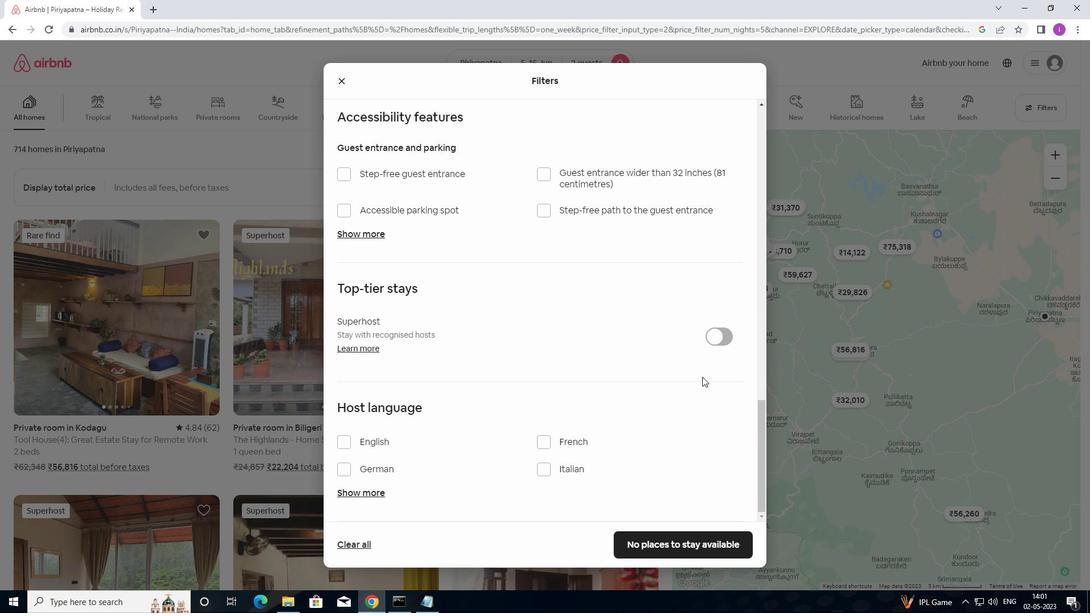 
Action: Mouse scrolled (511, 461) with delta (0, 0)
Screenshot: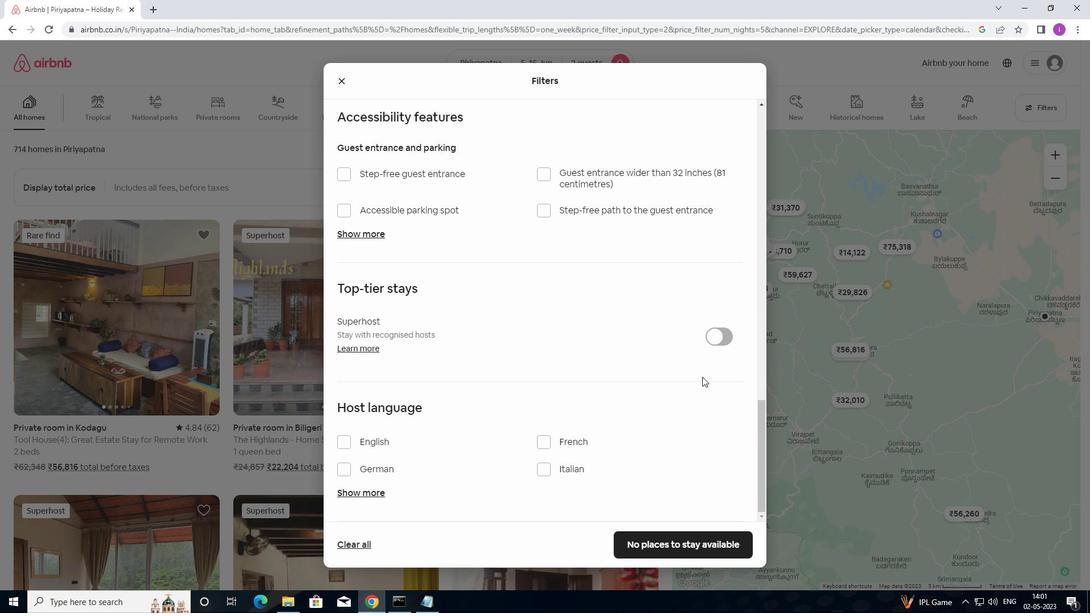 
Action: Mouse moved to (359, 442)
Screenshot: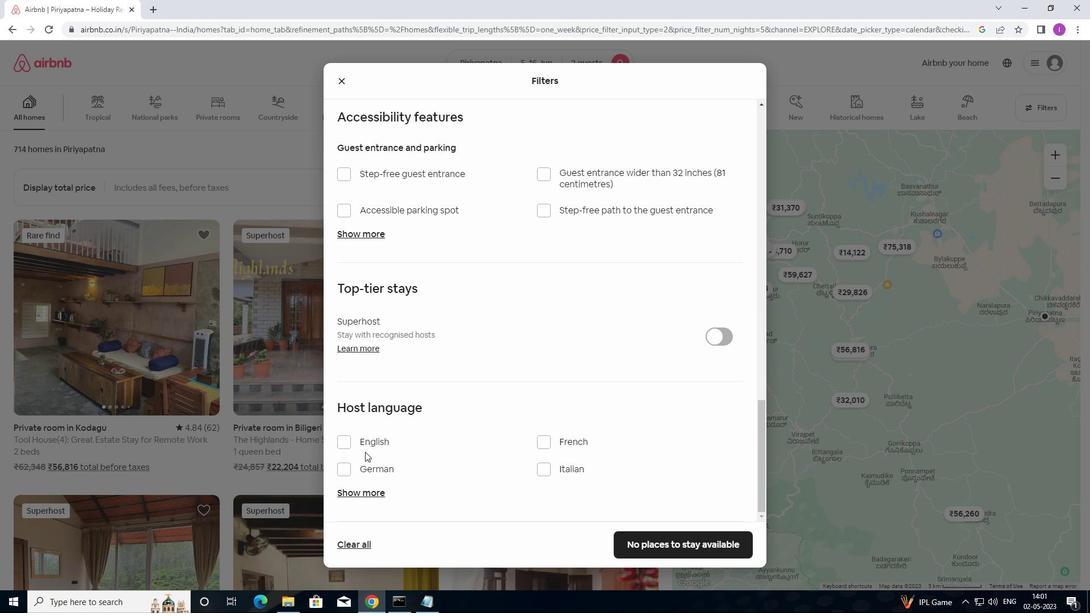 
Action: Mouse pressed left at (359, 442)
Screenshot: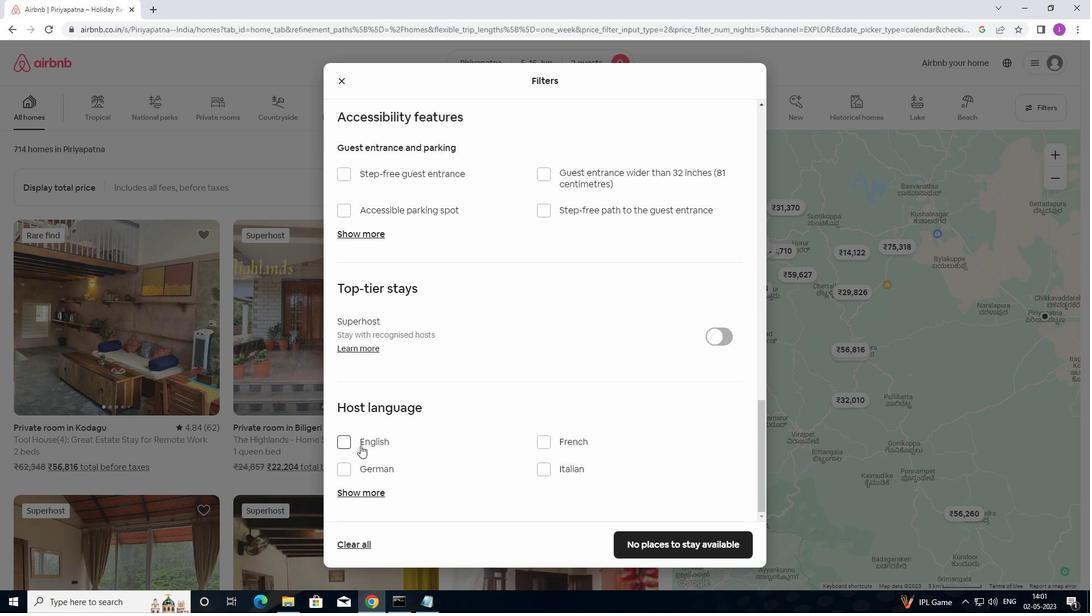 
Action: Mouse moved to (628, 538)
Screenshot: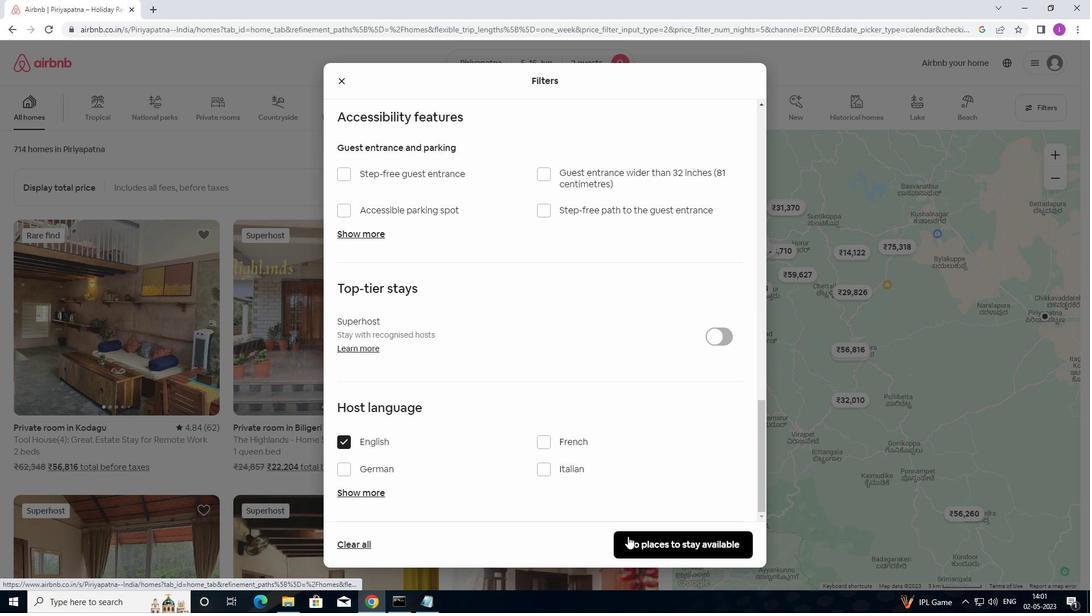 
Action: Mouse pressed left at (628, 538)
Screenshot: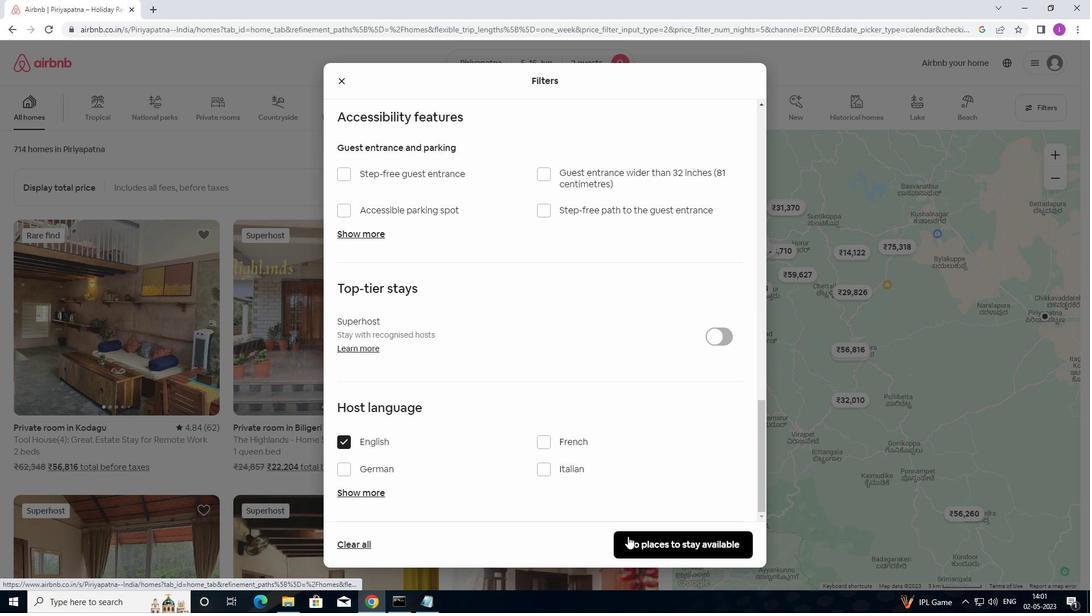 
Action: Mouse moved to (652, 493)
Screenshot: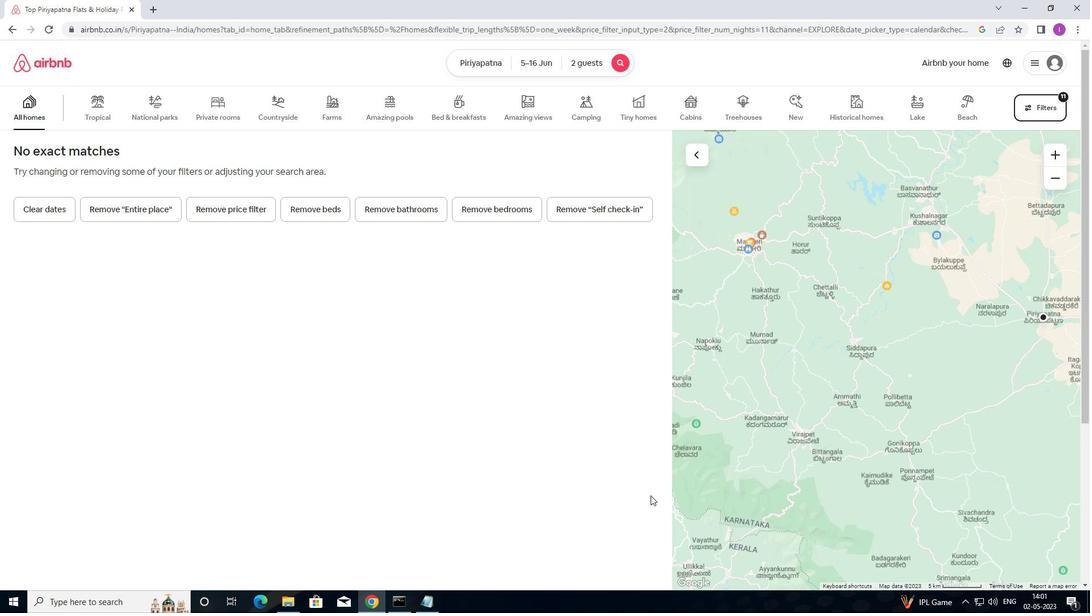 
